 Task: Open Card Food Service Review in Board Market Segmentation to Workspace Employee Engagement and add a team member Softage.1@softage.net, a label Green, a checklist Customer Relationship Management, an attachment from your computer, a color Green and finally, add a card description 'Conduct customer research for new market expansion opportunities' and a comment 'Given the potential impact of this task on our company long-term goals, let us ensure that we approach it with a sense of strategic foresight.'. Add a start date 'Jan 05, 1900' with a due date 'Jan 12, 1900'
Action: Mouse moved to (48, 392)
Screenshot: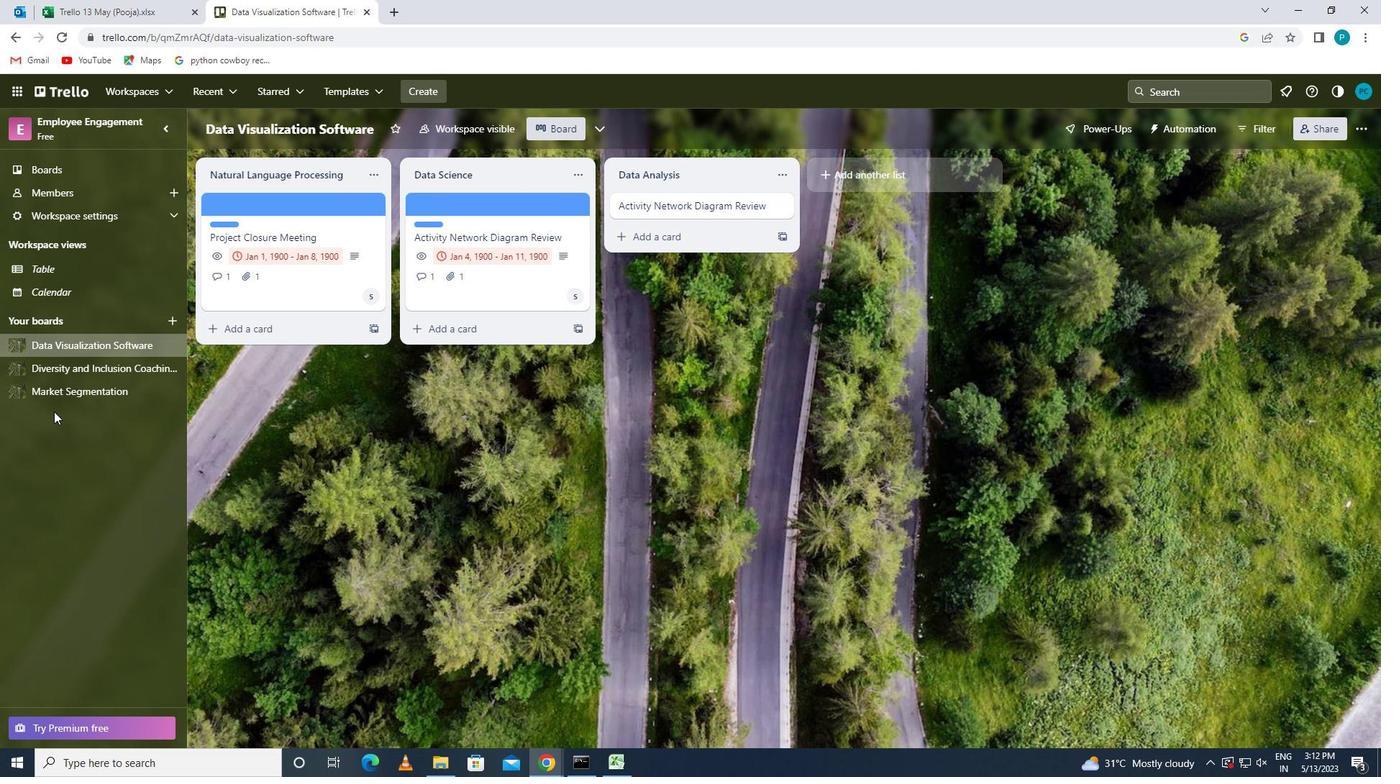 
Action: Mouse pressed left at (48, 392)
Screenshot: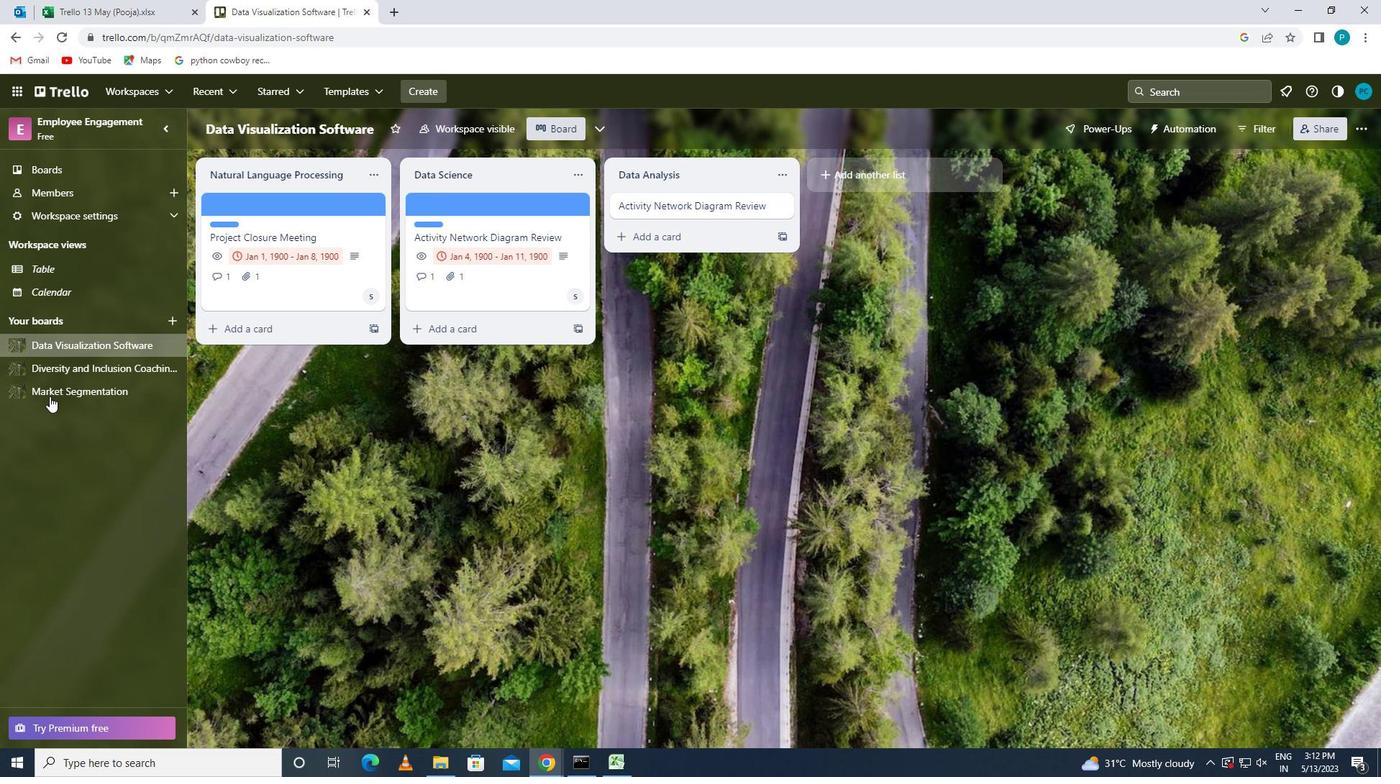 
Action: Mouse moved to (480, 200)
Screenshot: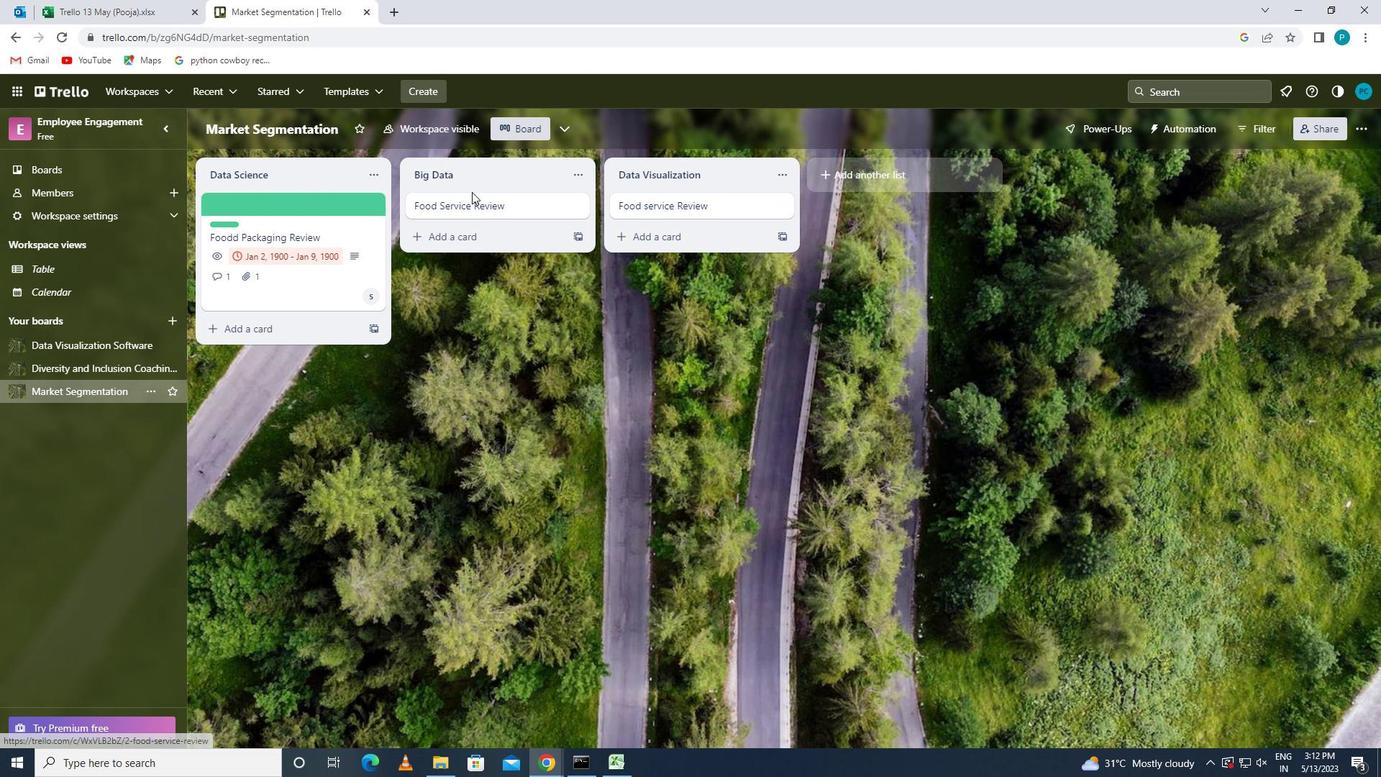 
Action: Mouse pressed left at (480, 200)
Screenshot: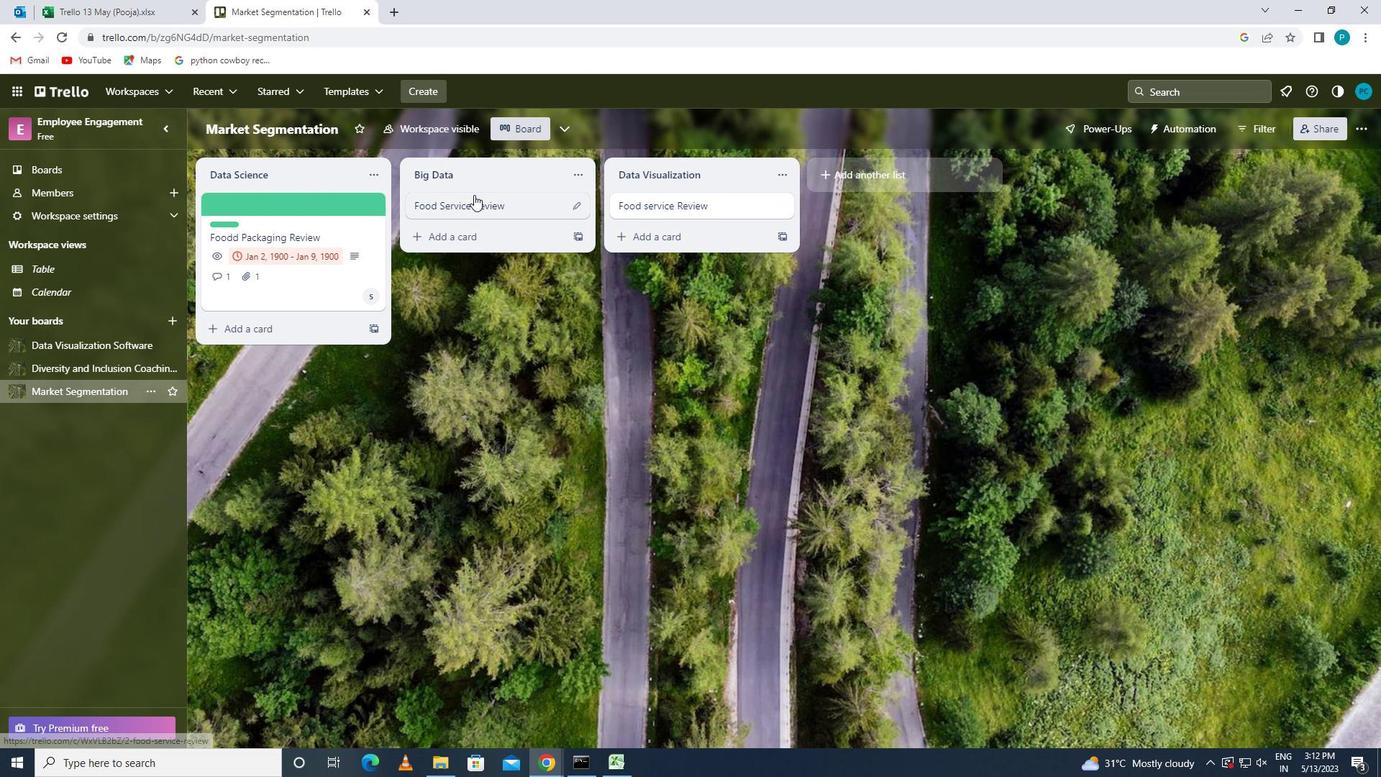 
Action: Mouse moved to (923, 262)
Screenshot: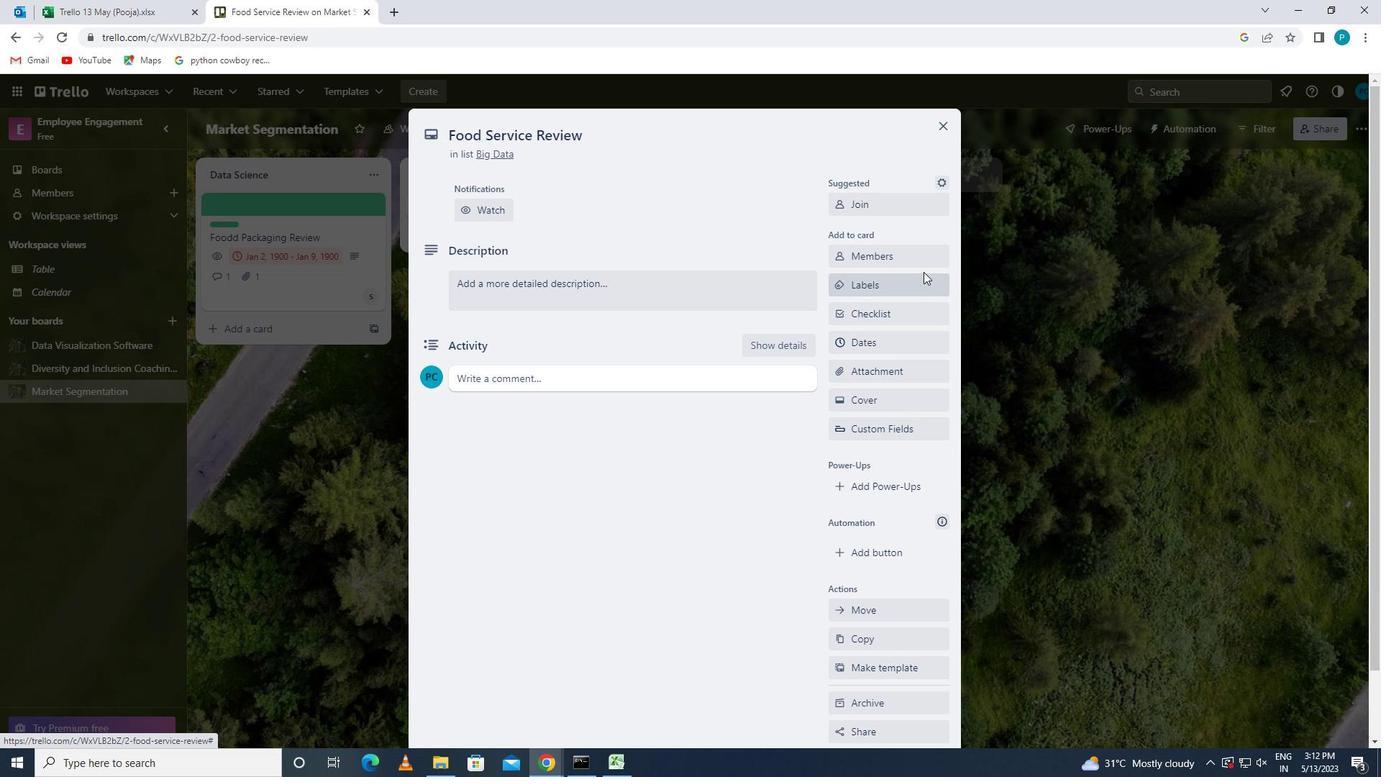 
Action: Mouse pressed left at (923, 262)
Screenshot: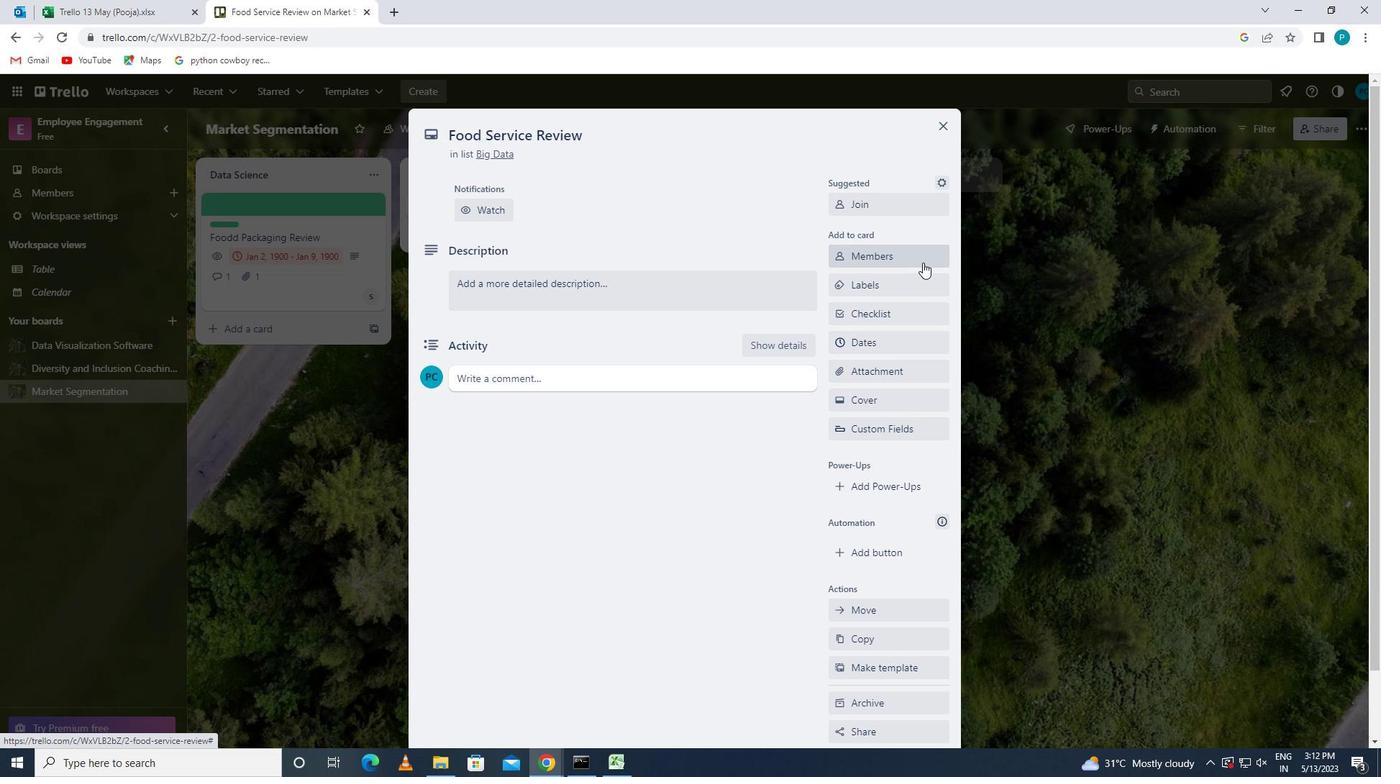 
Action: Mouse moved to (909, 324)
Screenshot: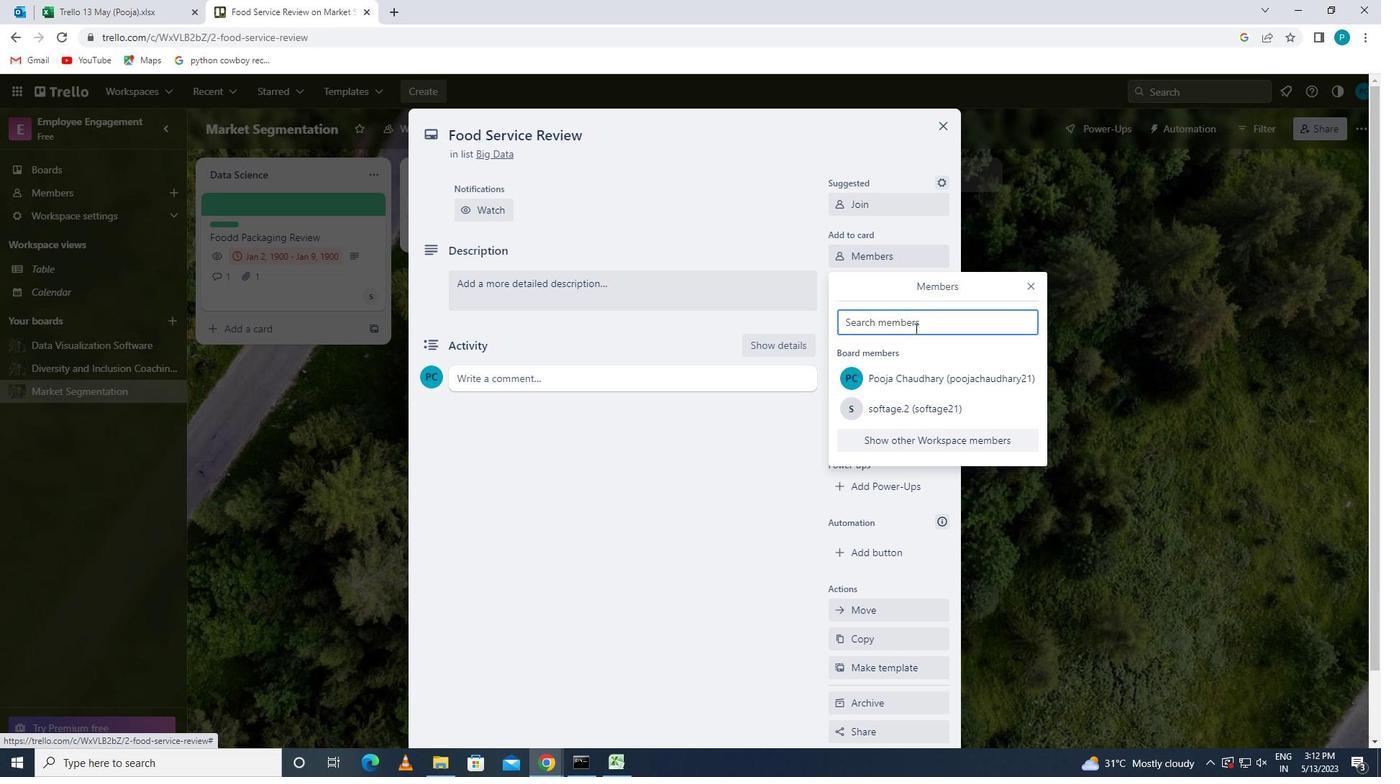 
Action: Mouse pressed left at (909, 324)
Screenshot: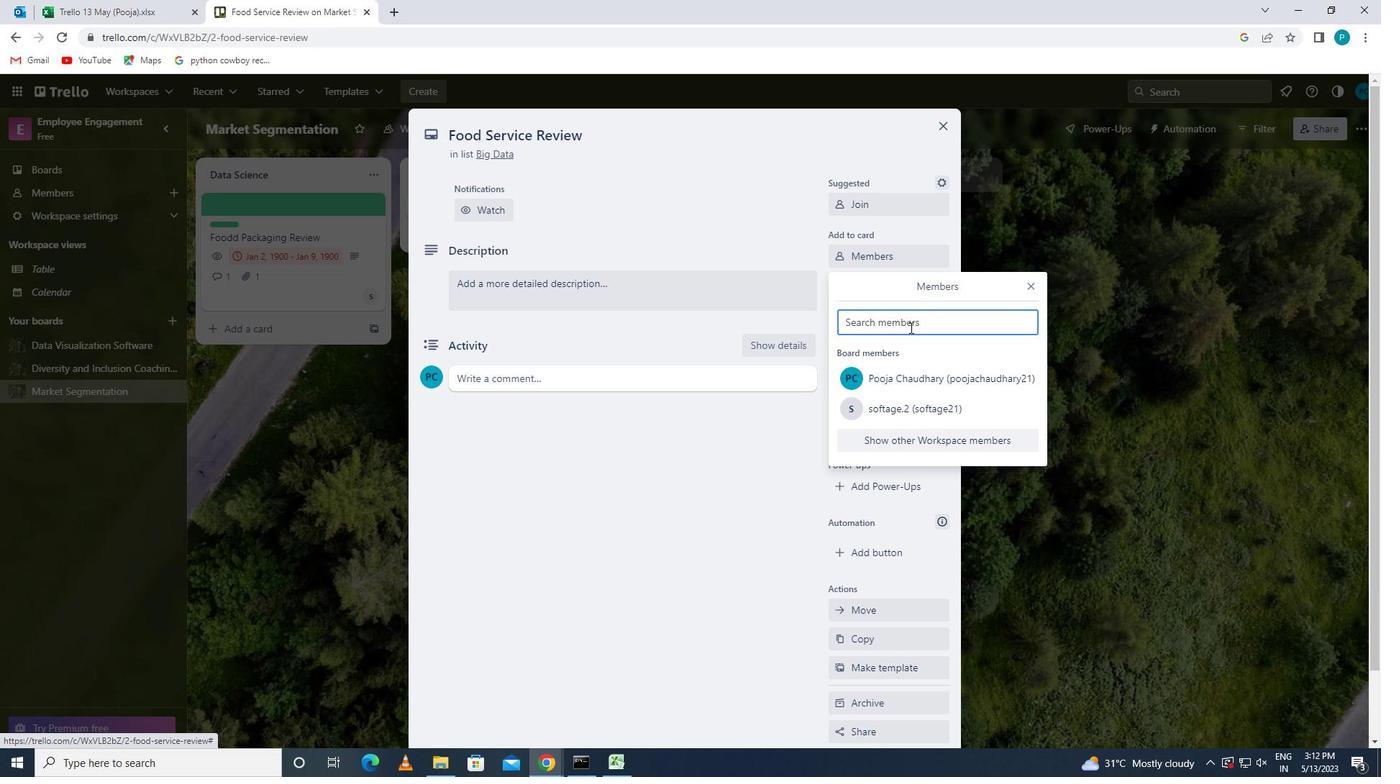 
Action: Key pressed <Key.caps_lock>s<Key.caps_lock>oftage.1<Key.shift>@SOFTAGE.NET
Screenshot: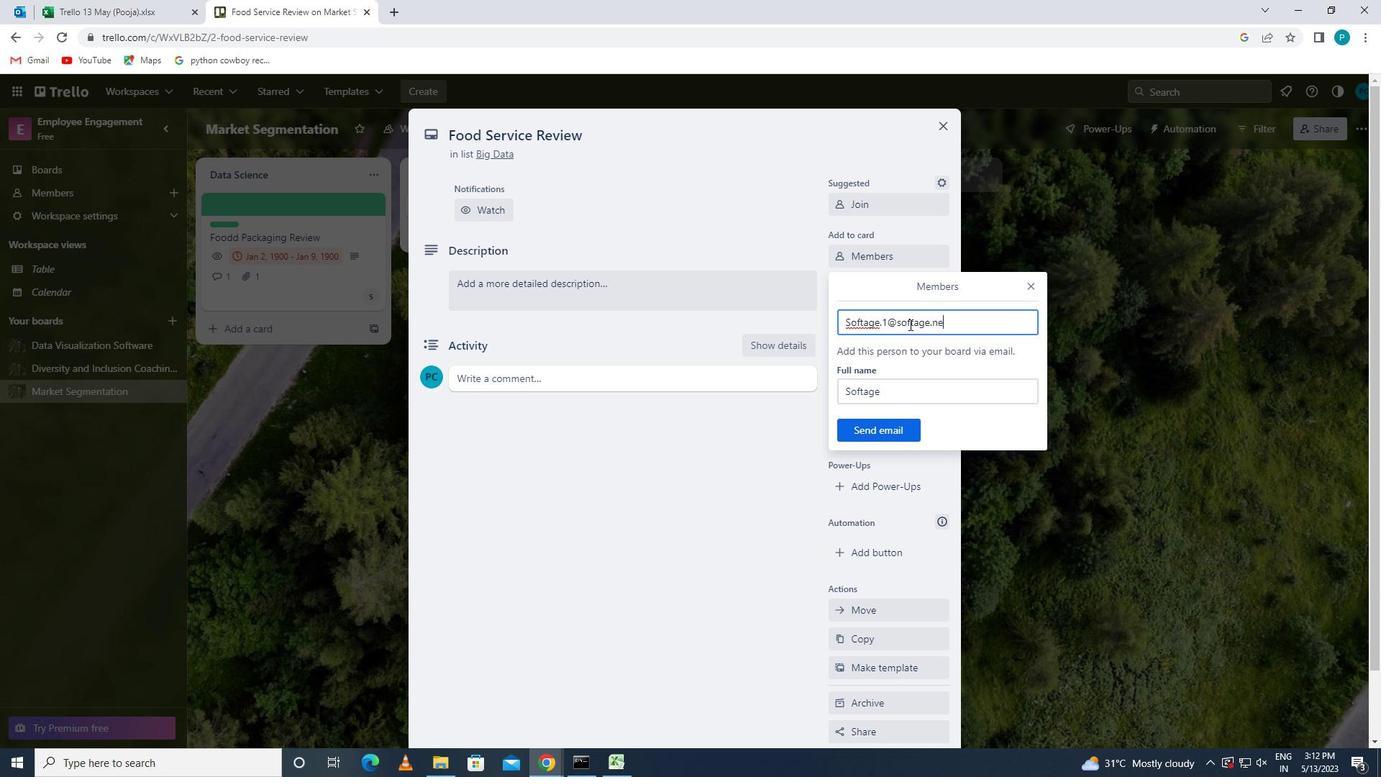 
Action: Mouse moved to (921, 398)
Screenshot: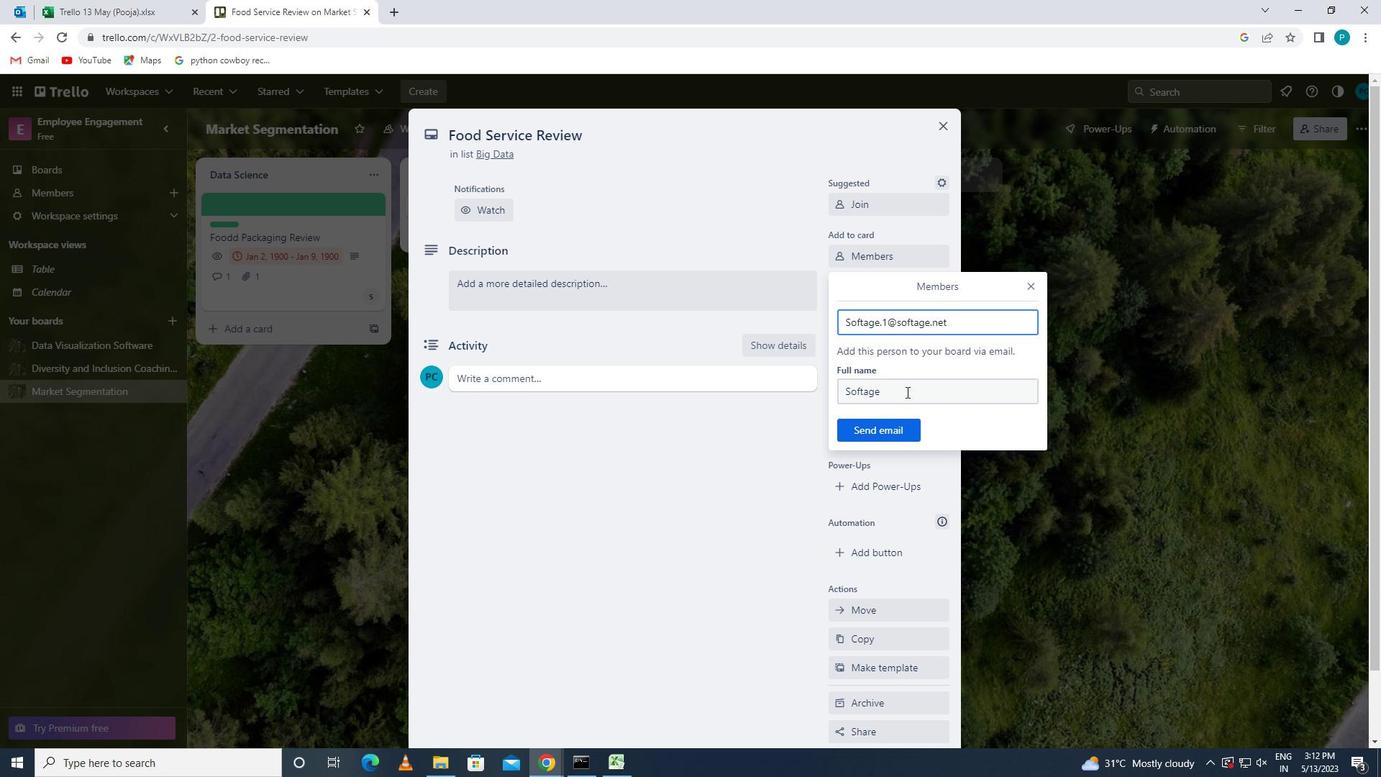 
Action: Mouse pressed left at (921, 398)
Screenshot: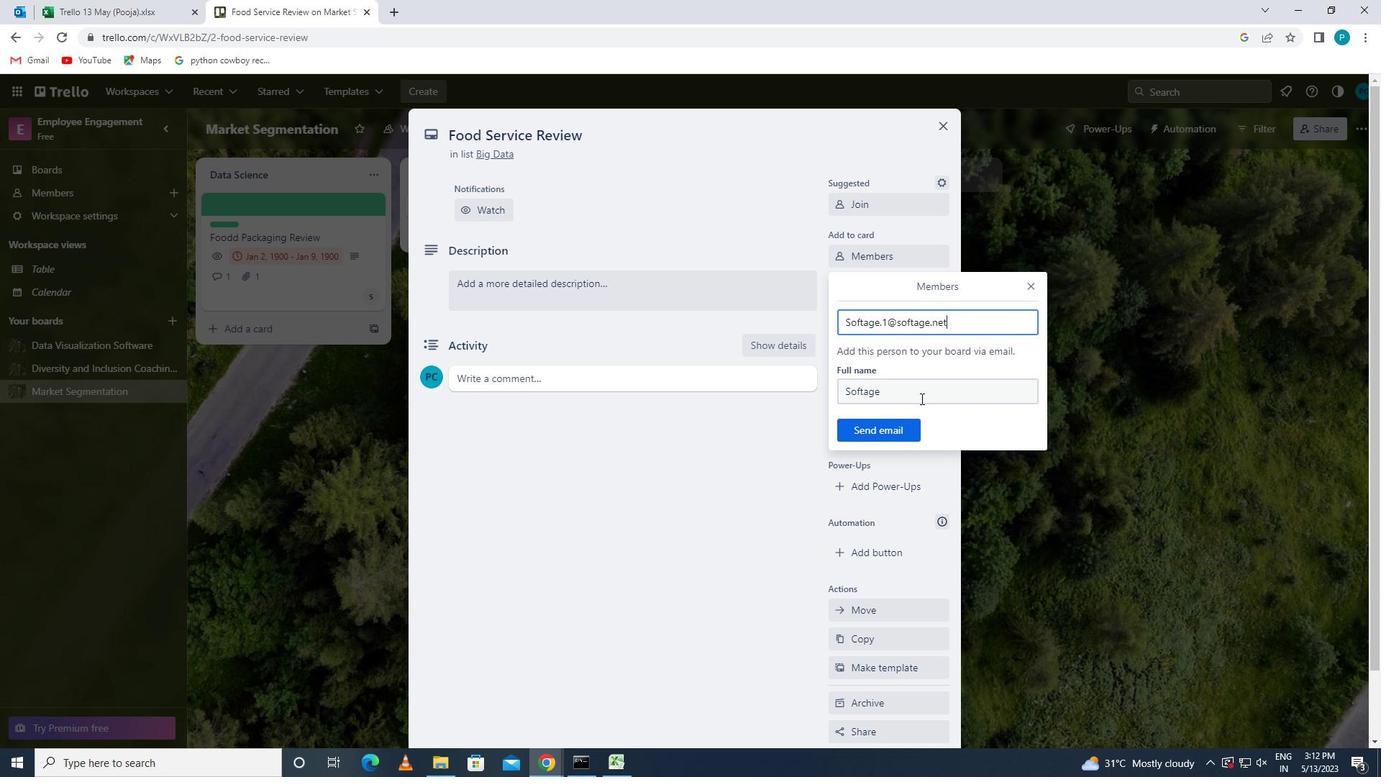 
Action: Mouse moved to (960, 324)
Screenshot: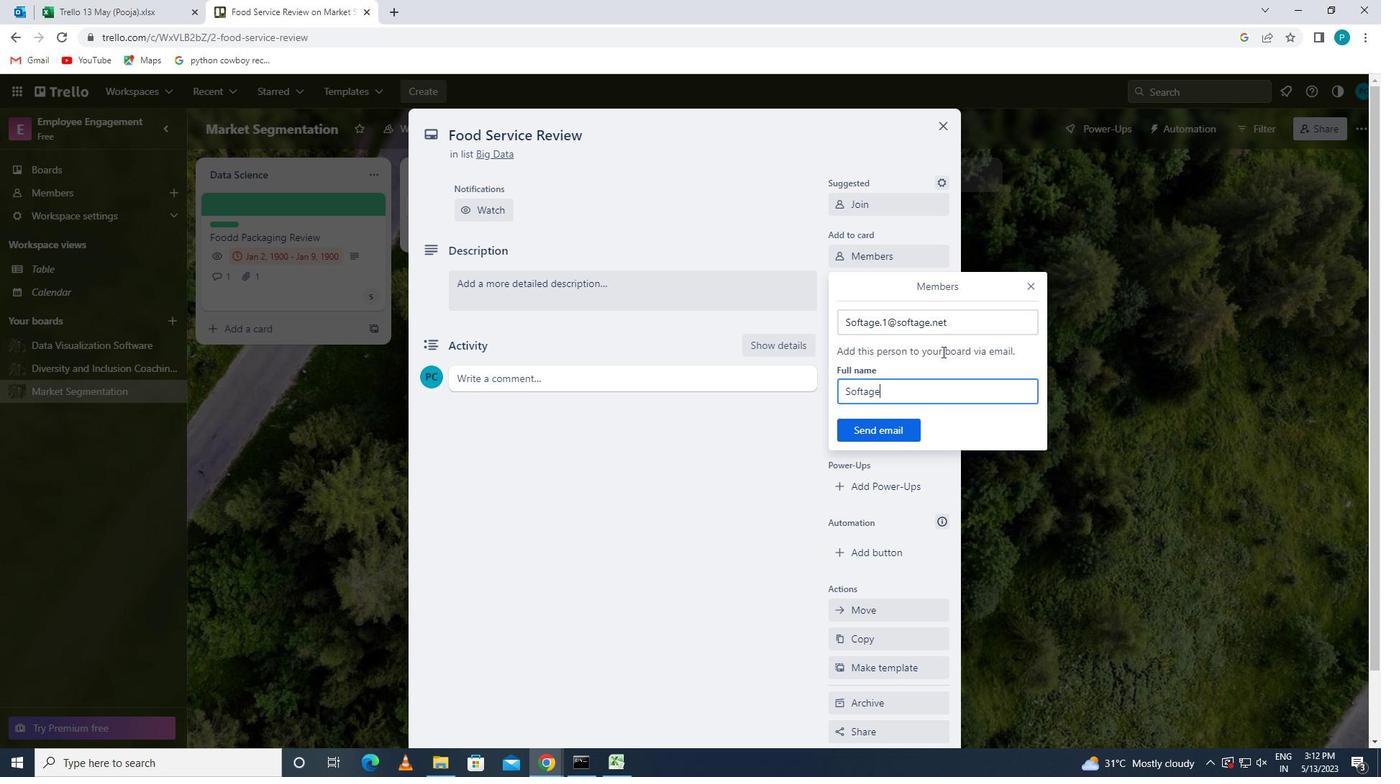 
Action: Mouse pressed left at (960, 324)
Screenshot: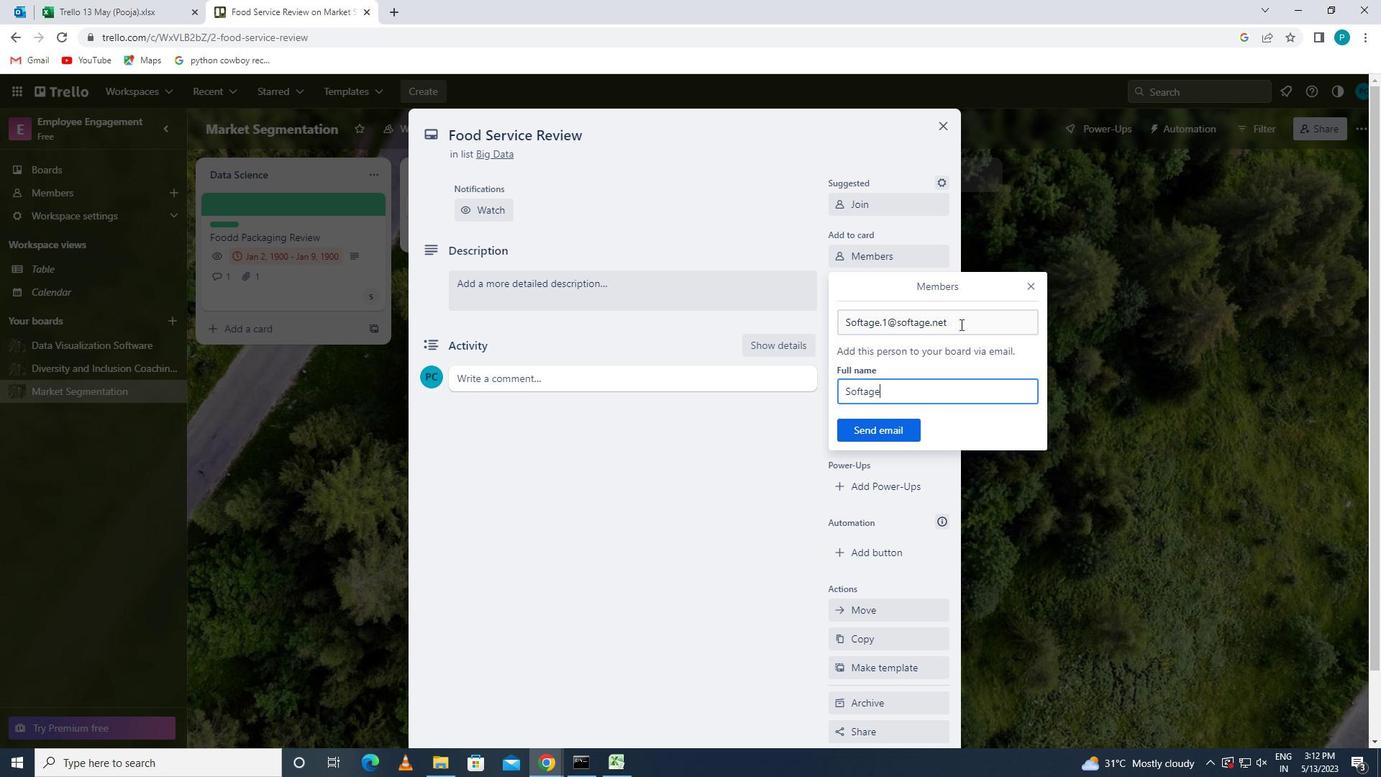 
Action: Mouse moved to (863, 426)
Screenshot: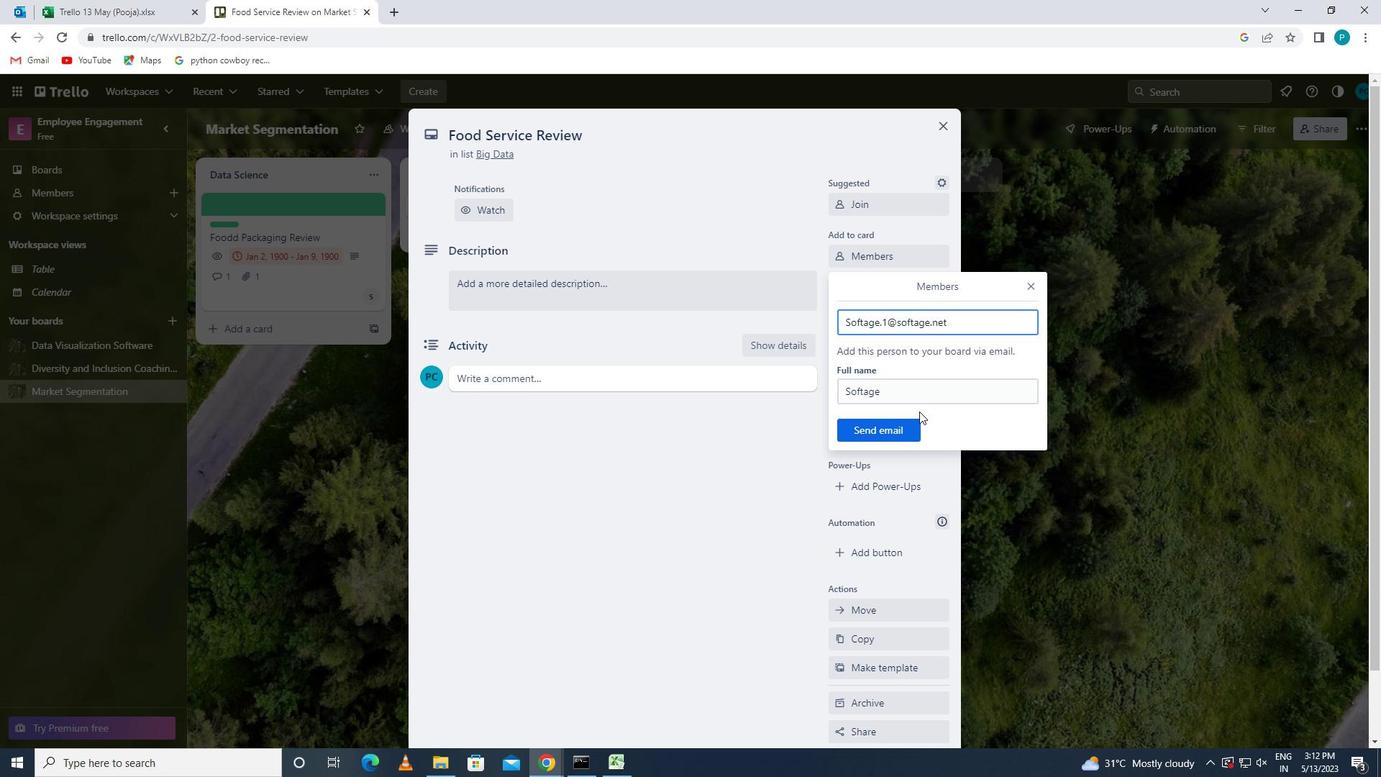 
Action: Mouse pressed left at (863, 426)
Screenshot: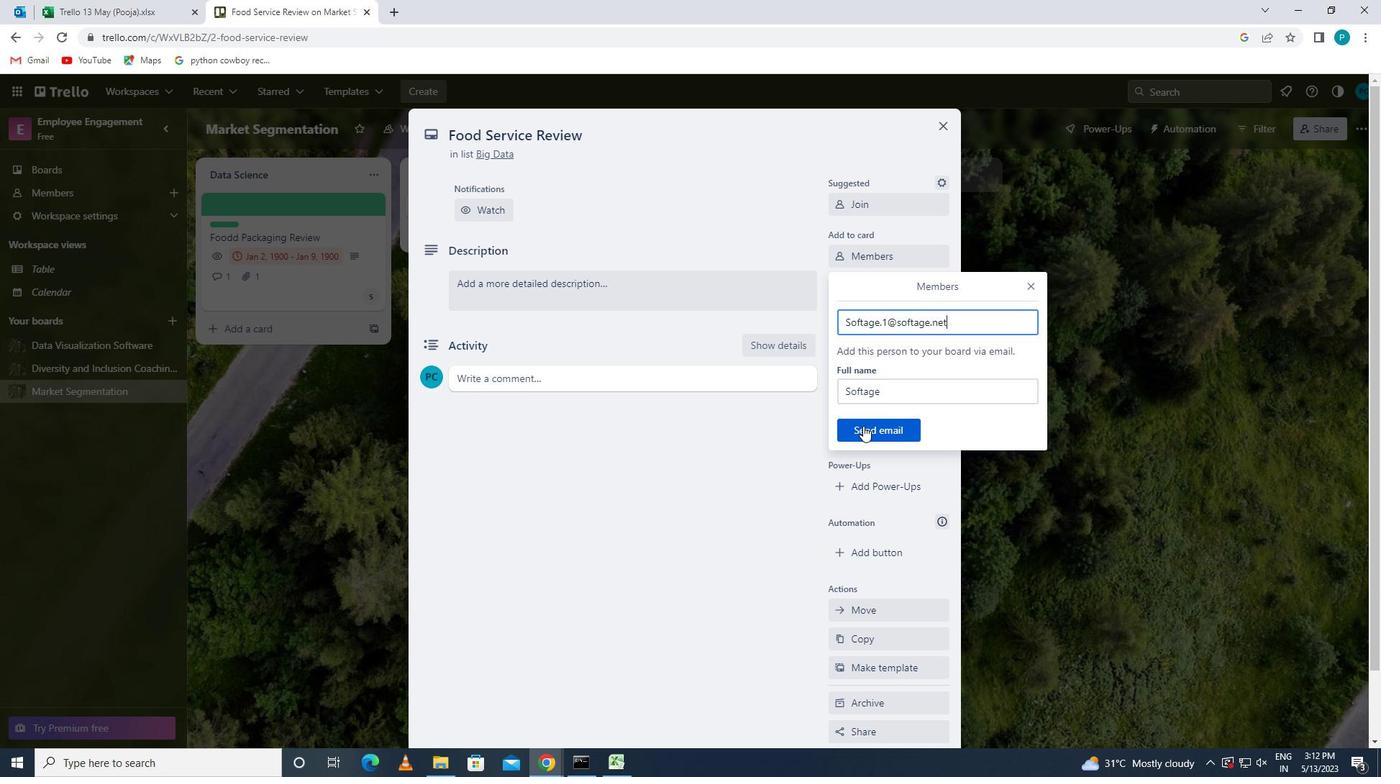 
Action: Mouse moved to (911, 283)
Screenshot: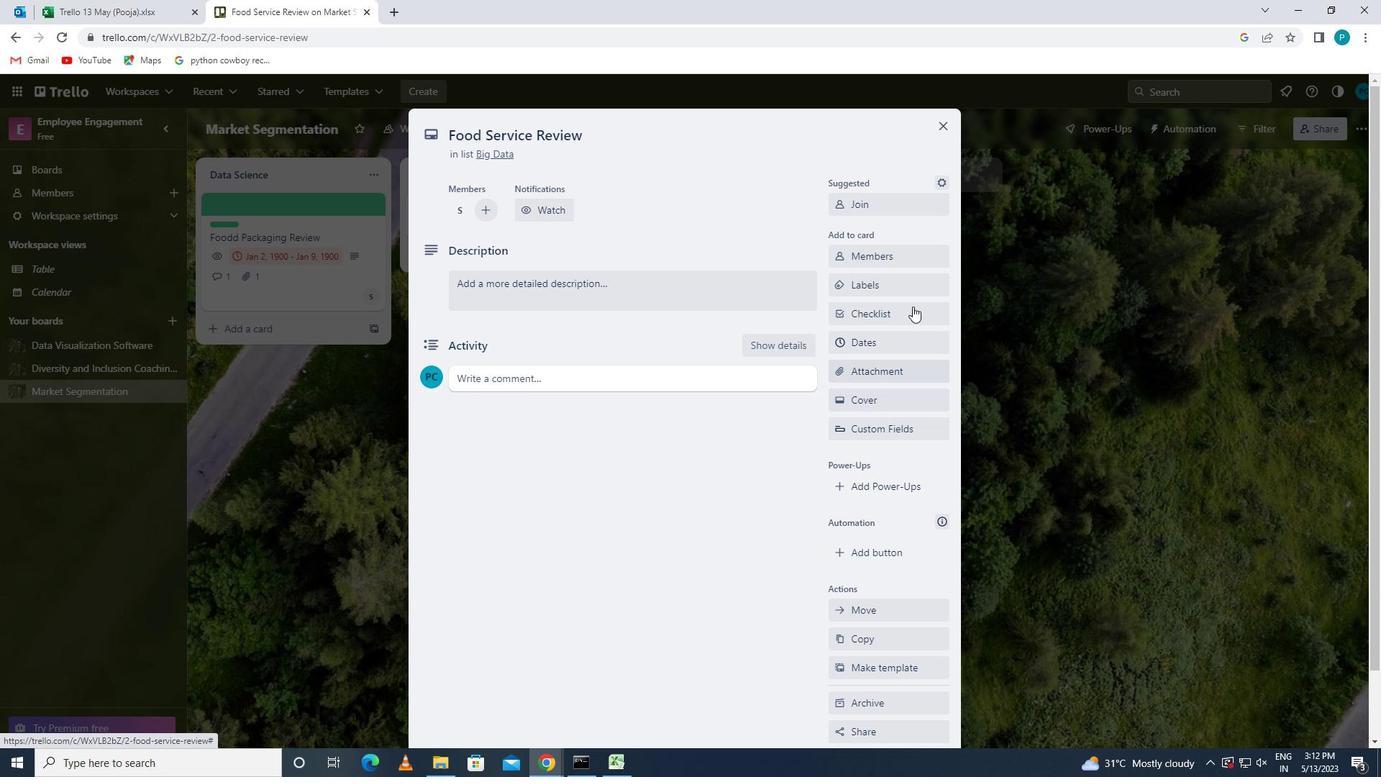 
Action: Mouse pressed left at (911, 283)
Screenshot: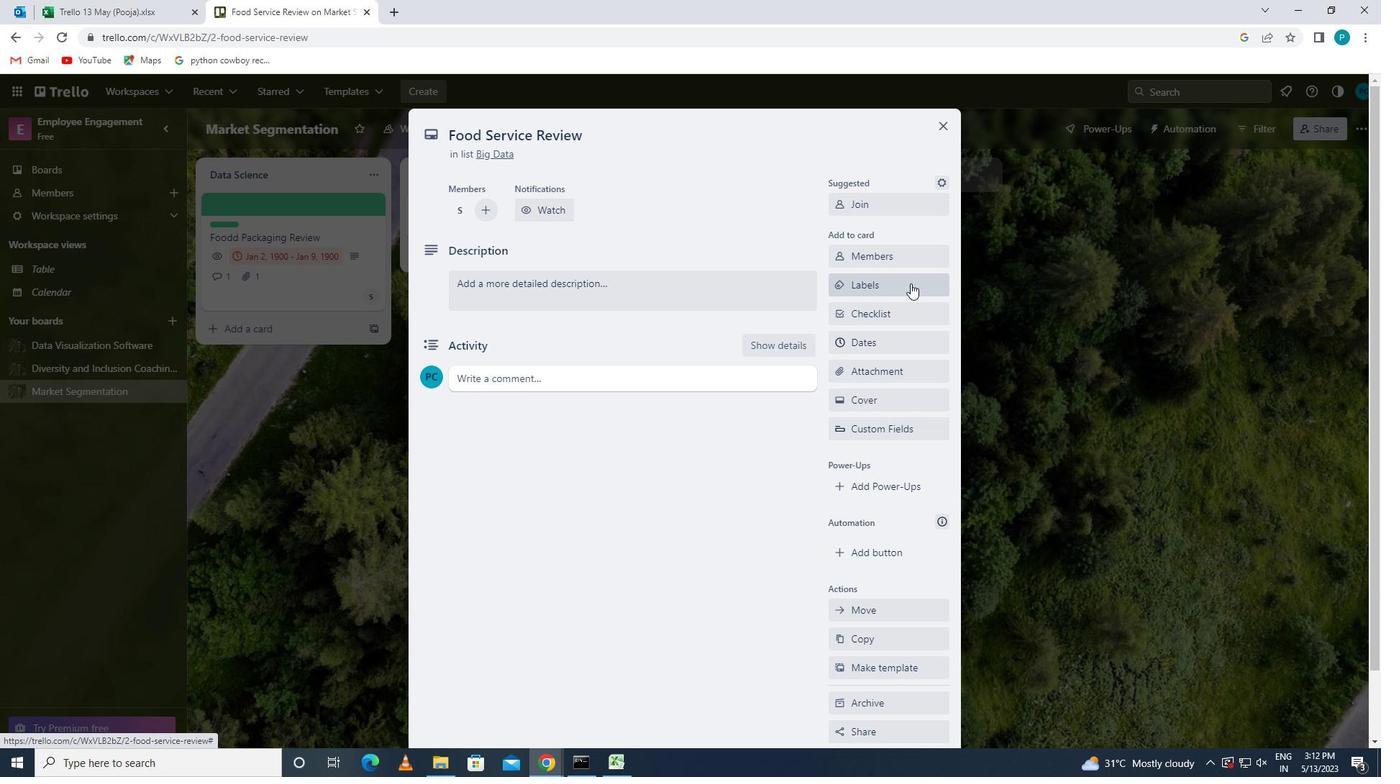 
Action: Mouse moved to (936, 564)
Screenshot: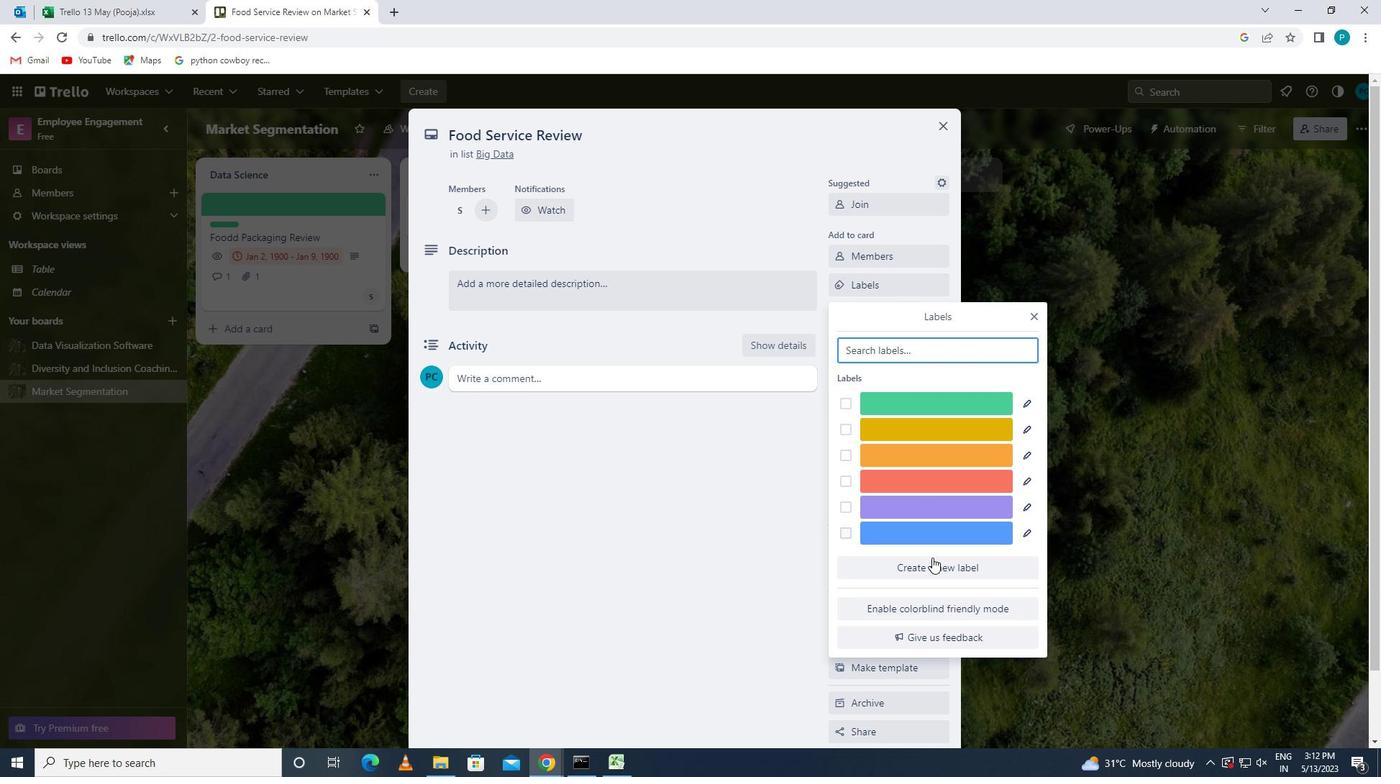 
Action: Mouse pressed left at (936, 564)
Screenshot: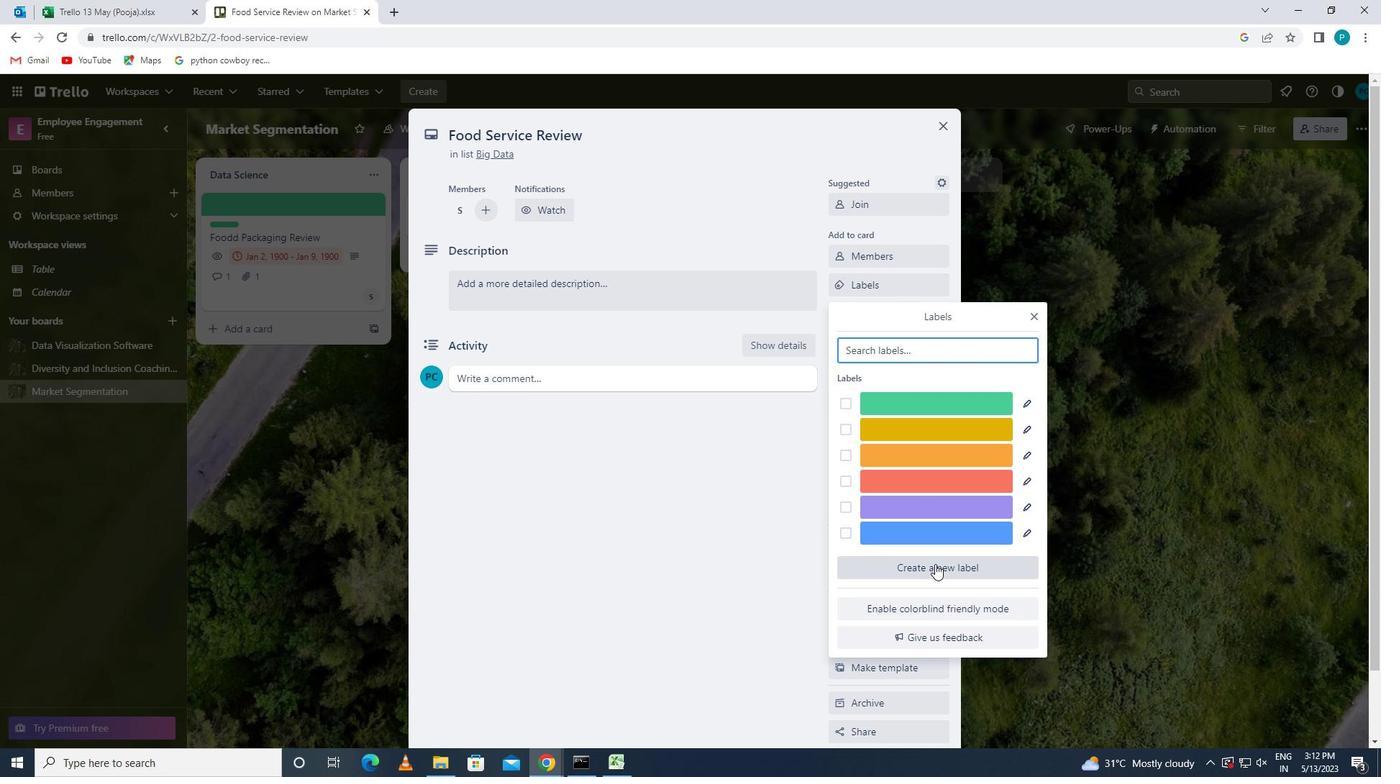 
Action: Mouse moved to (854, 529)
Screenshot: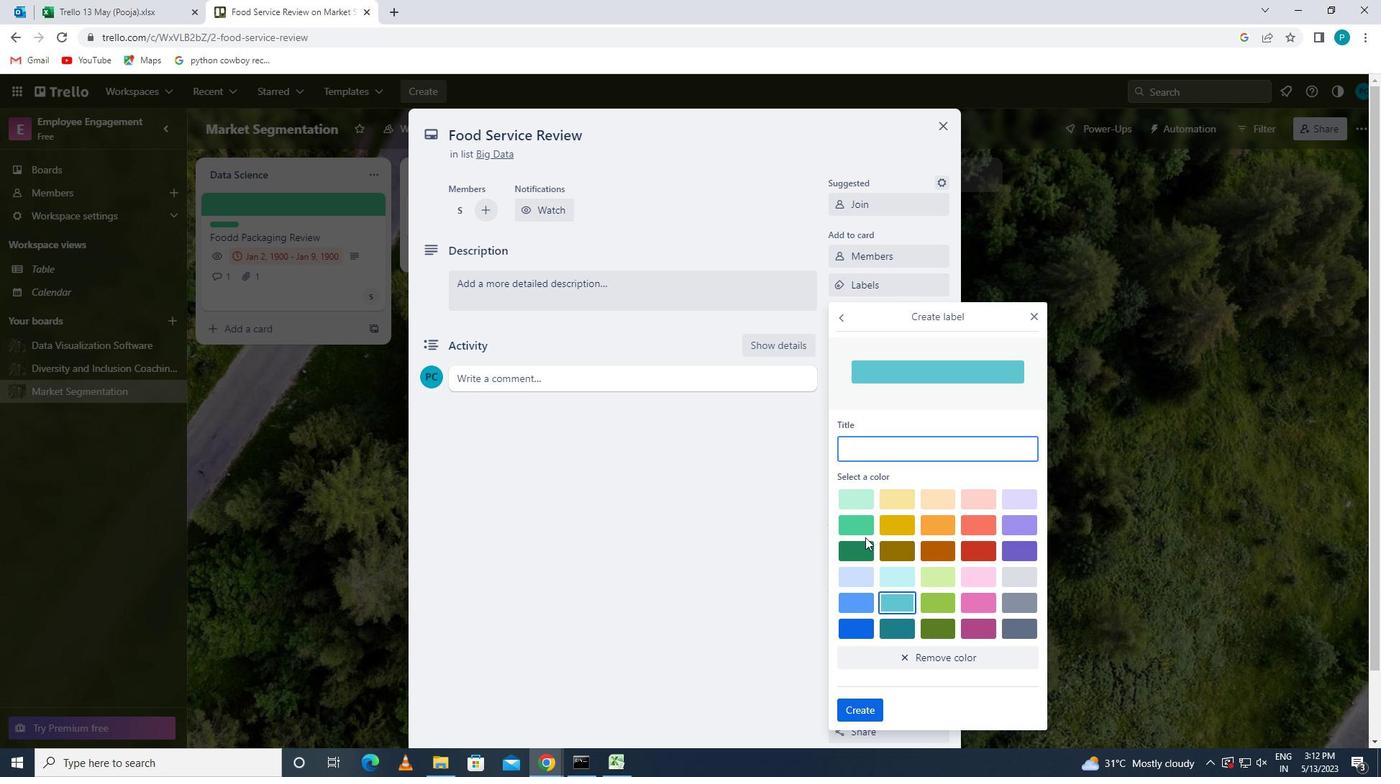 
Action: Mouse pressed left at (854, 529)
Screenshot: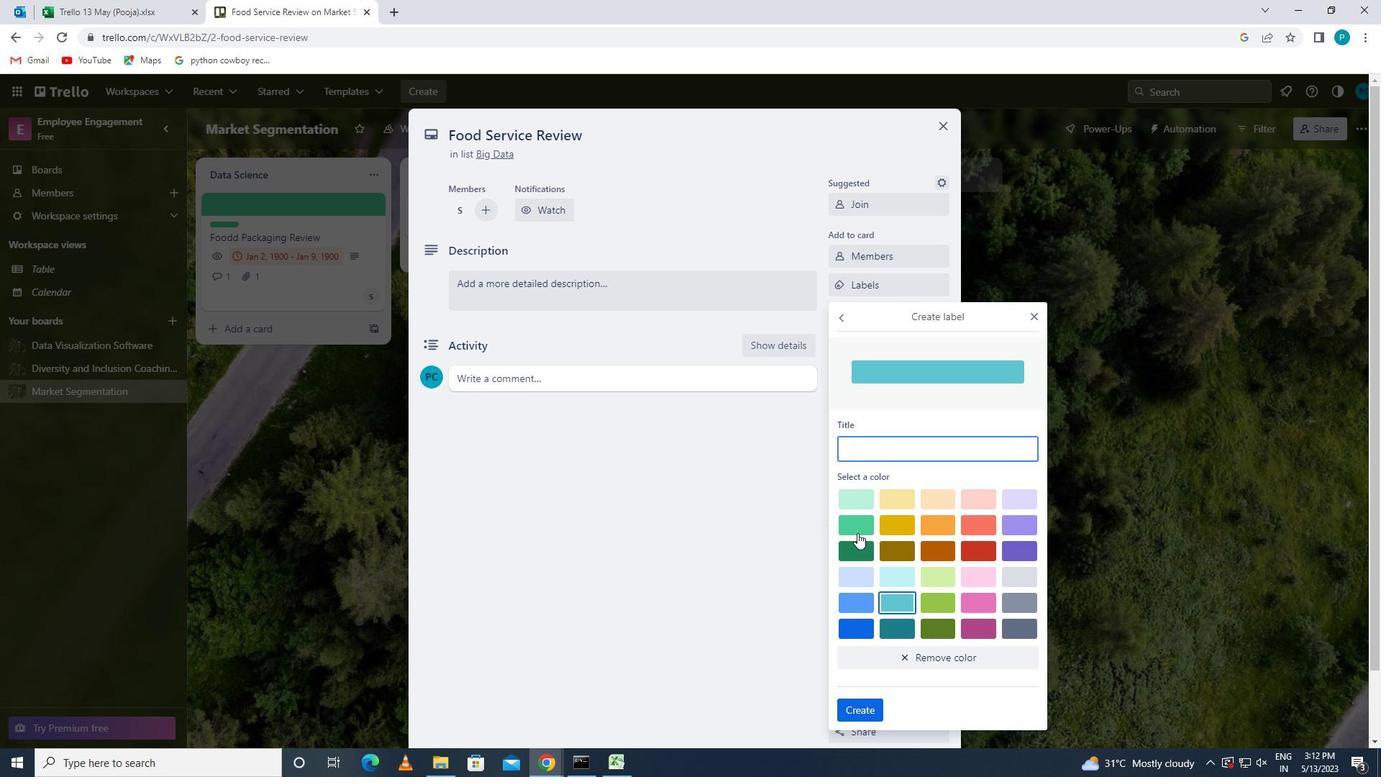 
Action: Mouse moved to (865, 700)
Screenshot: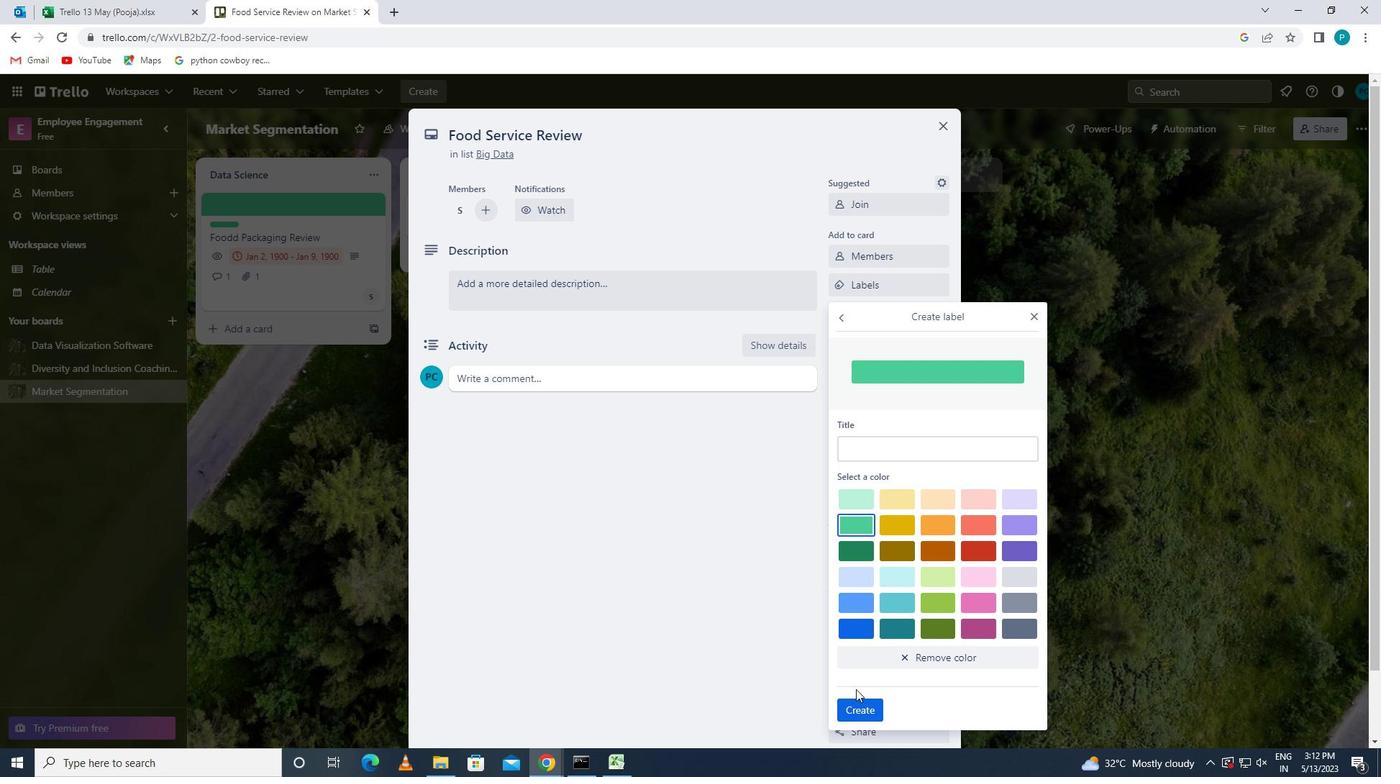 
Action: Mouse pressed left at (865, 700)
Screenshot: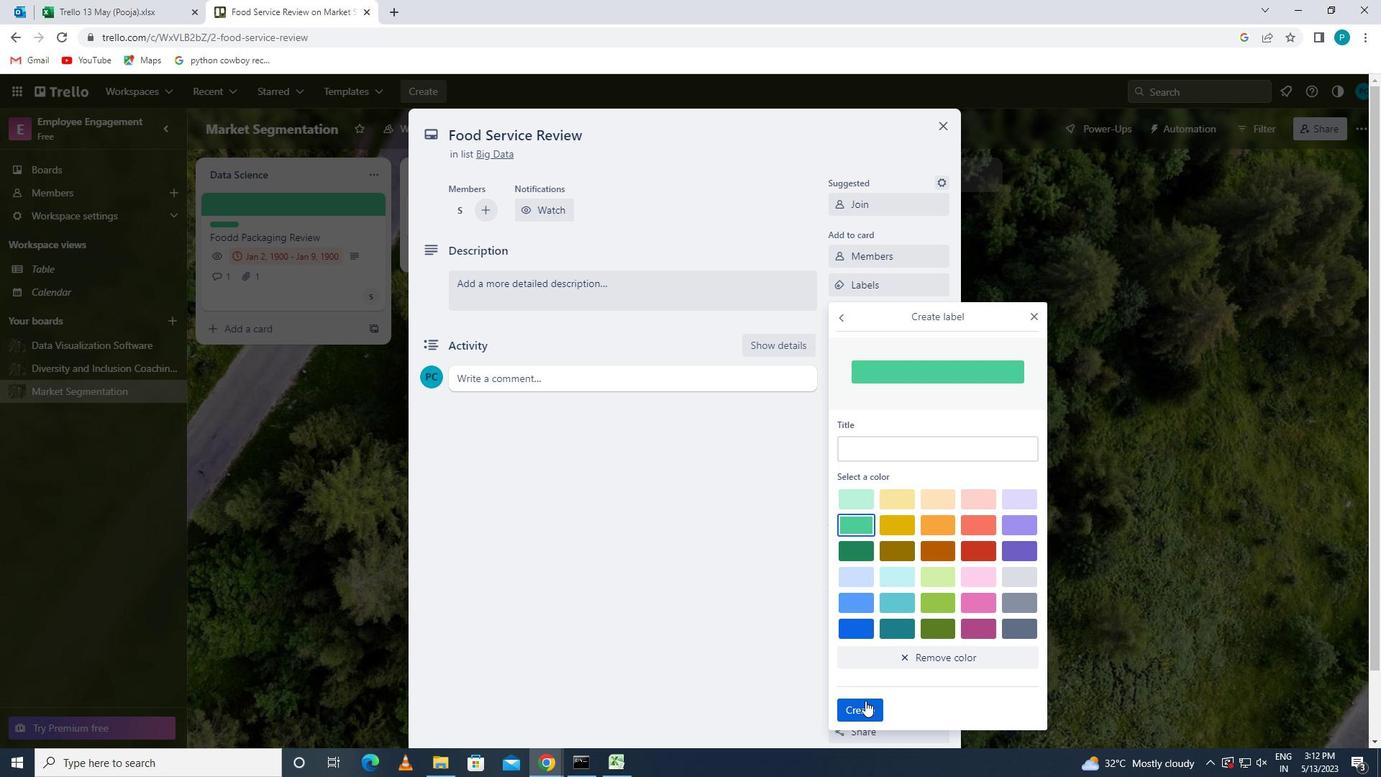 
Action: Mouse moved to (1034, 315)
Screenshot: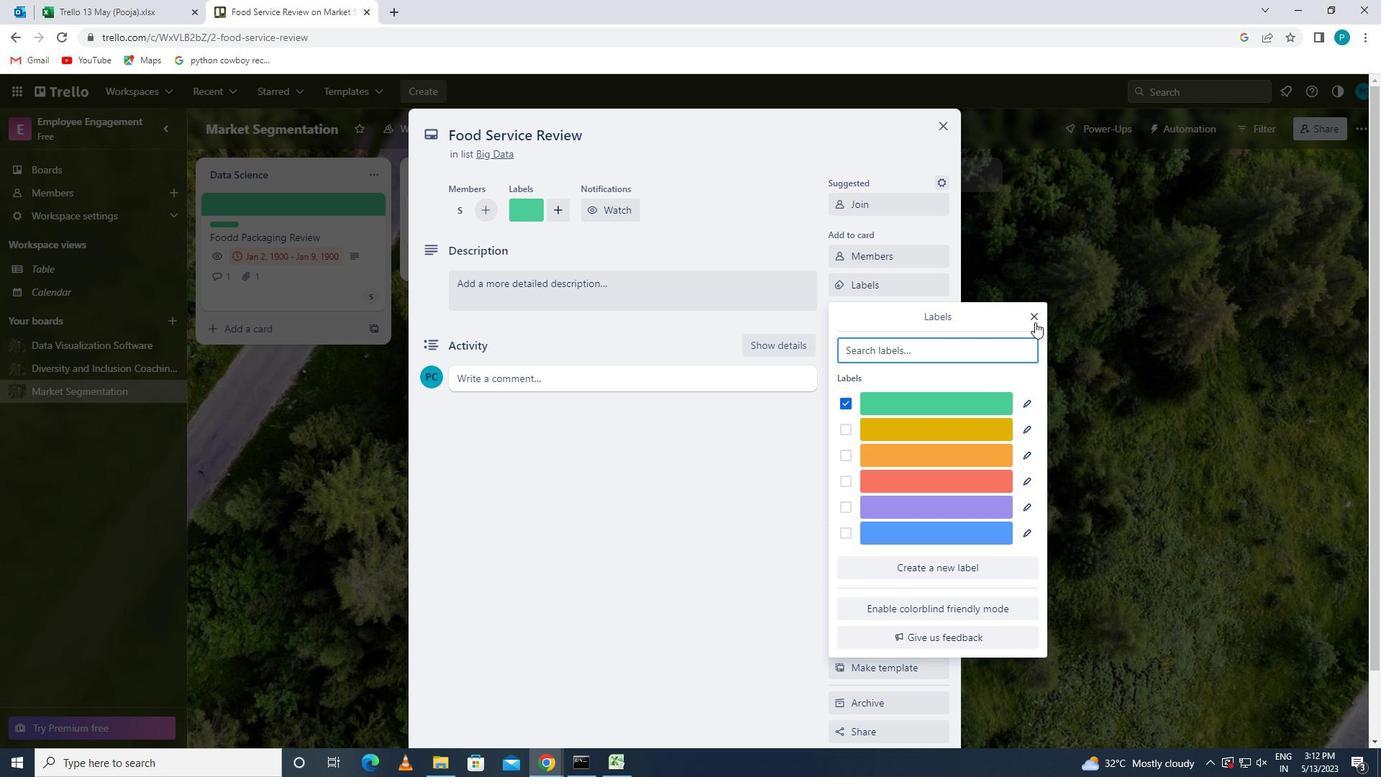 
Action: Mouse pressed left at (1034, 315)
Screenshot: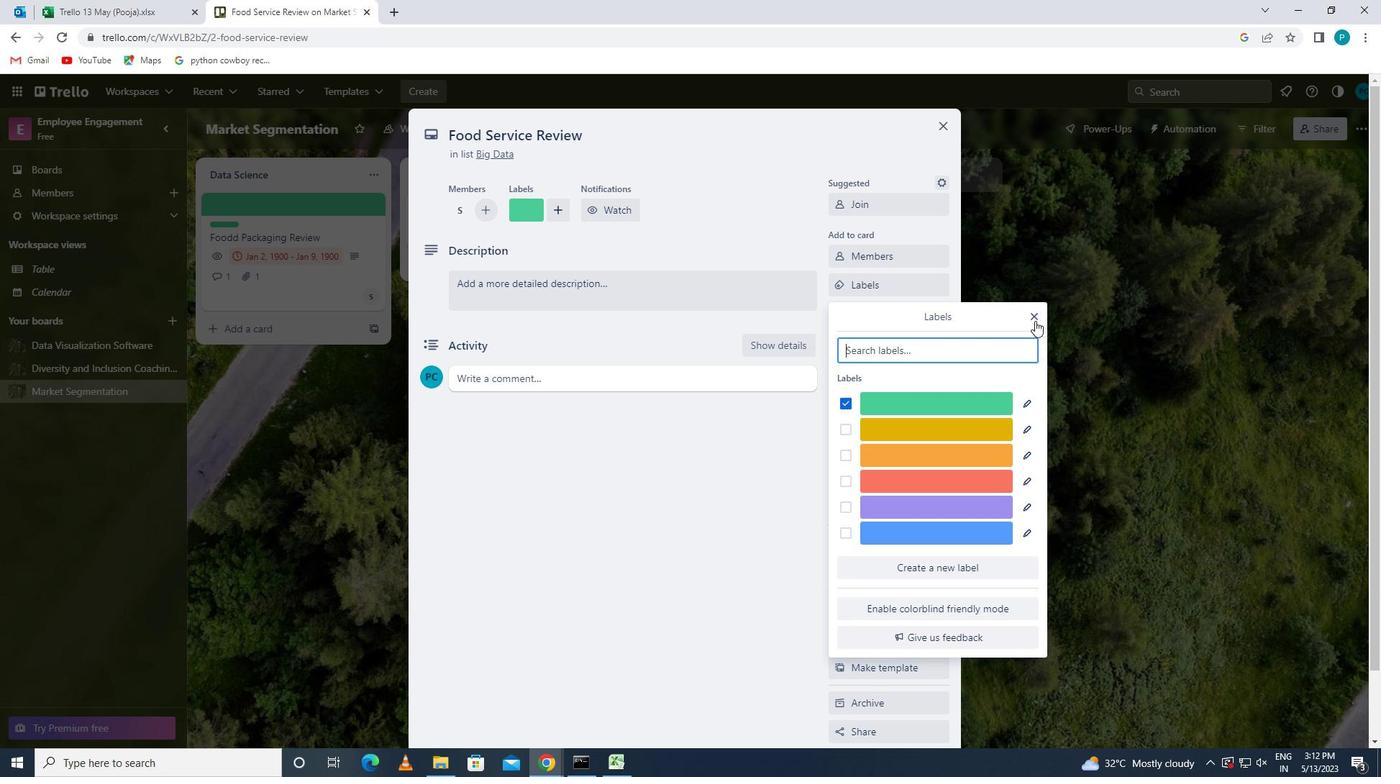 
Action: Mouse moved to (871, 303)
Screenshot: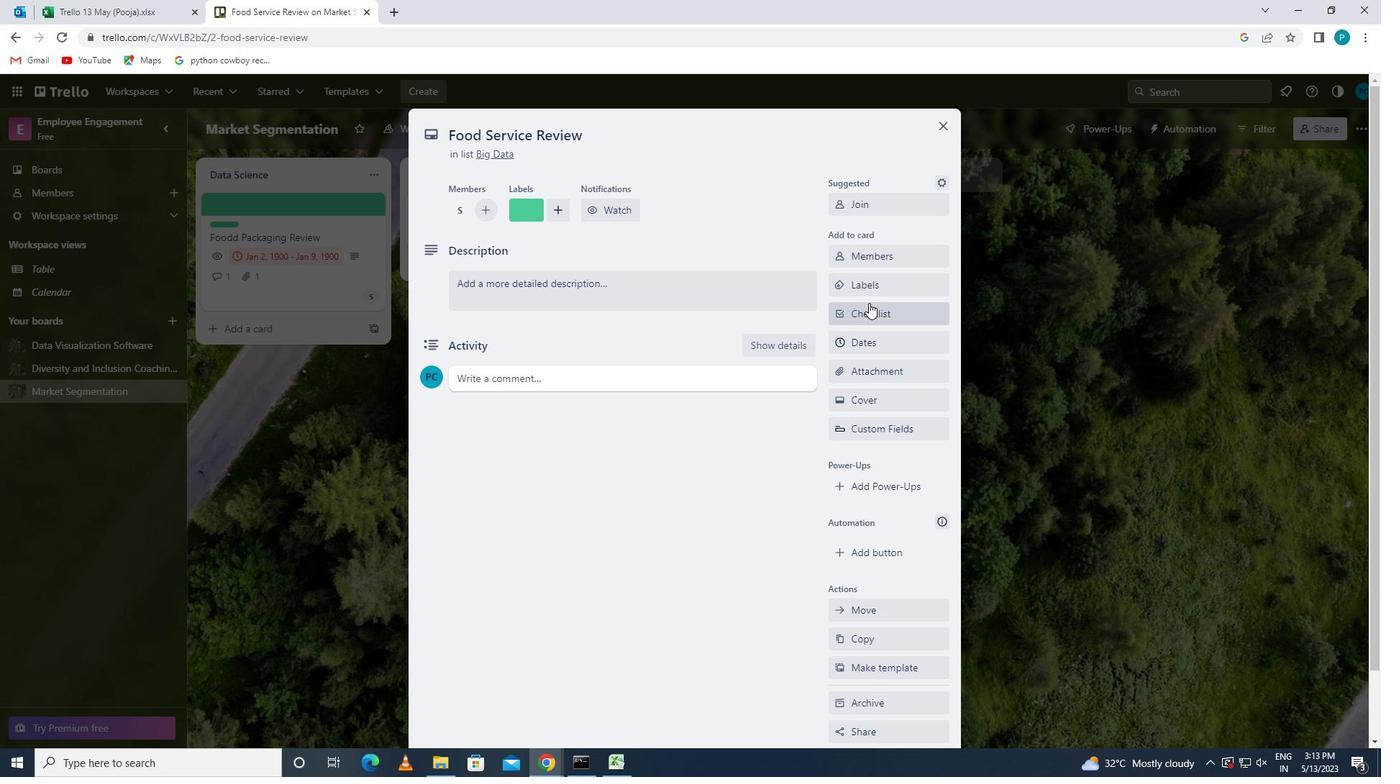 
Action: Mouse pressed left at (871, 303)
Screenshot: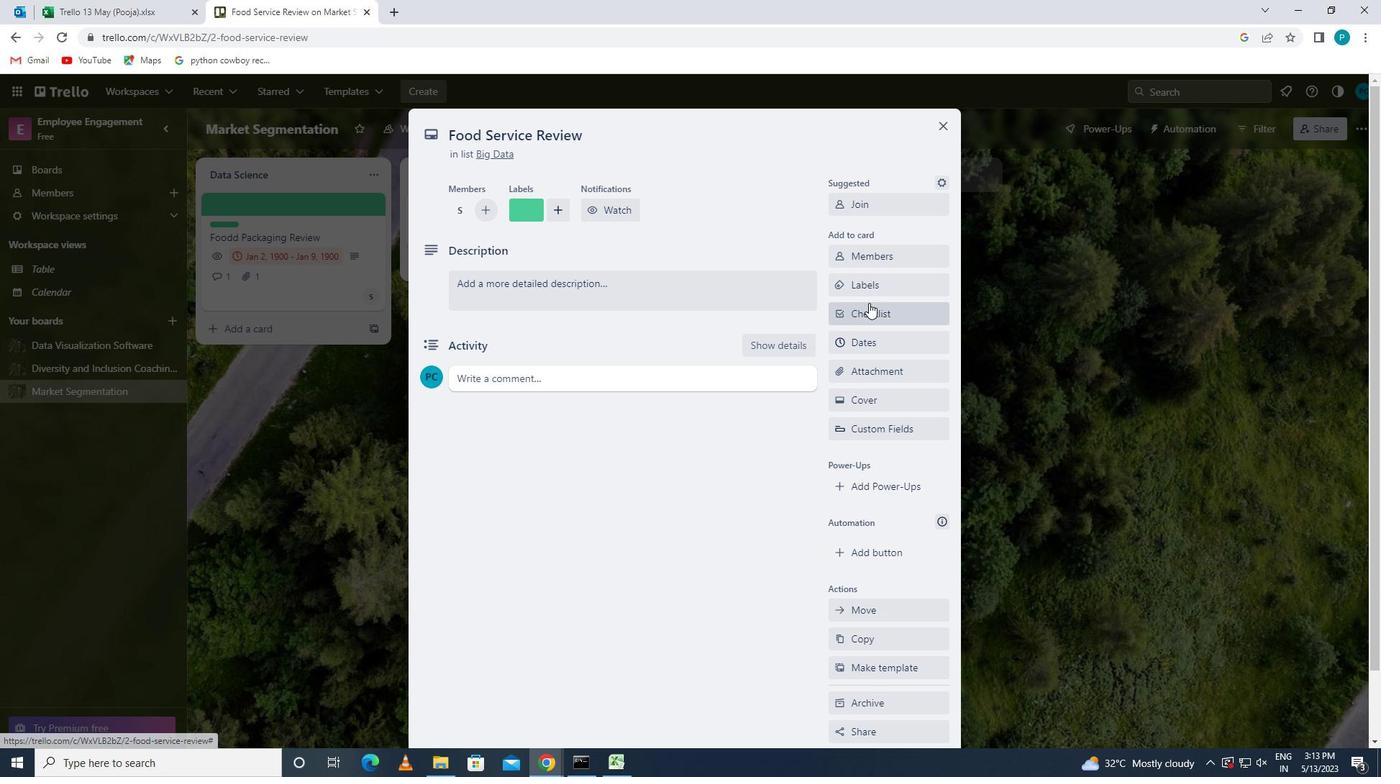 
Action: Key pressed <Key.caps_lock>C<Key.caps_lock>USTOMR<Key.space><Key.backspace><Key.backspace>ER<Key.space><Key.caps_lock>R<Key.caps_lock>ELATIONSHIP<Key.space><Key.caps_lock>M<Key.caps_lock>ANAGEMENT
Screenshot: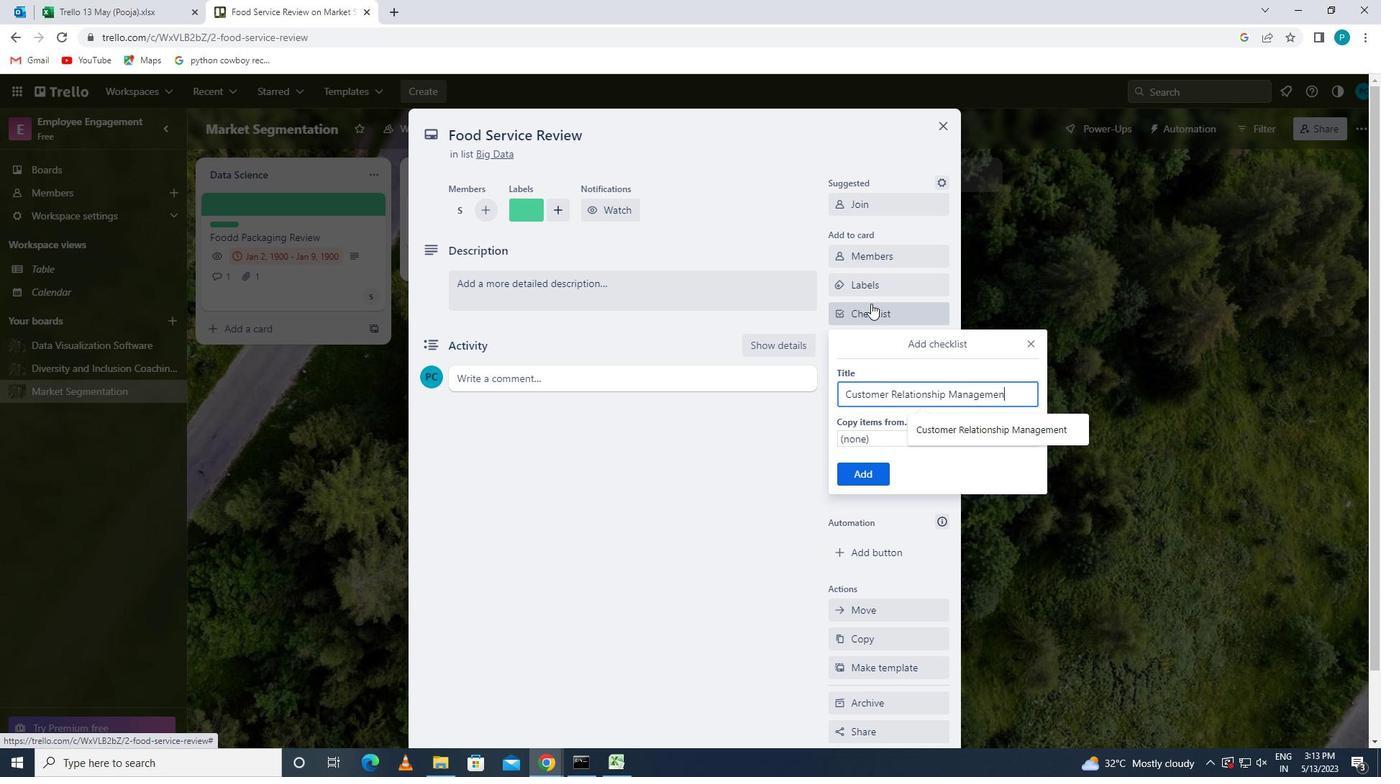 
Action: Mouse moved to (867, 480)
Screenshot: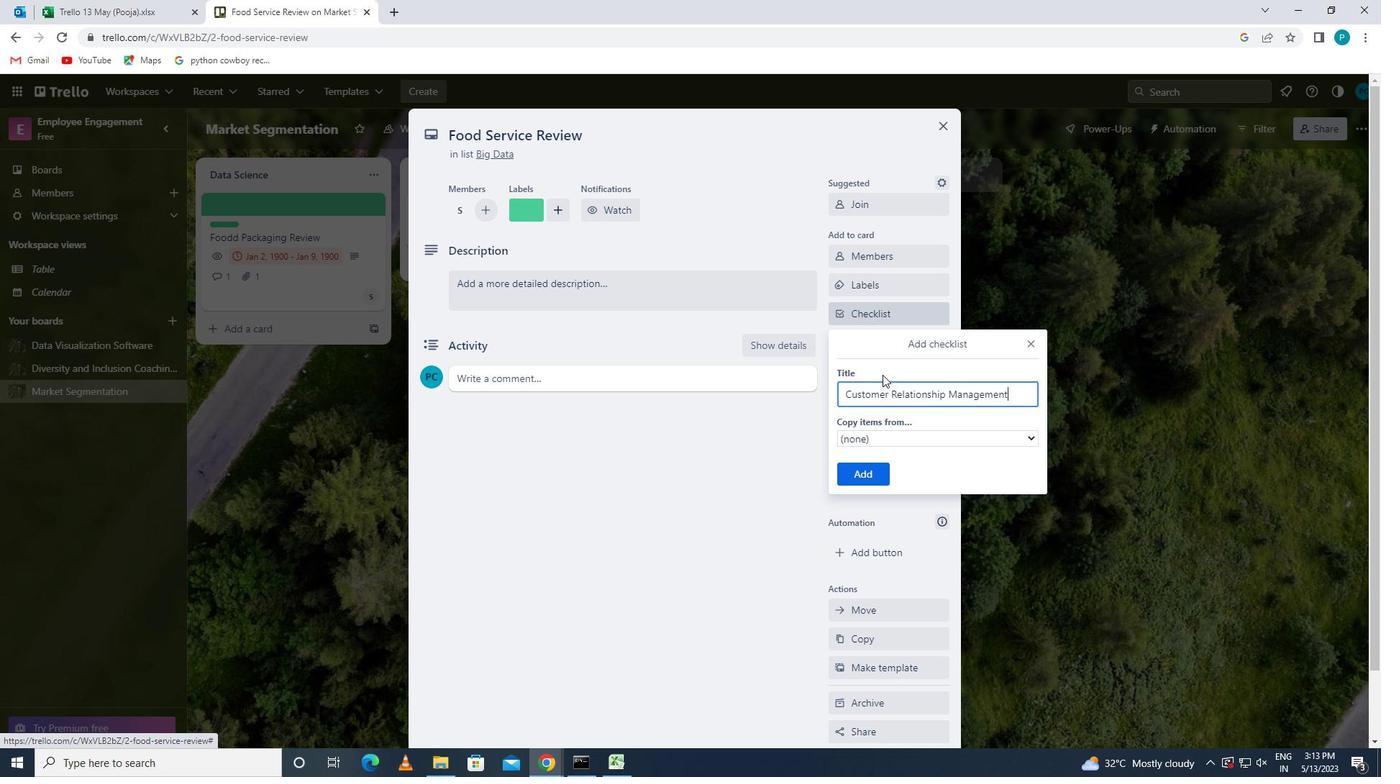 
Action: Mouse pressed left at (867, 480)
Screenshot: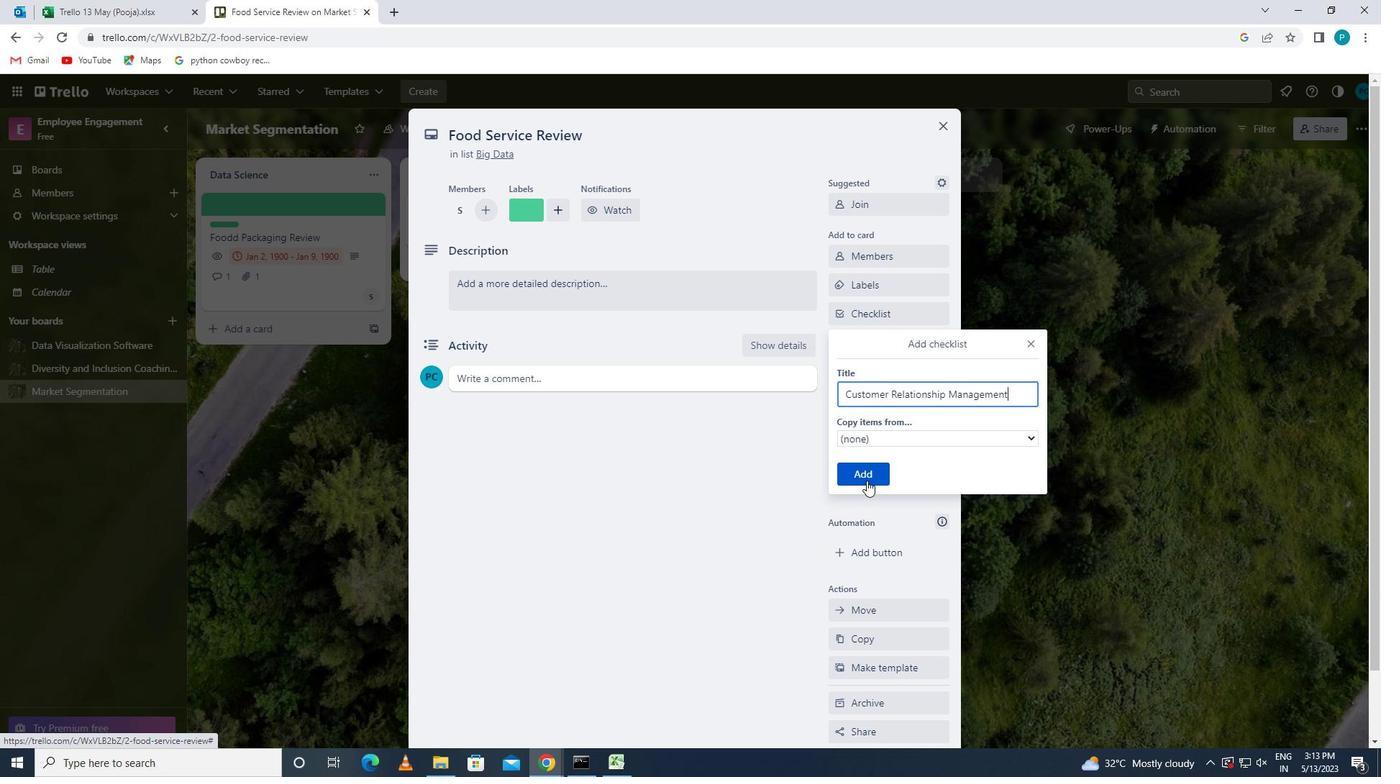 
Action: Mouse moved to (888, 374)
Screenshot: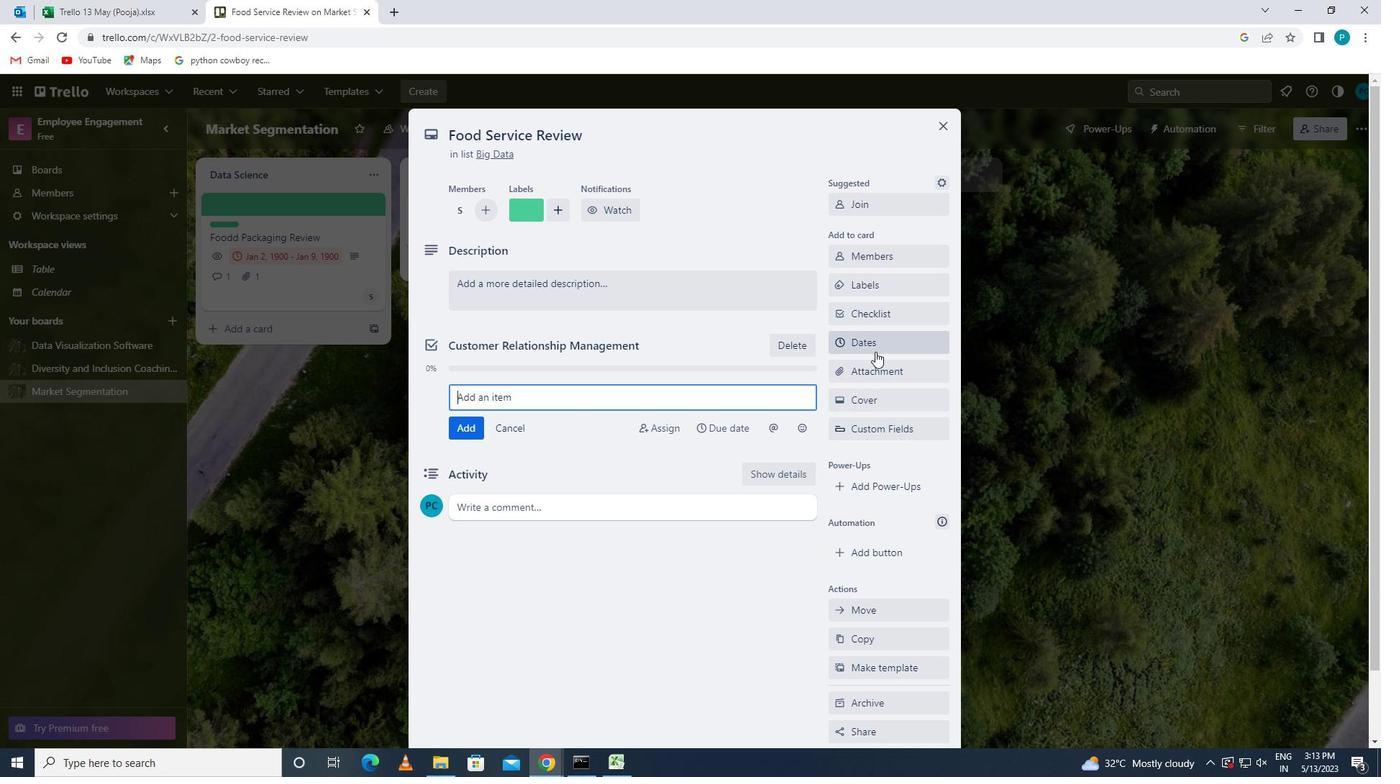 
Action: Mouse pressed left at (888, 374)
Screenshot: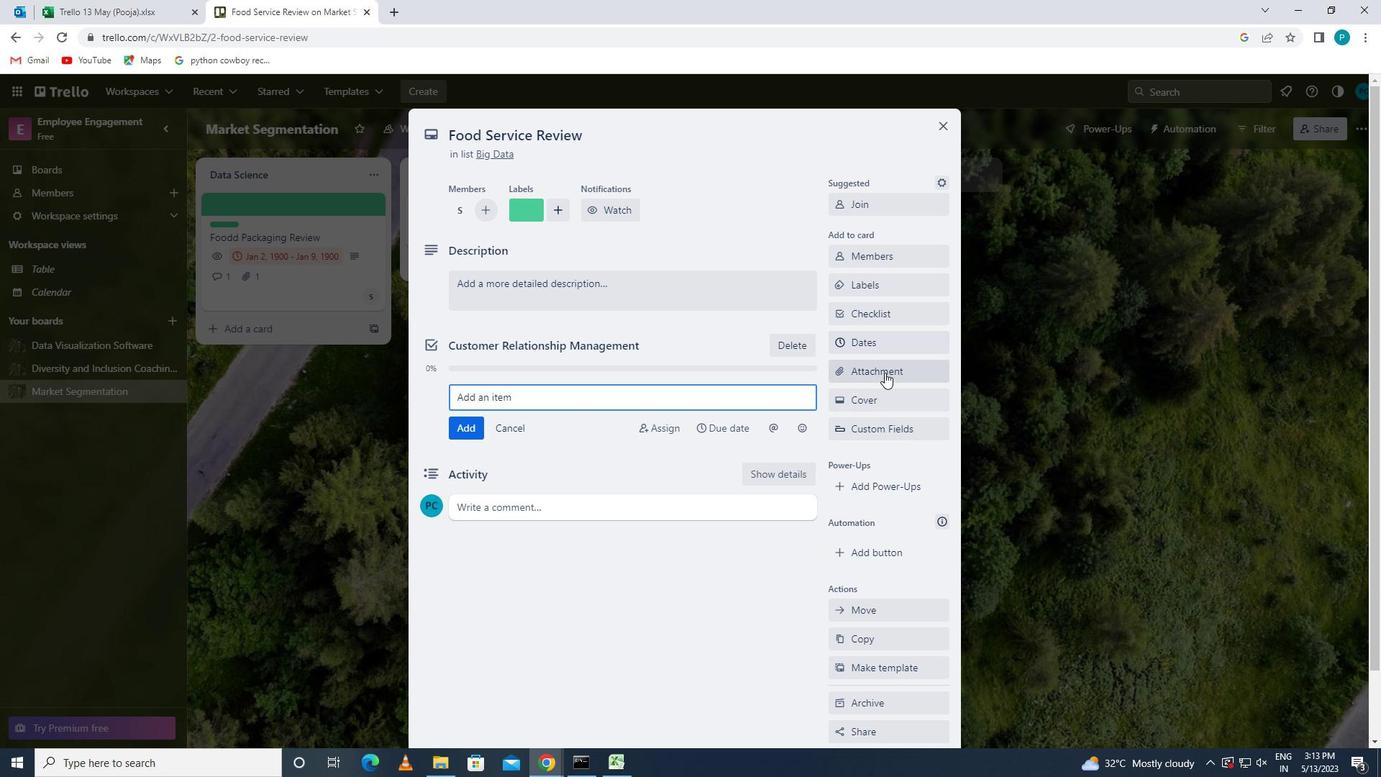 
Action: Mouse moved to (880, 426)
Screenshot: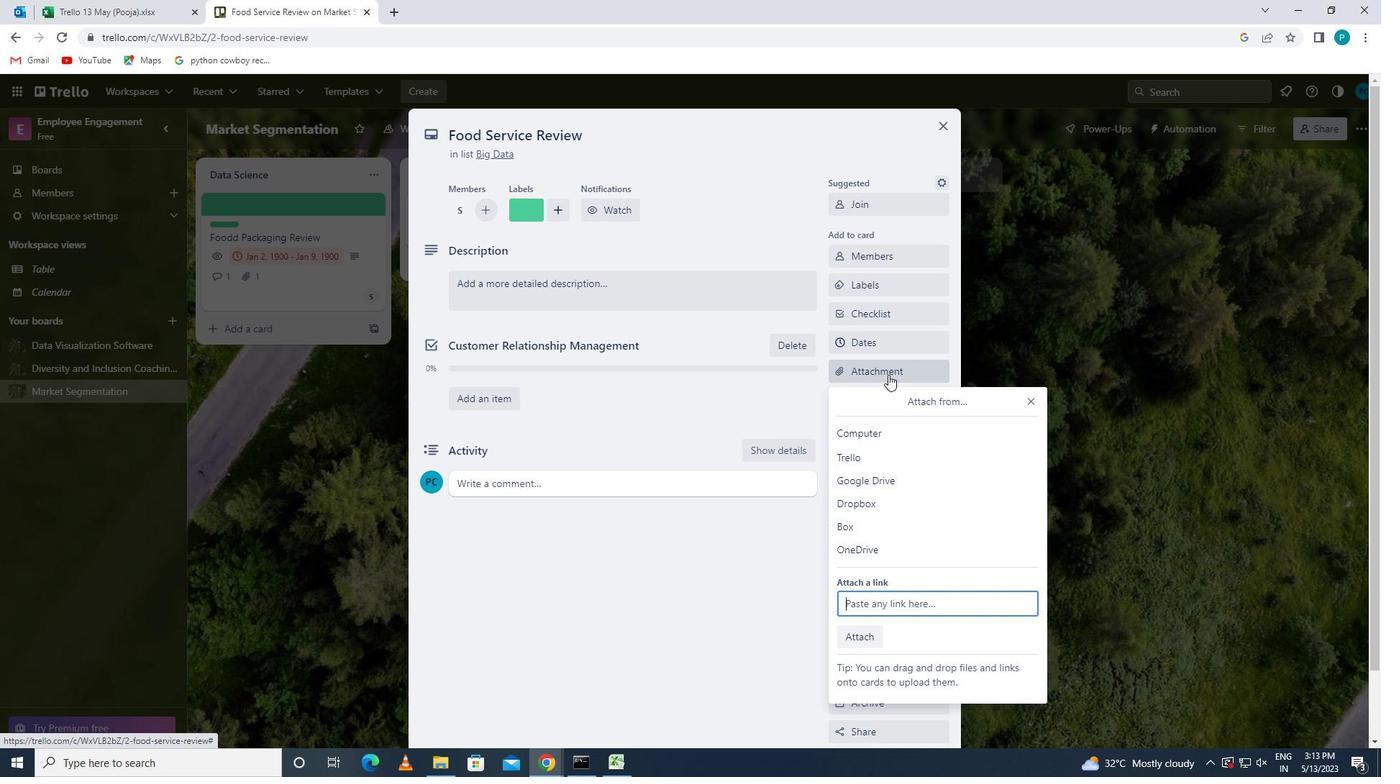 
Action: Mouse pressed left at (880, 426)
Screenshot: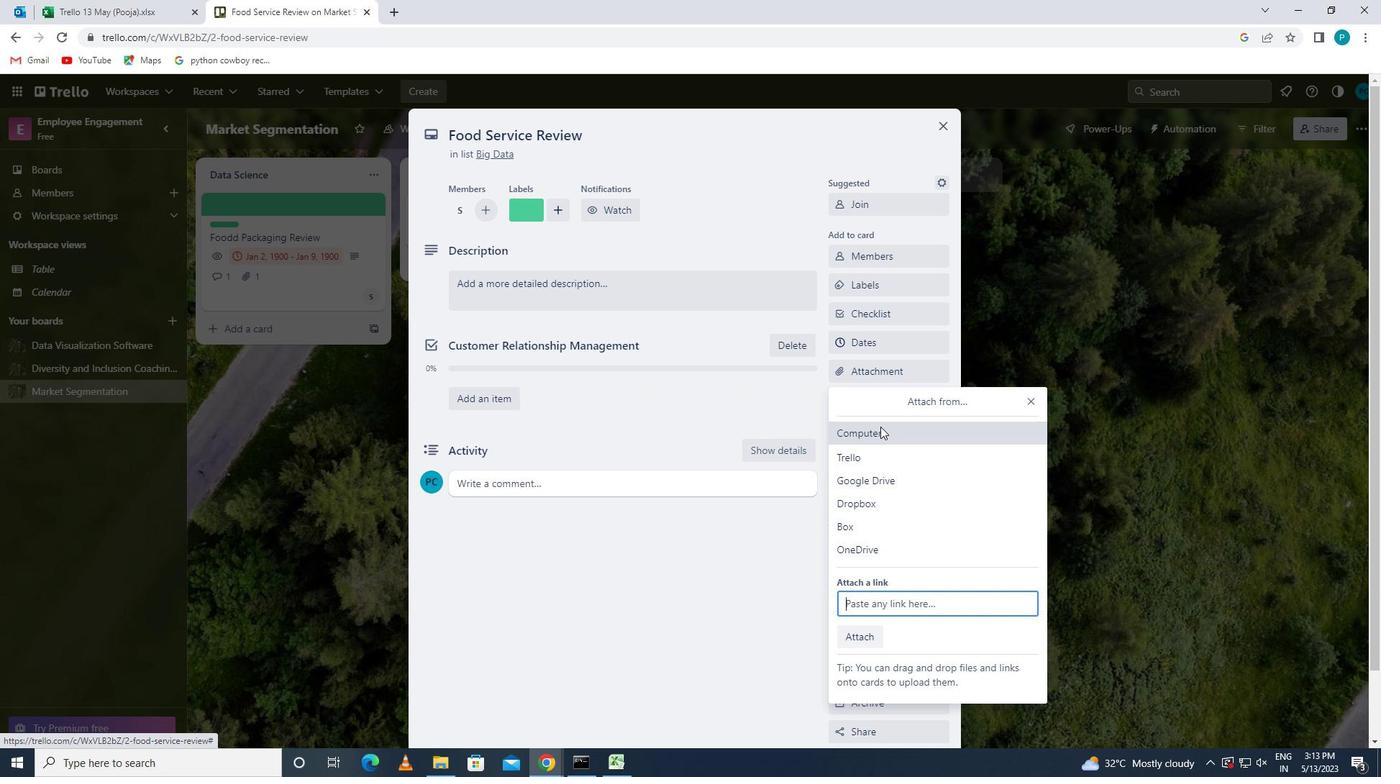 
Action: Mouse moved to (359, 120)
Screenshot: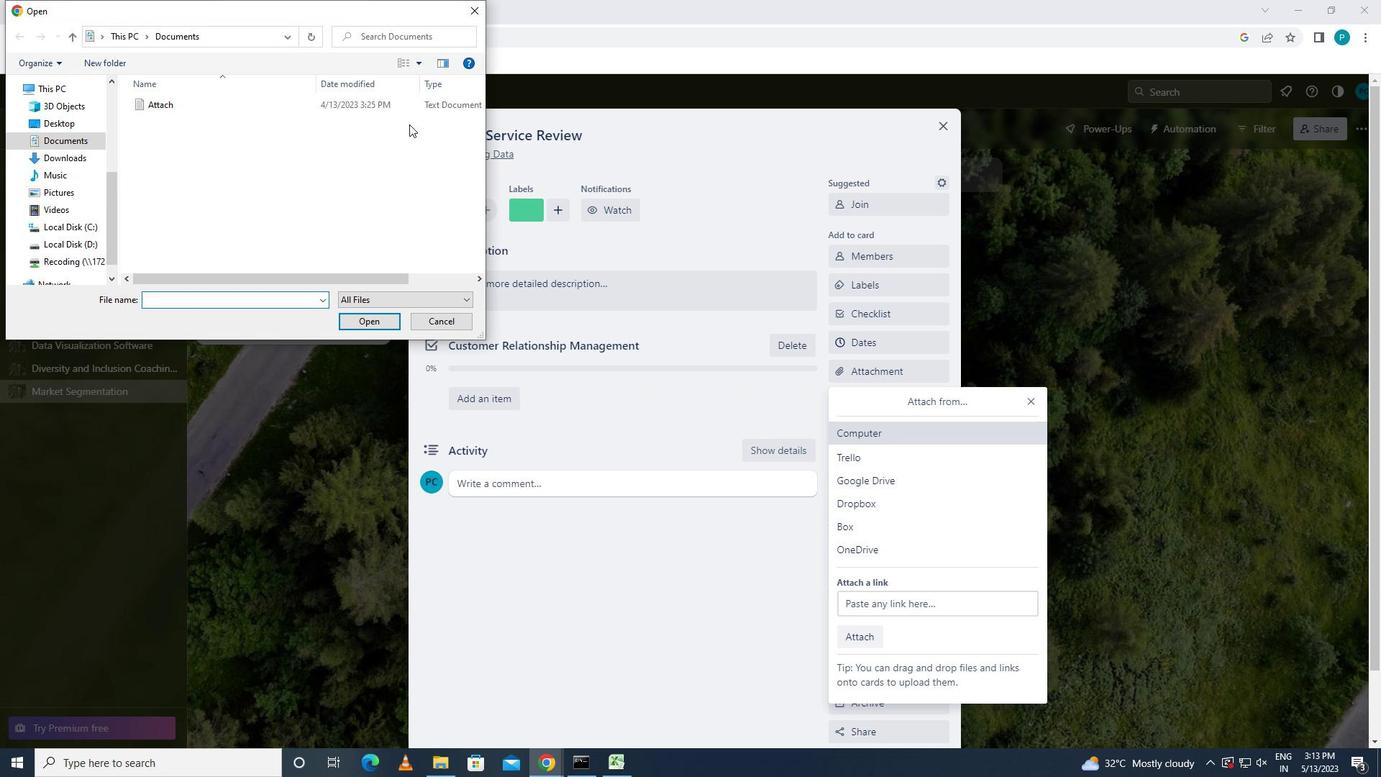 
Action: Mouse pressed left at (359, 120)
Screenshot: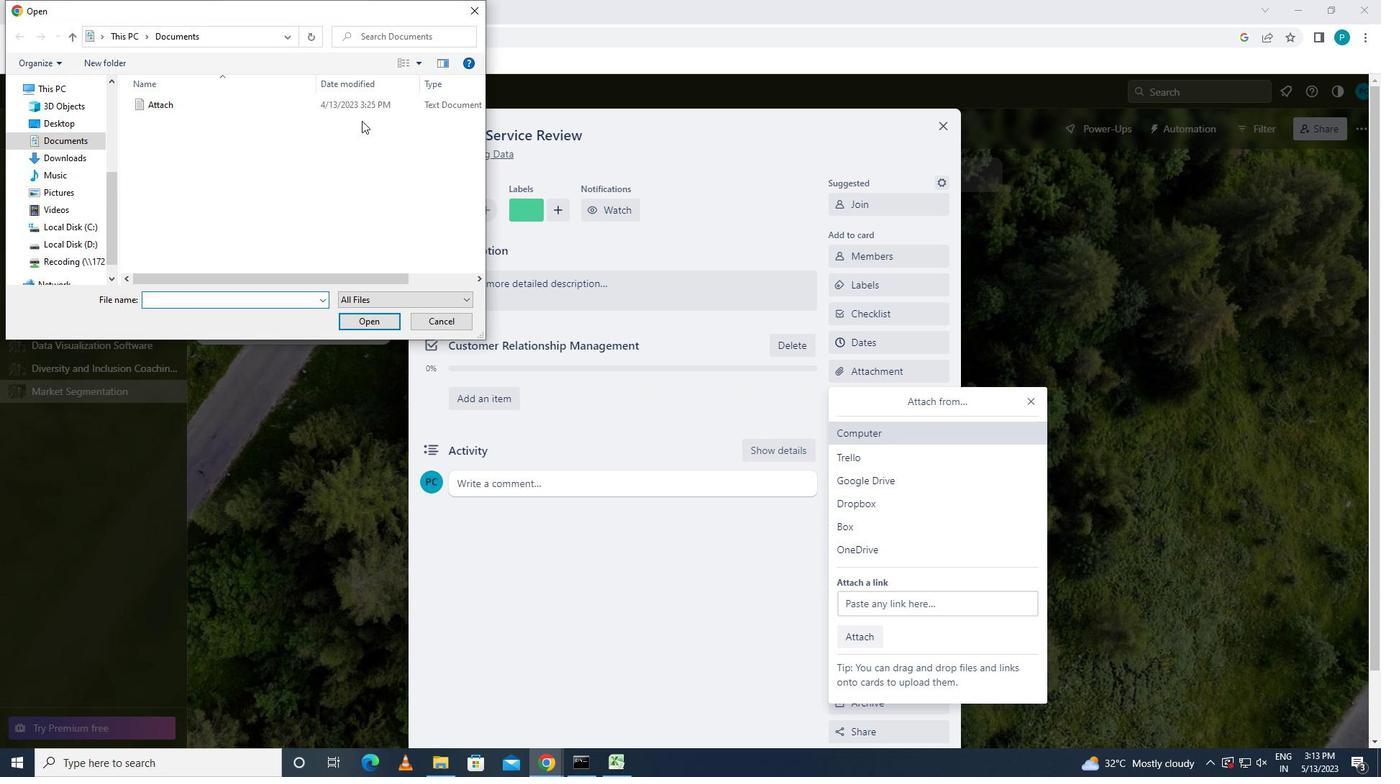 
Action: Mouse moved to (342, 112)
Screenshot: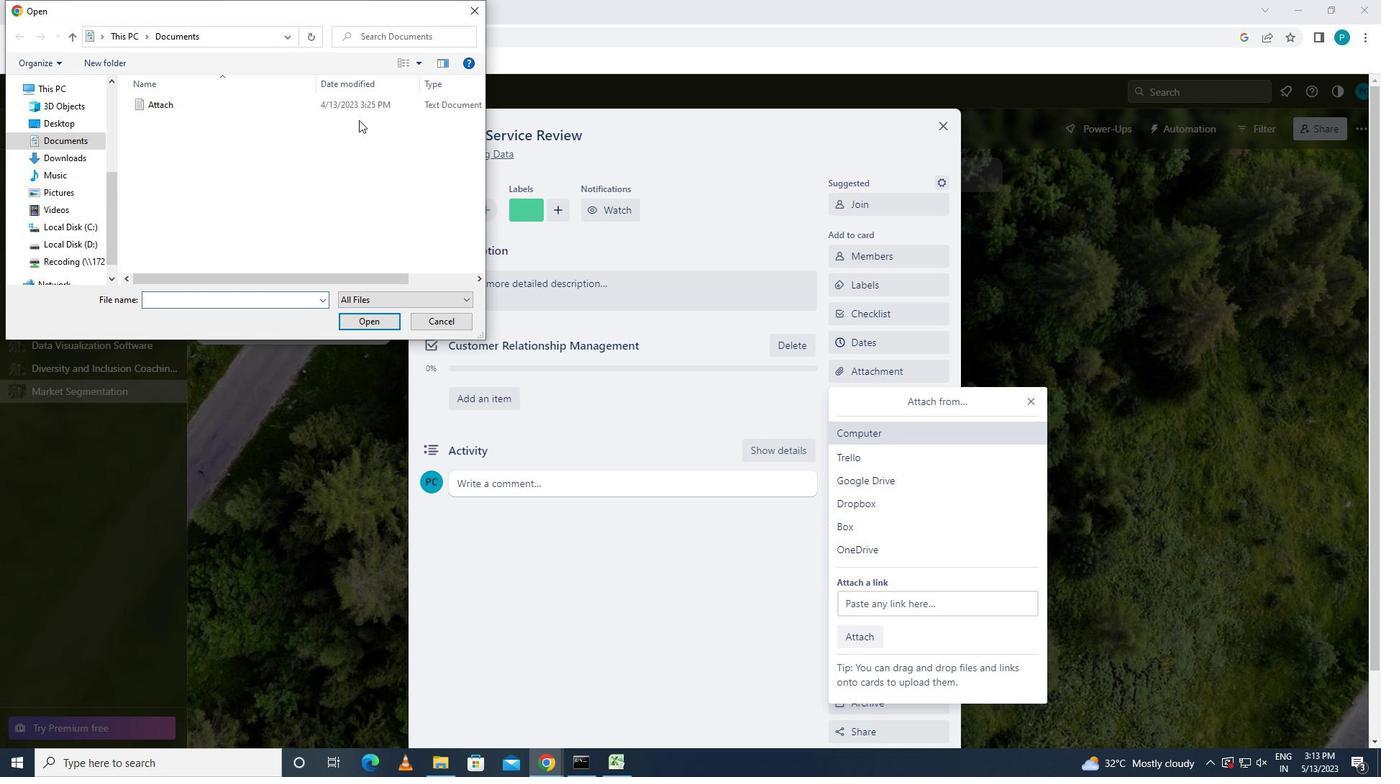 
Action: Mouse pressed left at (342, 112)
Screenshot: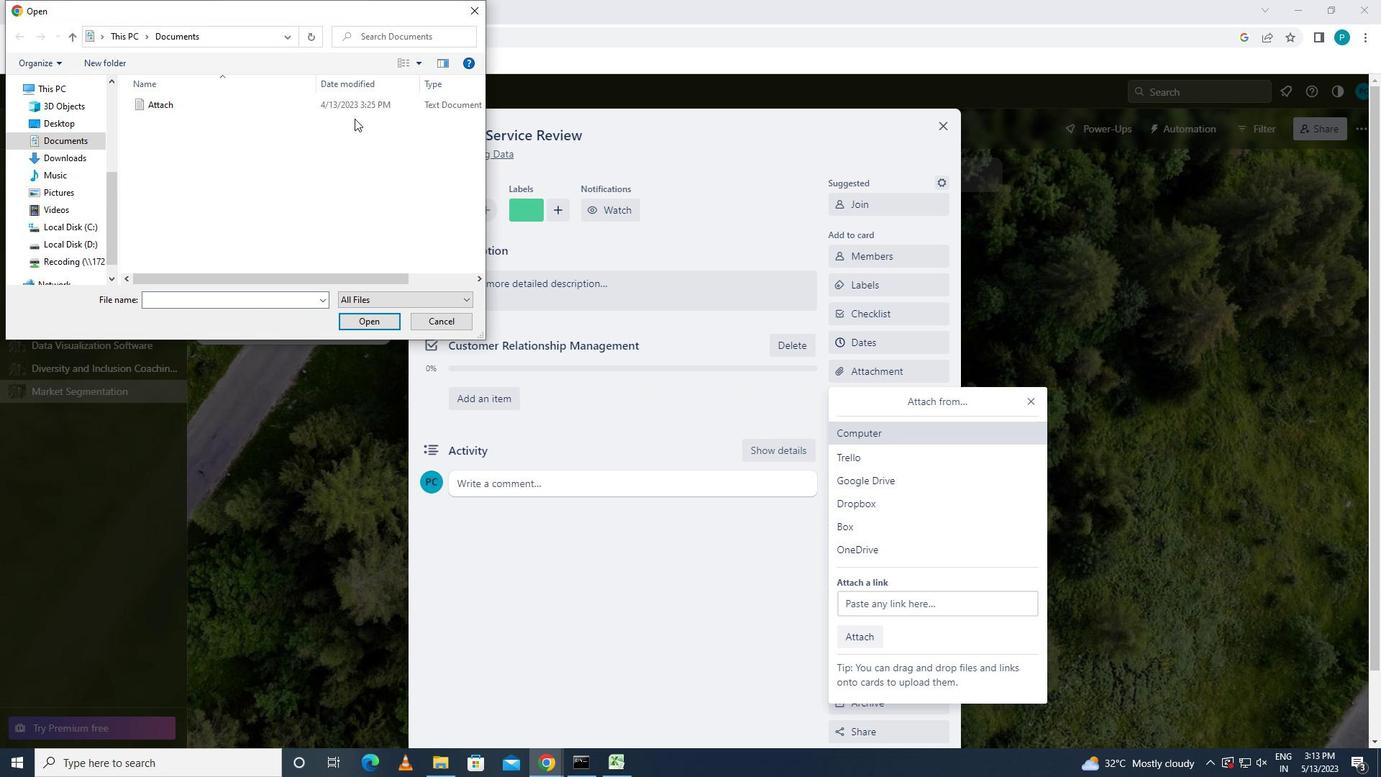 
Action: Mouse moved to (328, 105)
Screenshot: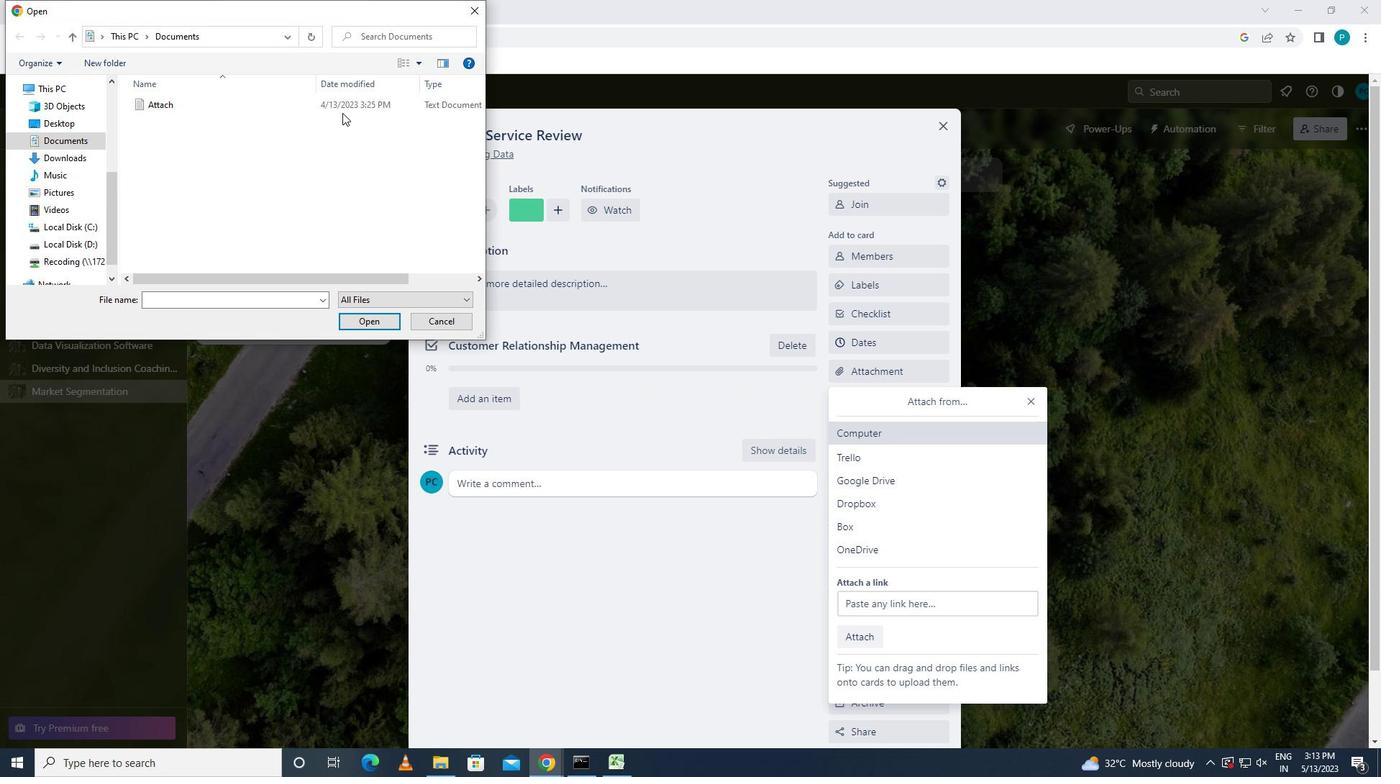 
Action: Mouse pressed left at (328, 105)
Screenshot: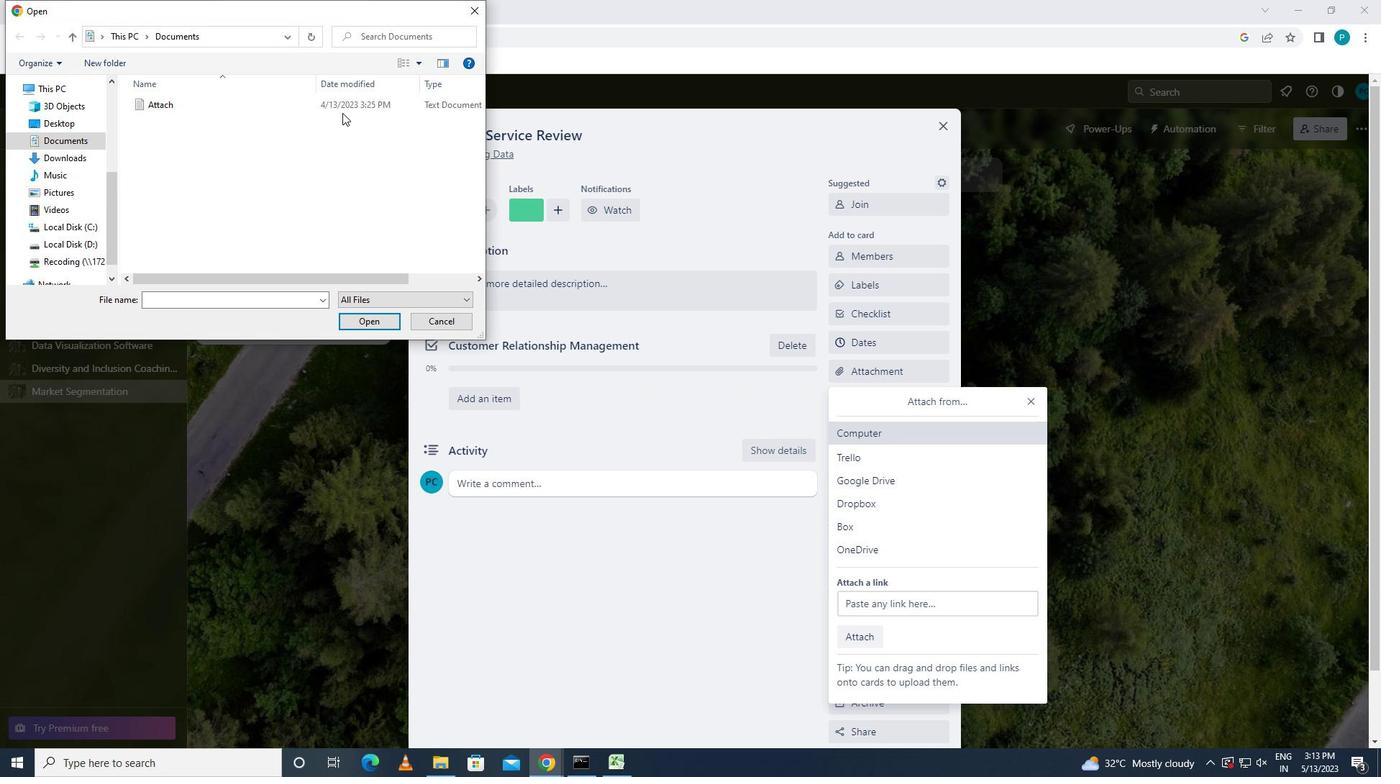 
Action: Mouse moved to (368, 320)
Screenshot: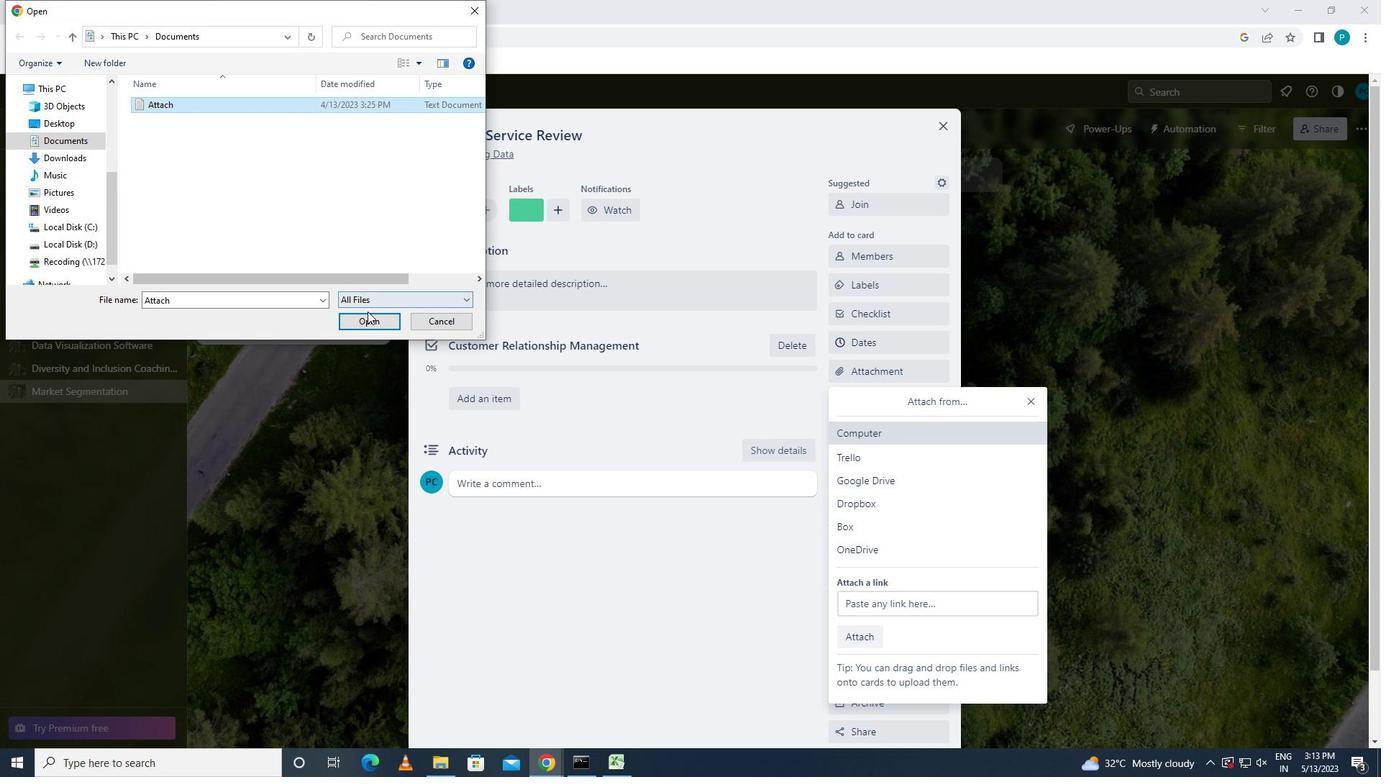 
Action: Mouse pressed left at (368, 320)
Screenshot: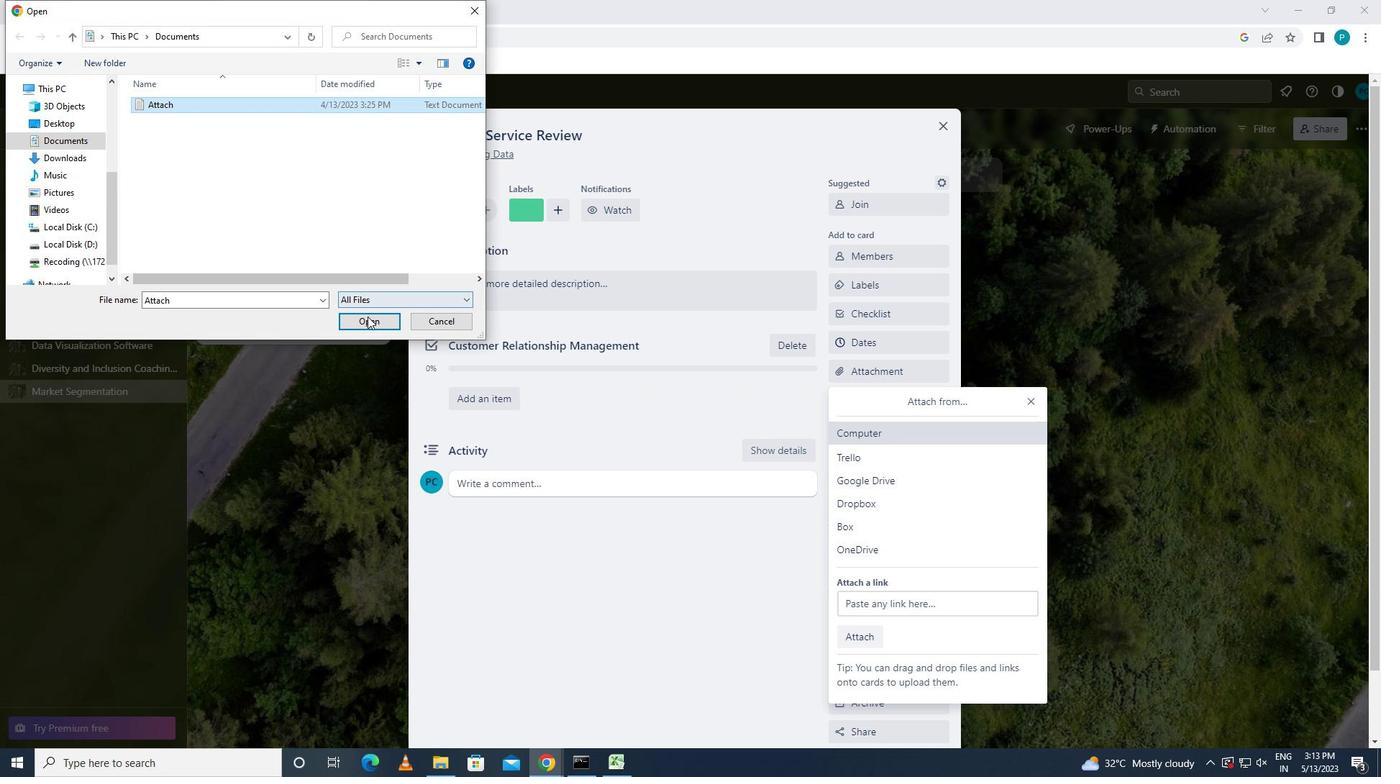 
Action: Mouse moved to (876, 404)
Screenshot: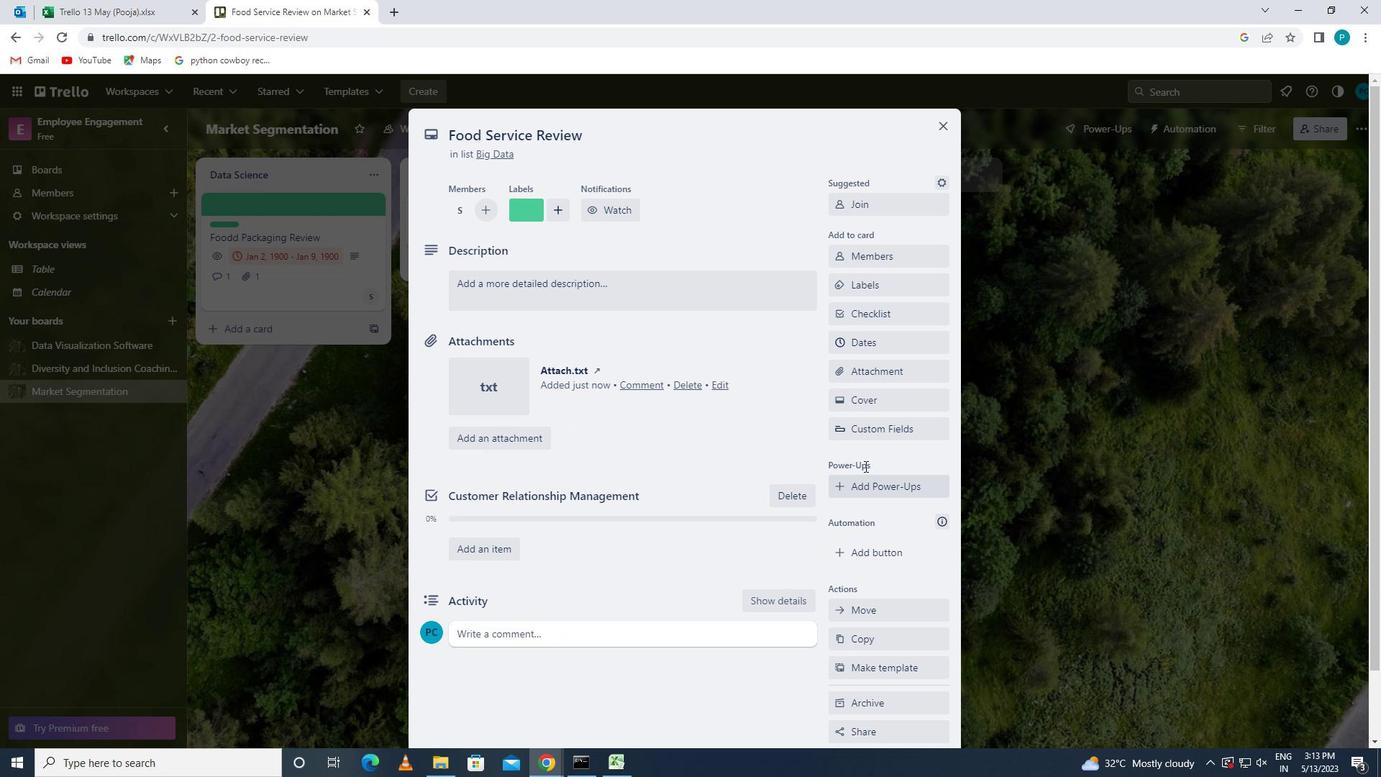 
Action: Mouse pressed left at (876, 404)
Screenshot: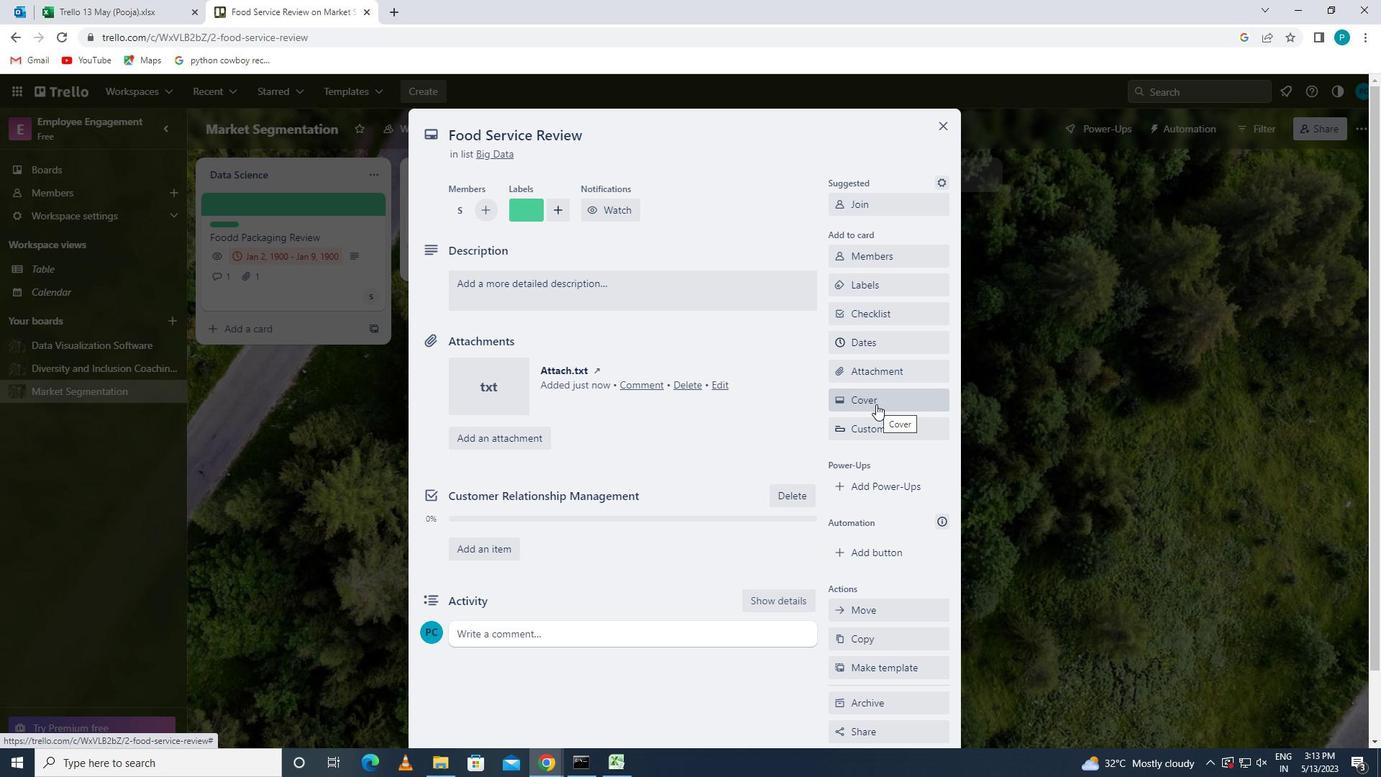 
Action: Mouse moved to (844, 461)
Screenshot: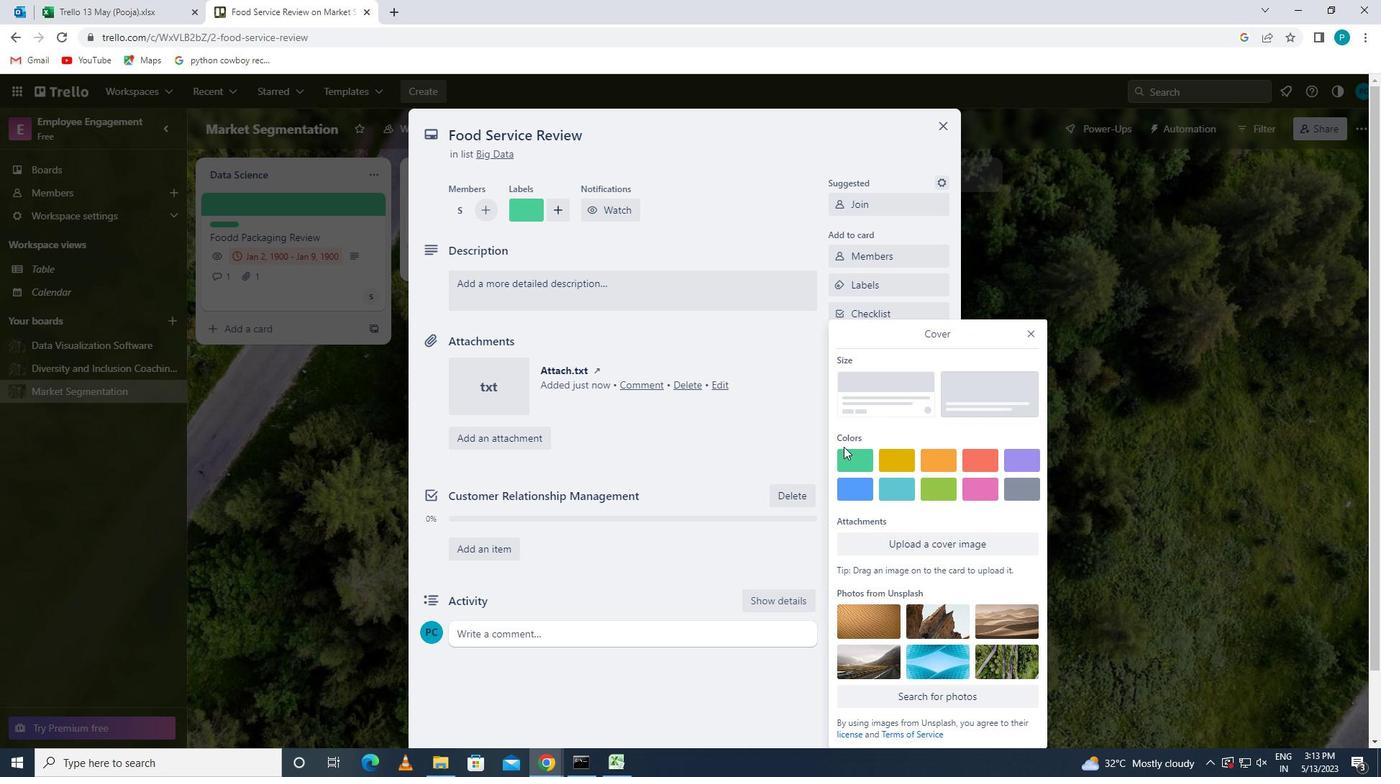 
Action: Mouse pressed left at (844, 461)
Screenshot: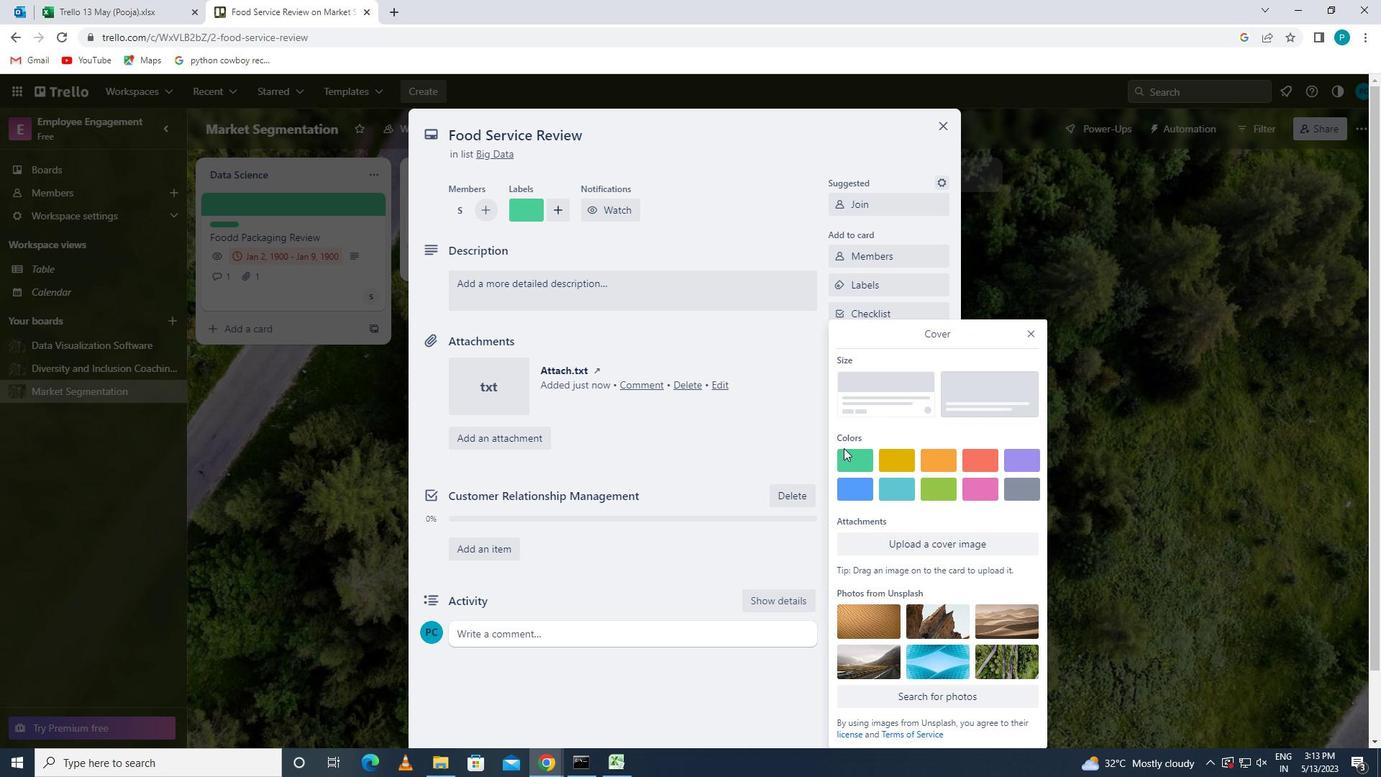 
Action: Mouse moved to (1035, 308)
Screenshot: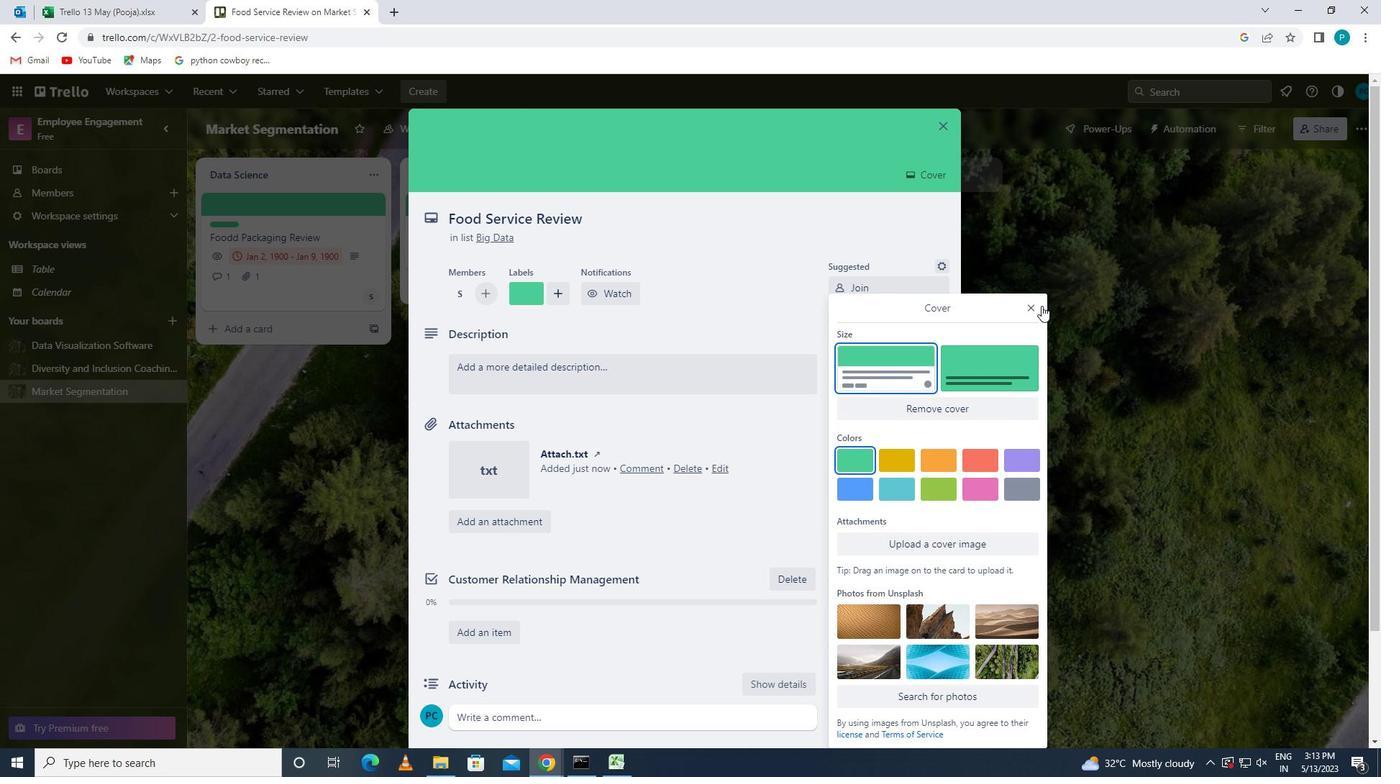 
Action: Mouse pressed left at (1035, 308)
Screenshot: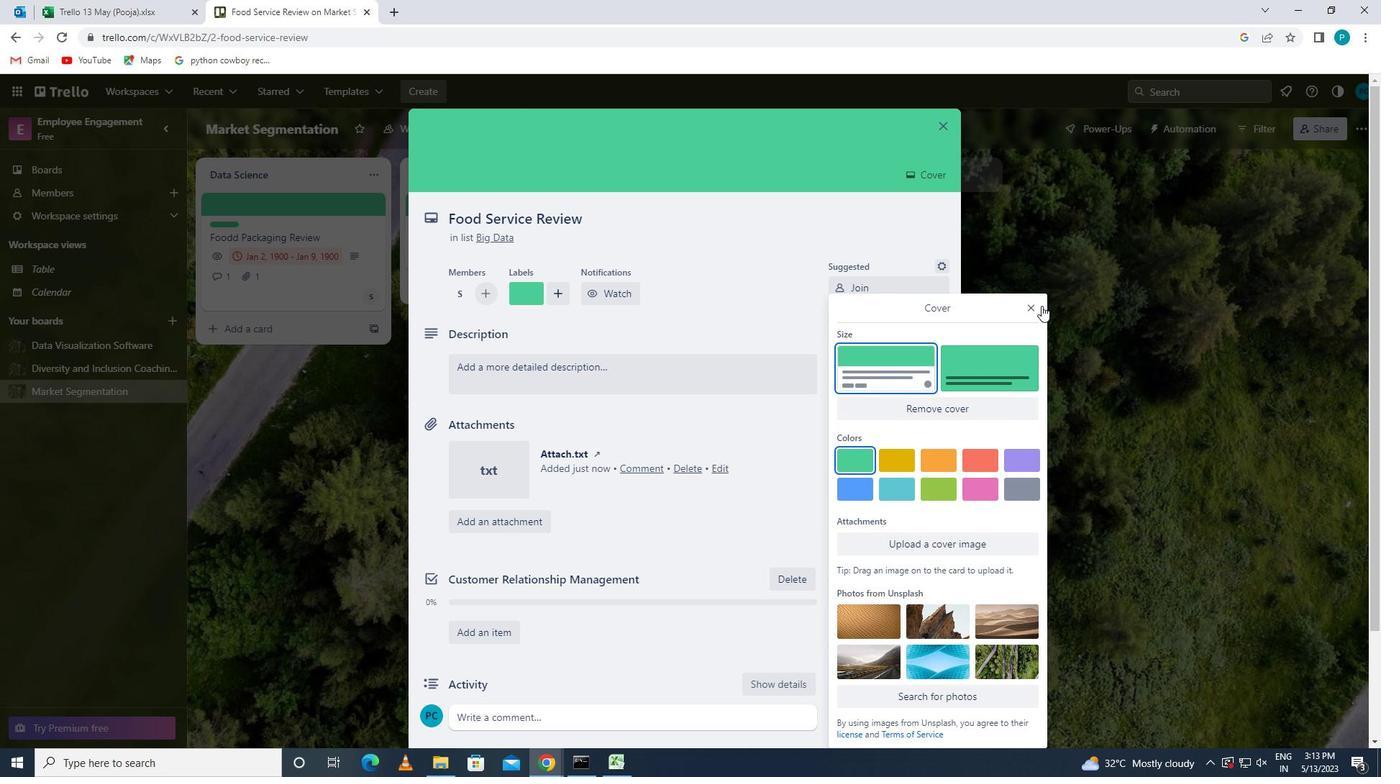 
Action: Mouse moved to (659, 377)
Screenshot: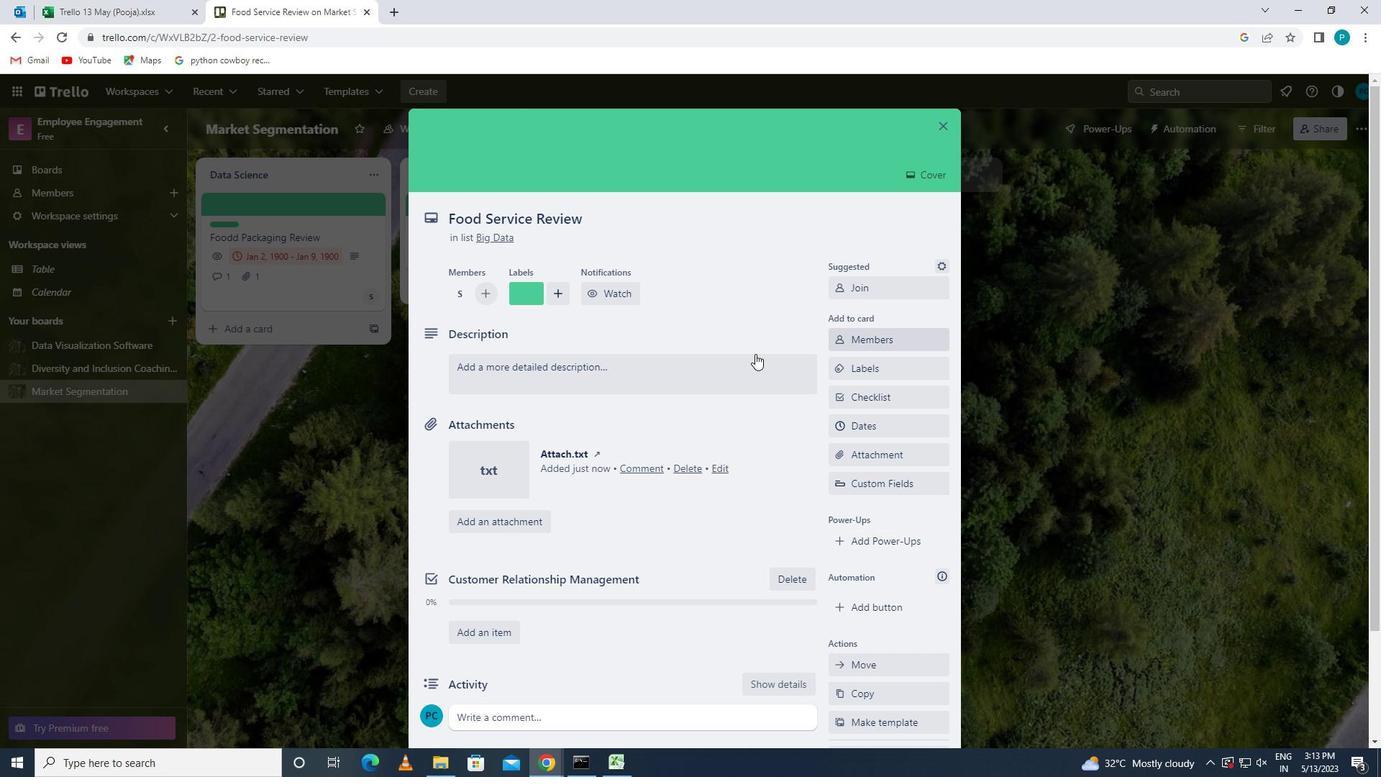 
Action: Mouse pressed left at (659, 377)
Screenshot: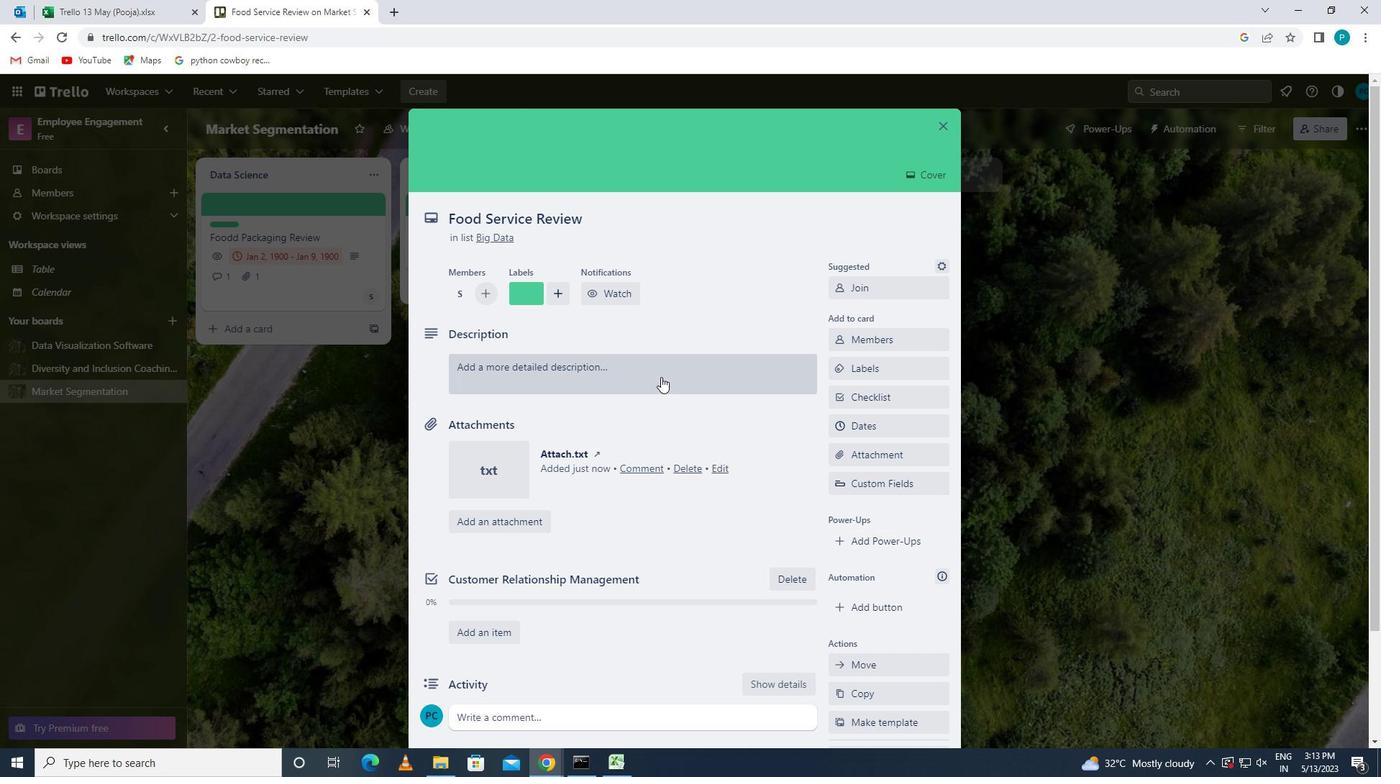 
Action: Key pressed <Key.caps_lock>C<Key.caps_lock>ONDUCT<Key.space>CUSTOMER<Key.space>RESEARCH<Key.space>FOR<Key.space>NEW<Key.space>MARKET<Key.space>EXPANSION<Key.space>OPPORTUNITIES
Screenshot: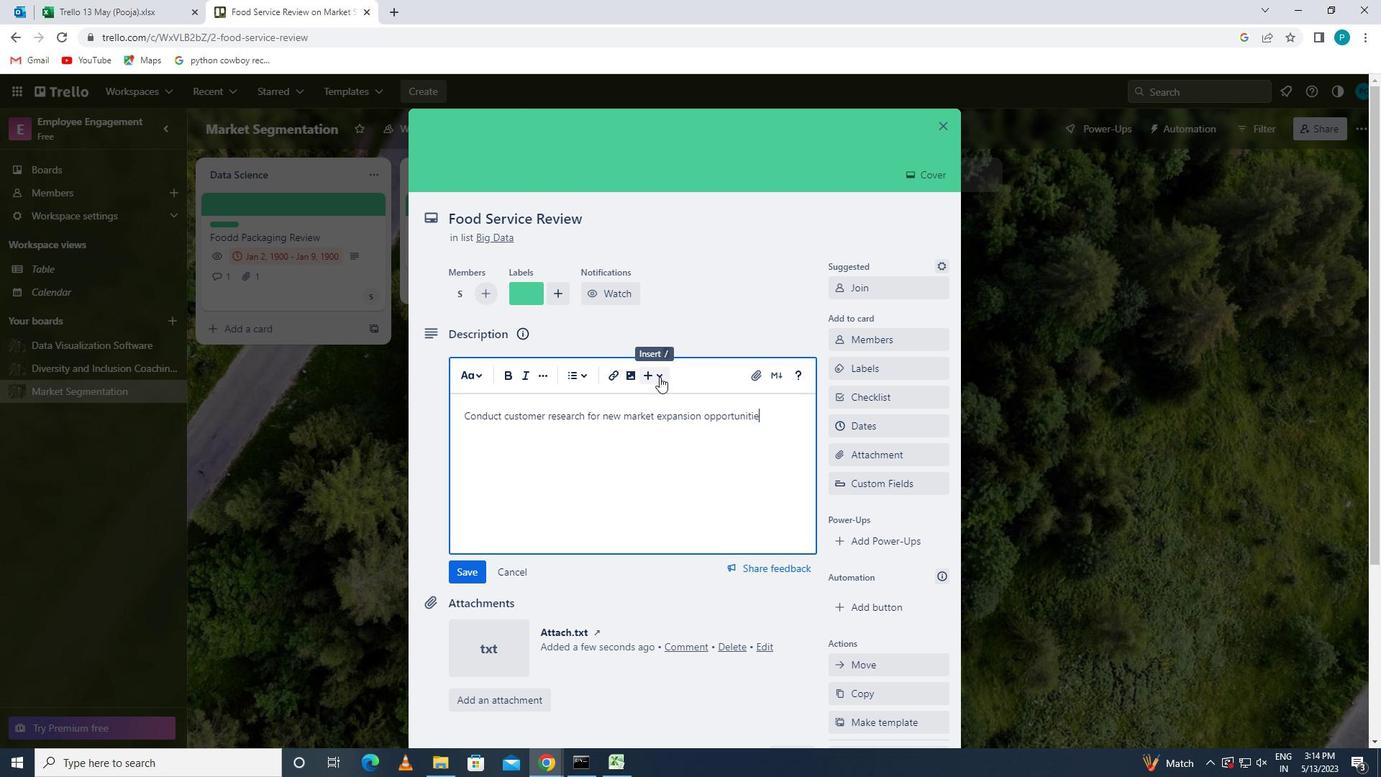 
Action: Mouse moved to (470, 563)
Screenshot: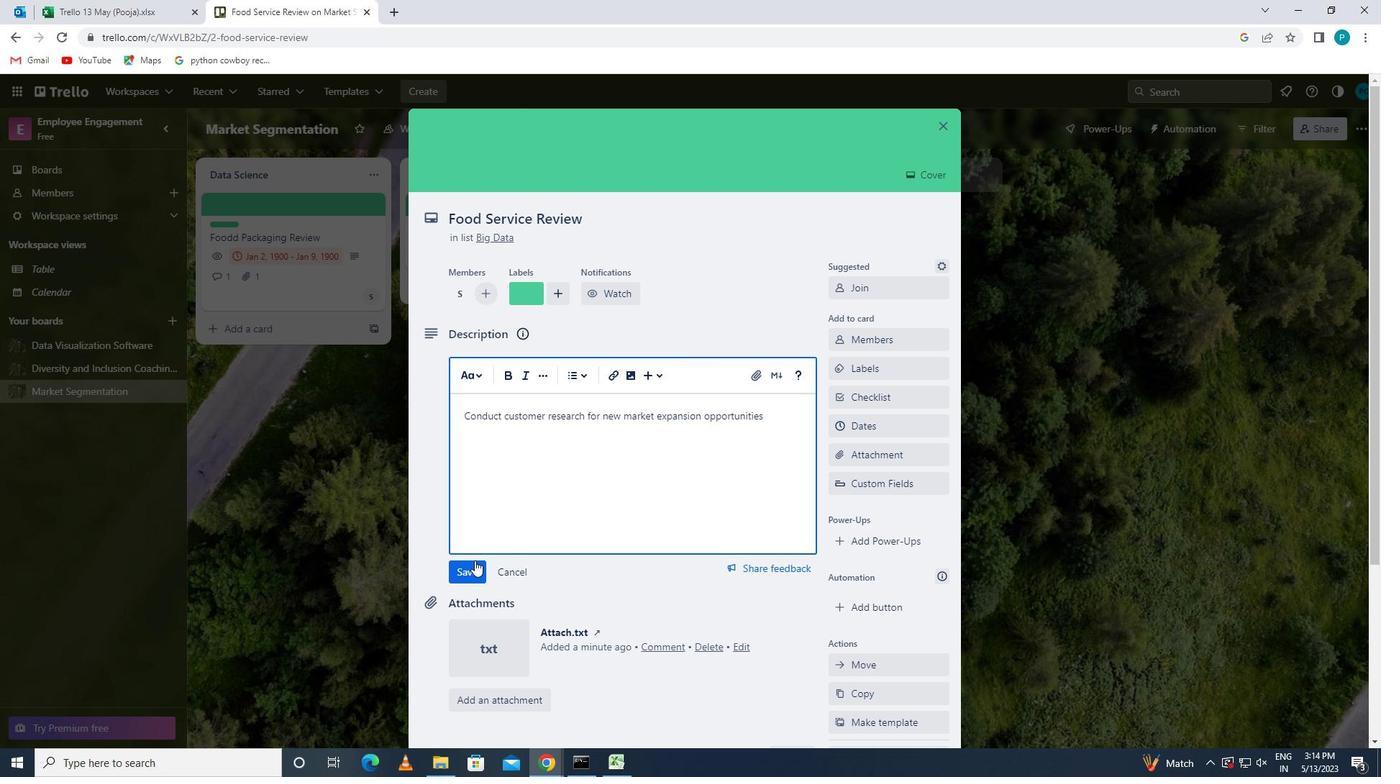 
Action: Mouse pressed left at (470, 563)
Screenshot: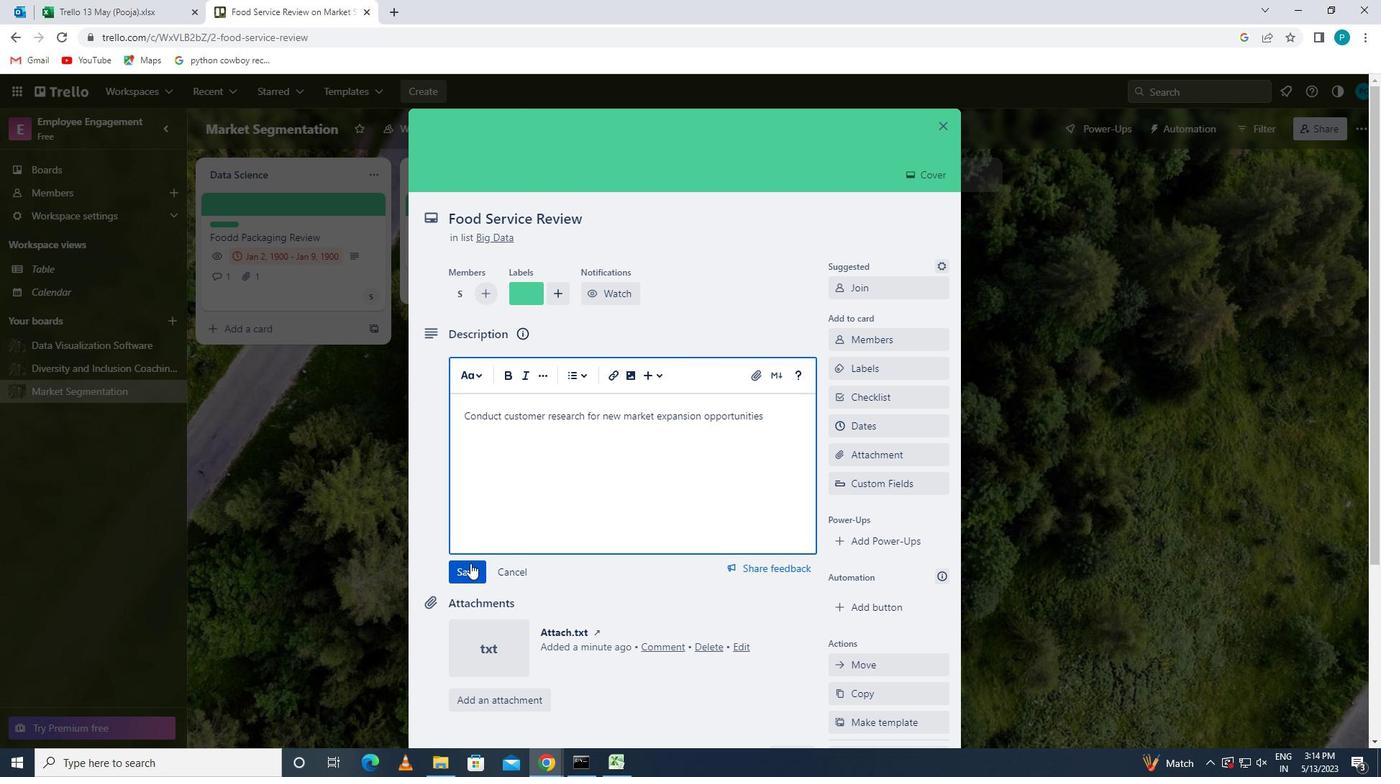 
Action: Mouse scrolled (470, 562) with delta (0, 0)
Screenshot: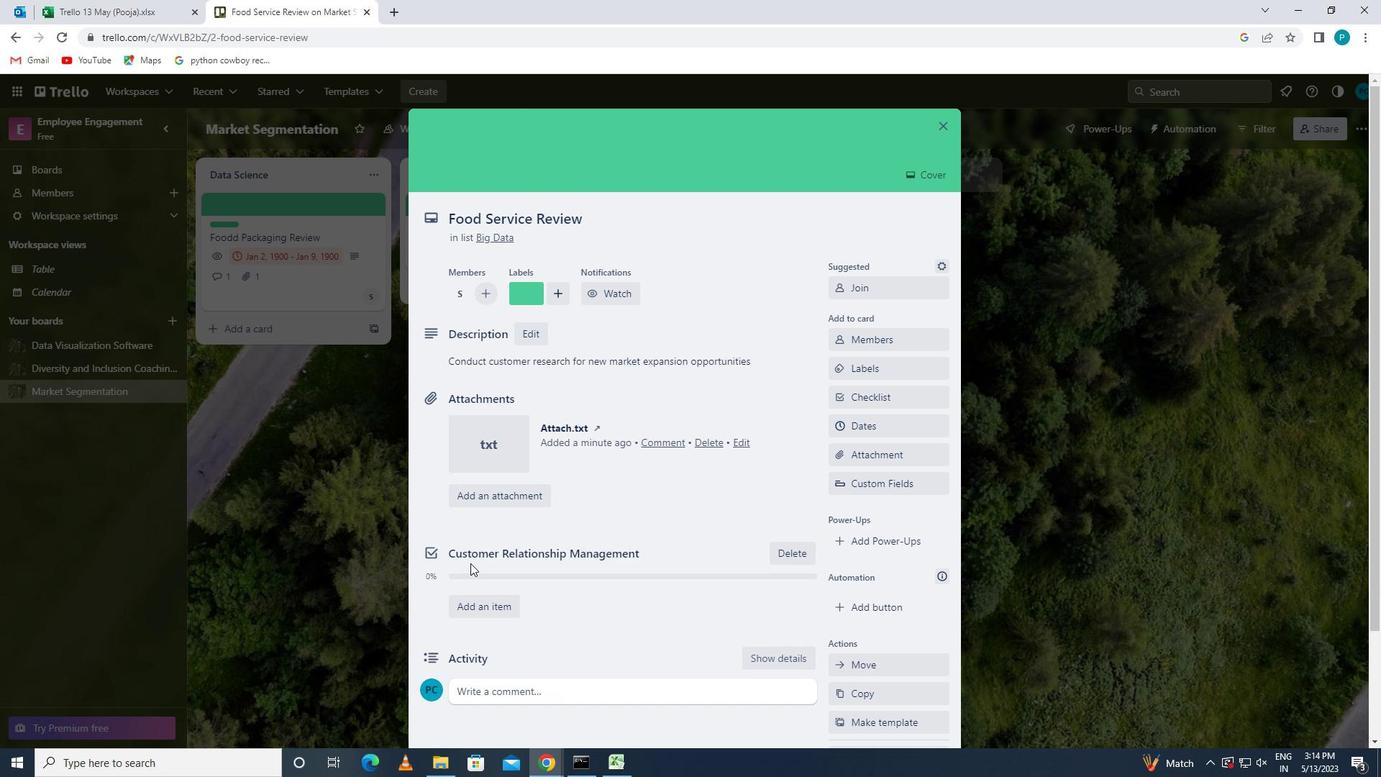 
Action: Mouse scrolled (470, 562) with delta (0, 0)
Screenshot: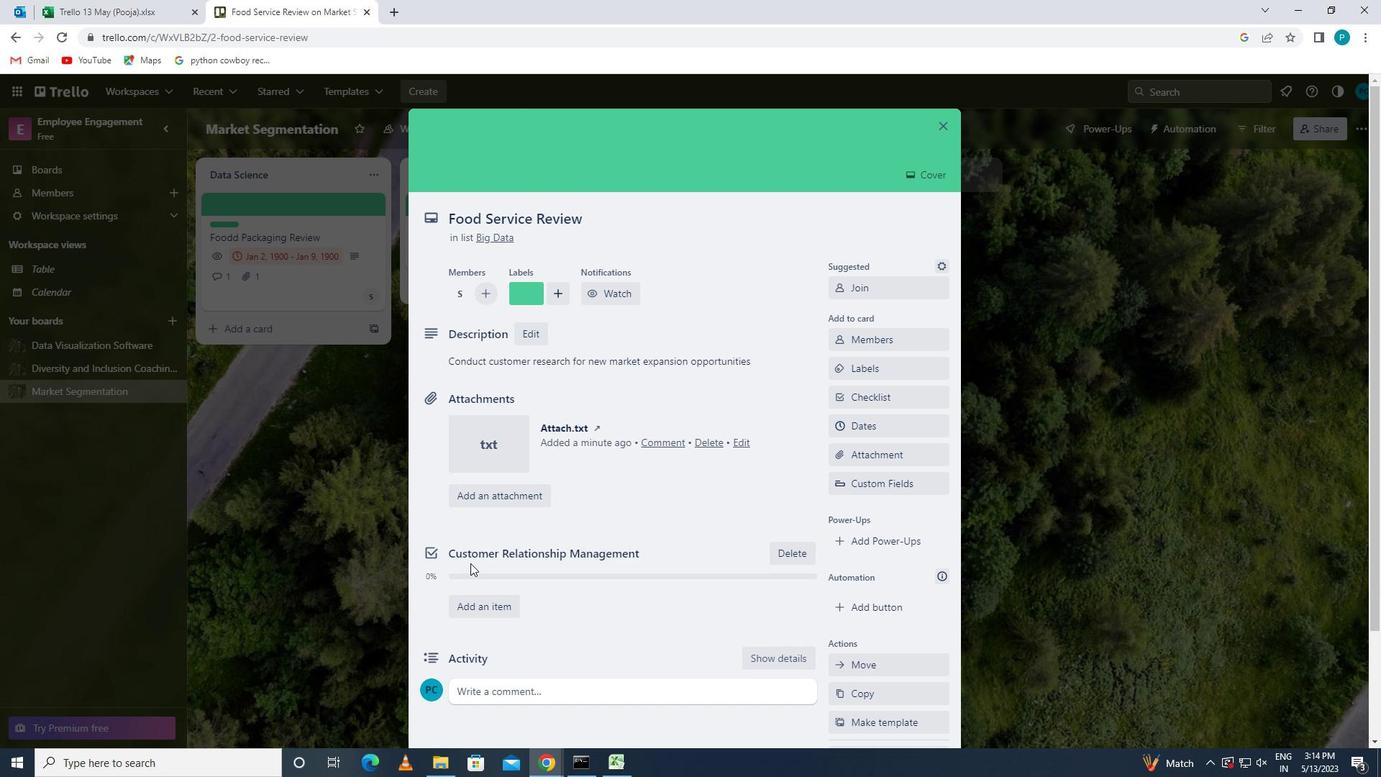 
Action: Mouse scrolled (470, 562) with delta (0, 0)
Screenshot: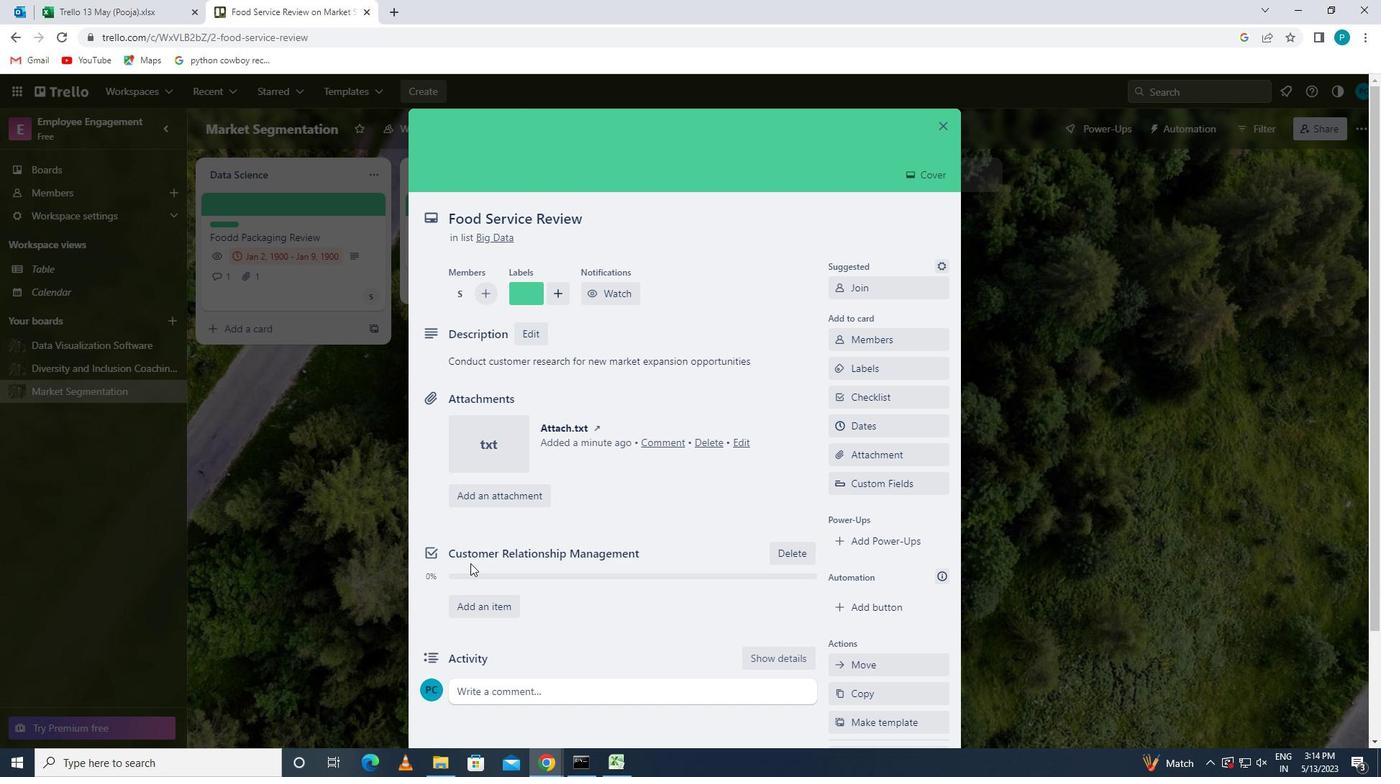 
Action: Mouse scrolled (470, 562) with delta (0, 0)
Screenshot: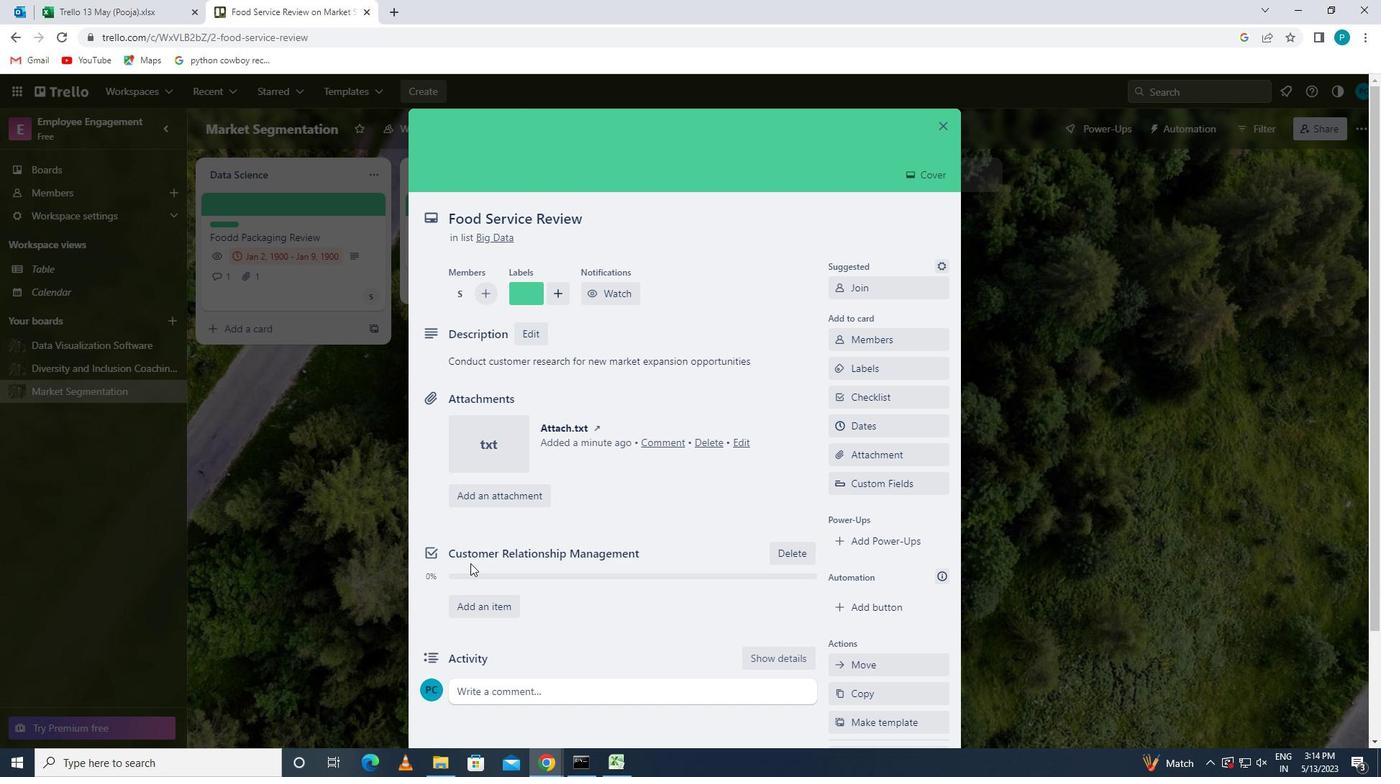 
Action: Mouse pressed left at (470, 563)
Screenshot: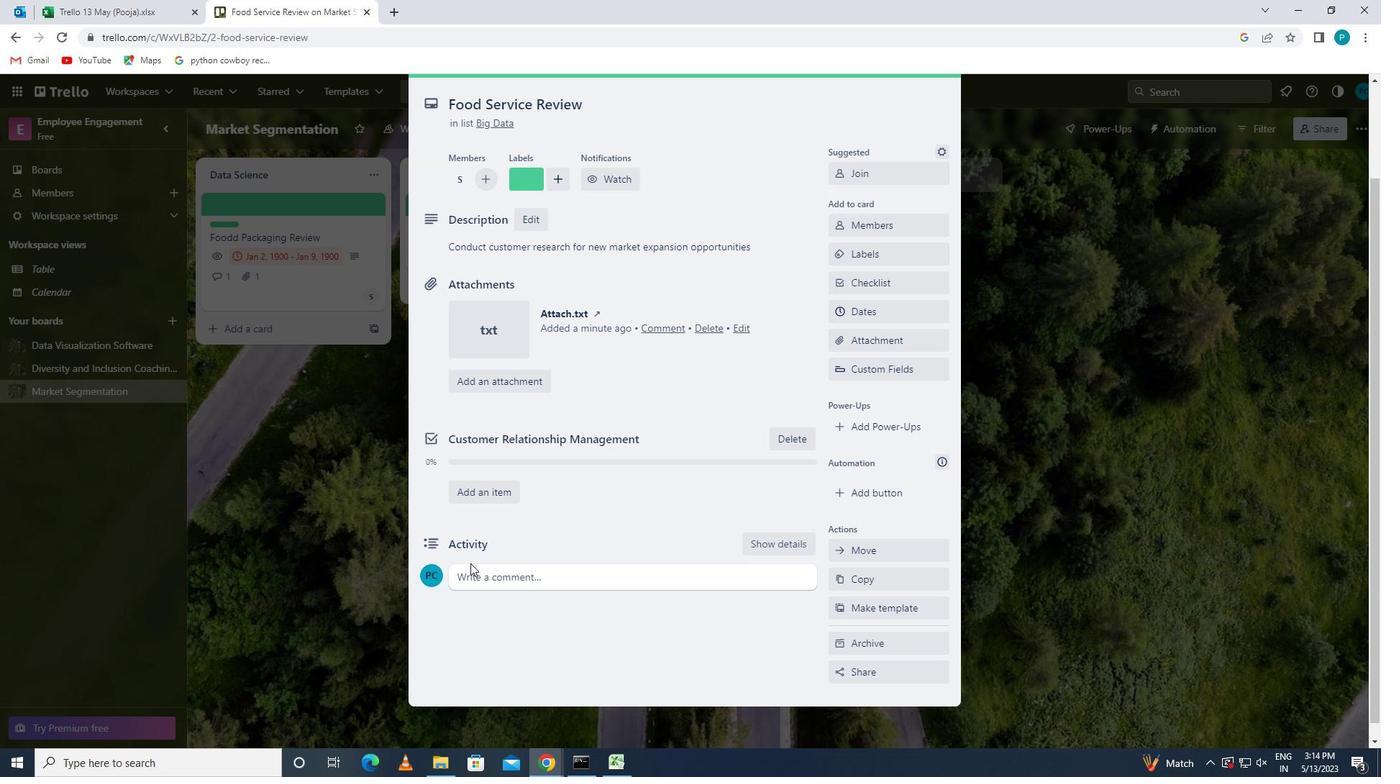 
Action: Key pressed <Key.caps_lock>G<Key.caps_lock>IVEN<Key.space>THE<Key.space>POTENTIAL<Key.space>IMPACT<Key.space>OF<Key.space>THIS<Key.space>TASK<Key.space>ON<Key.space>OUR<Key.space>COMPANY<Key.space>LONG<Key.space>-TERM<Key.space>GOALS,<Key.space>LET<Key.space>US<Key.space>ENSURE<Key.space>THAT<Key.space>WE<Key.space>APPROACH<Key.space>IT<Key.space>WITH<Key.space>A<Key.space>SENSE<Key.space>OF<Key.space>STRATEGIC<Key.space>D<Key.backspace>FORESIGHT
Screenshot: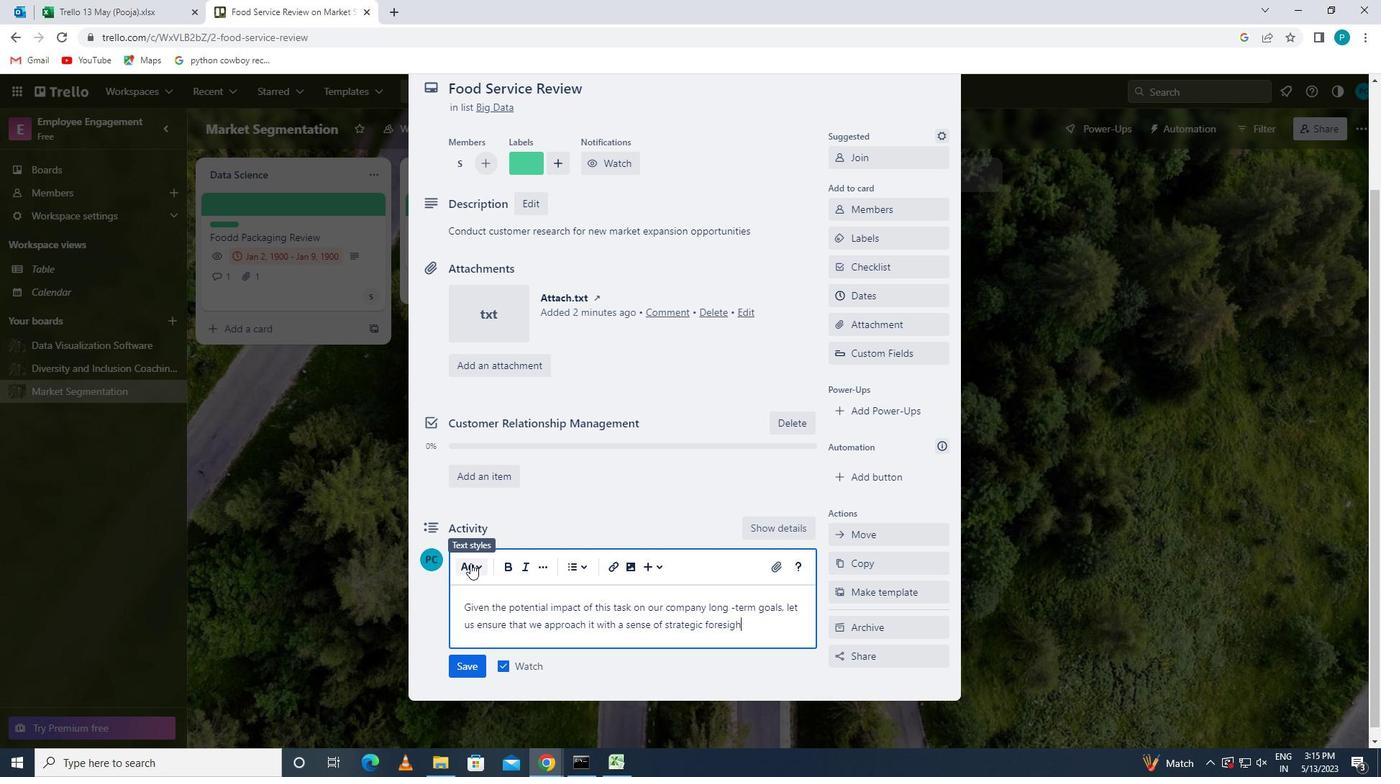 
Action: Mouse moved to (456, 668)
Screenshot: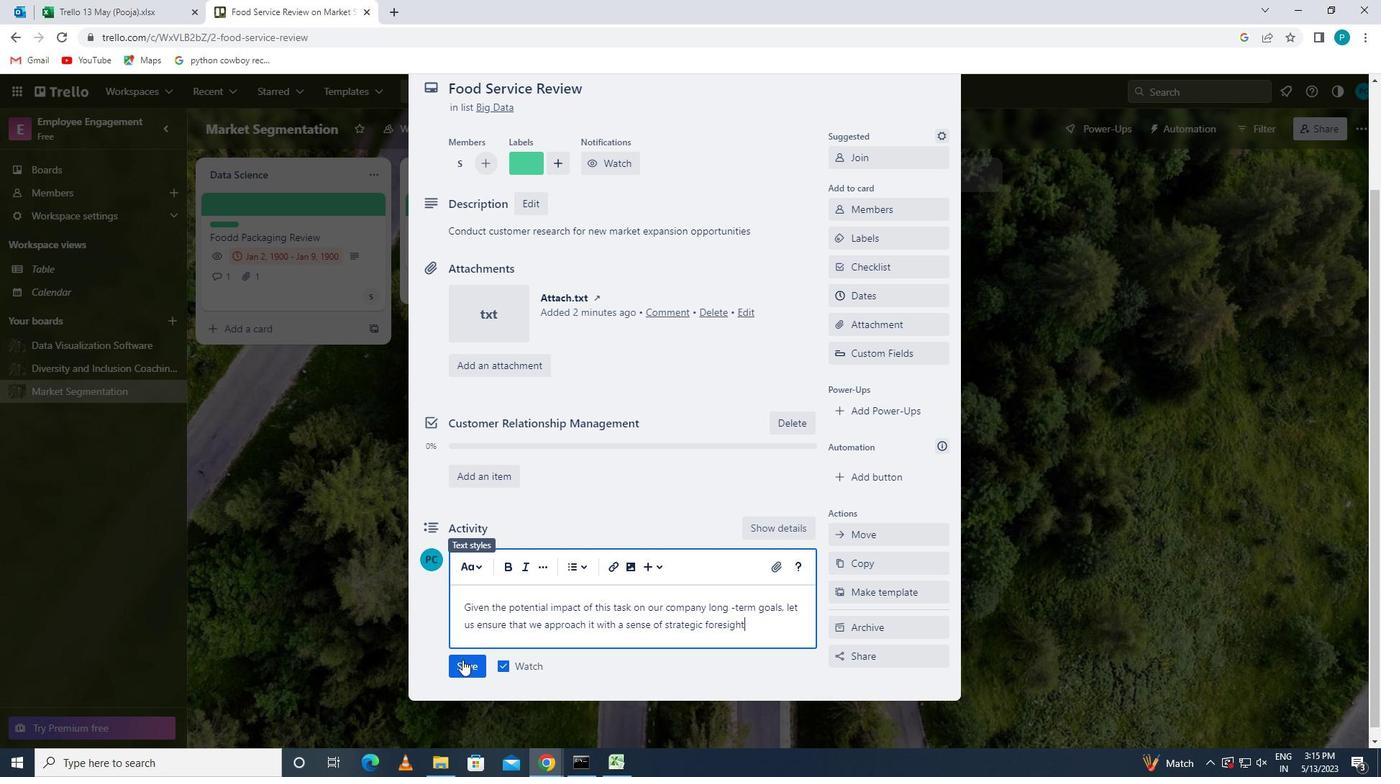
Action: Mouse pressed left at (456, 668)
Screenshot: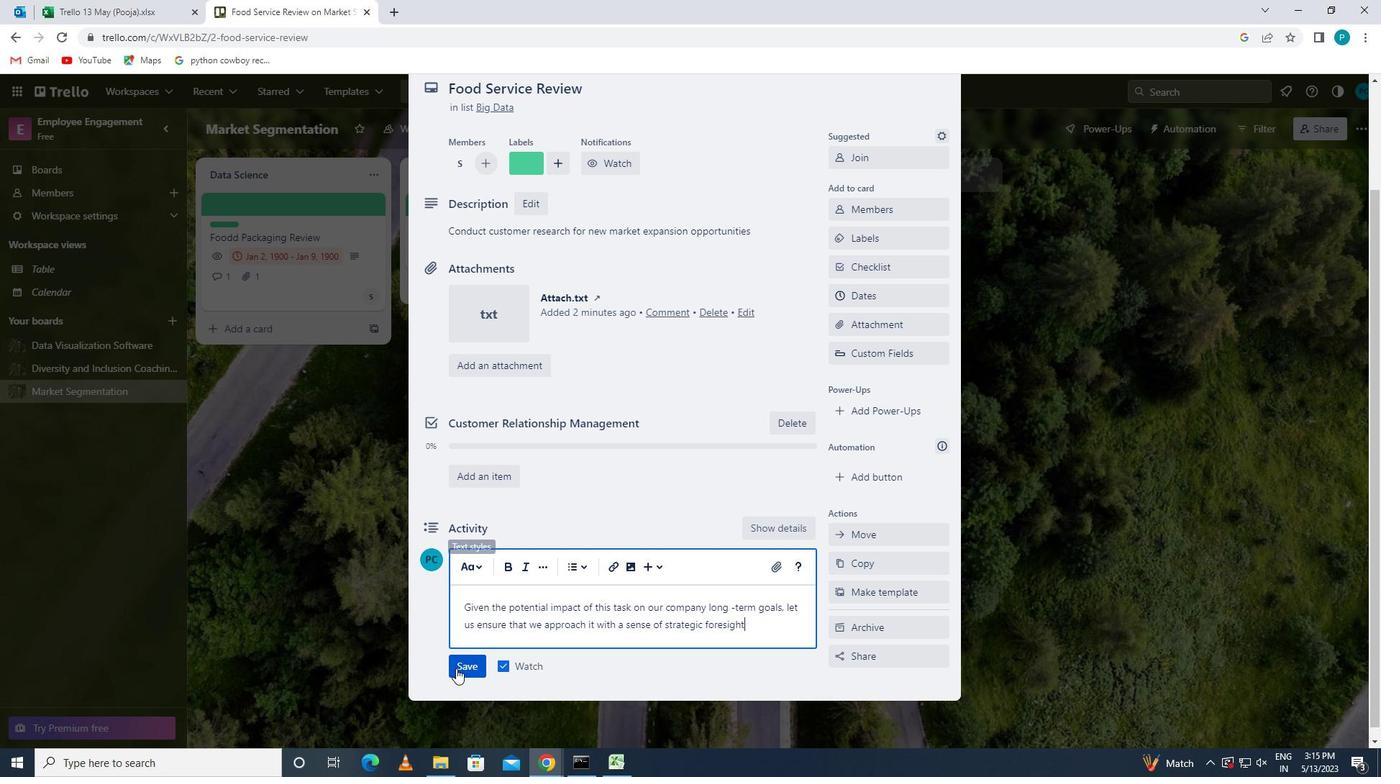 
Action: Mouse moved to (864, 295)
Screenshot: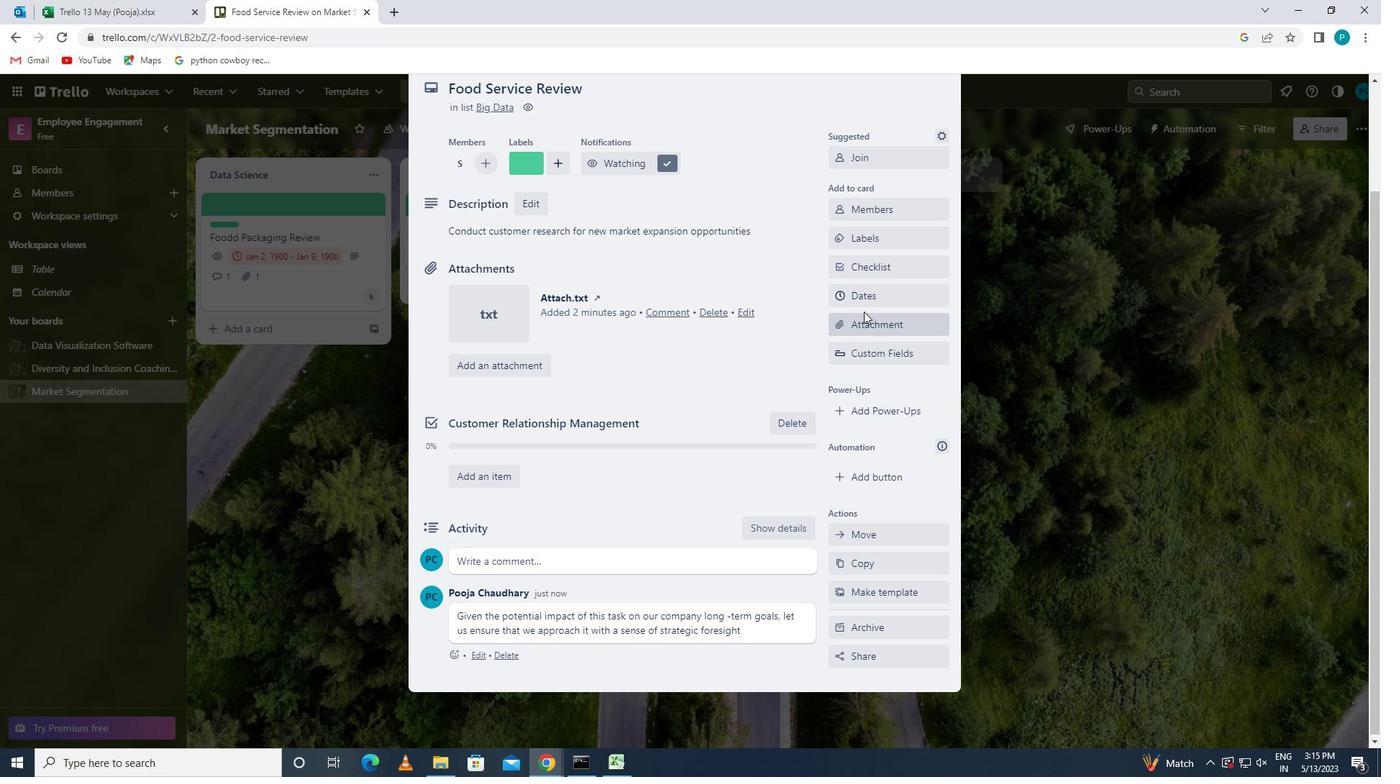 
Action: Mouse pressed left at (864, 295)
Screenshot: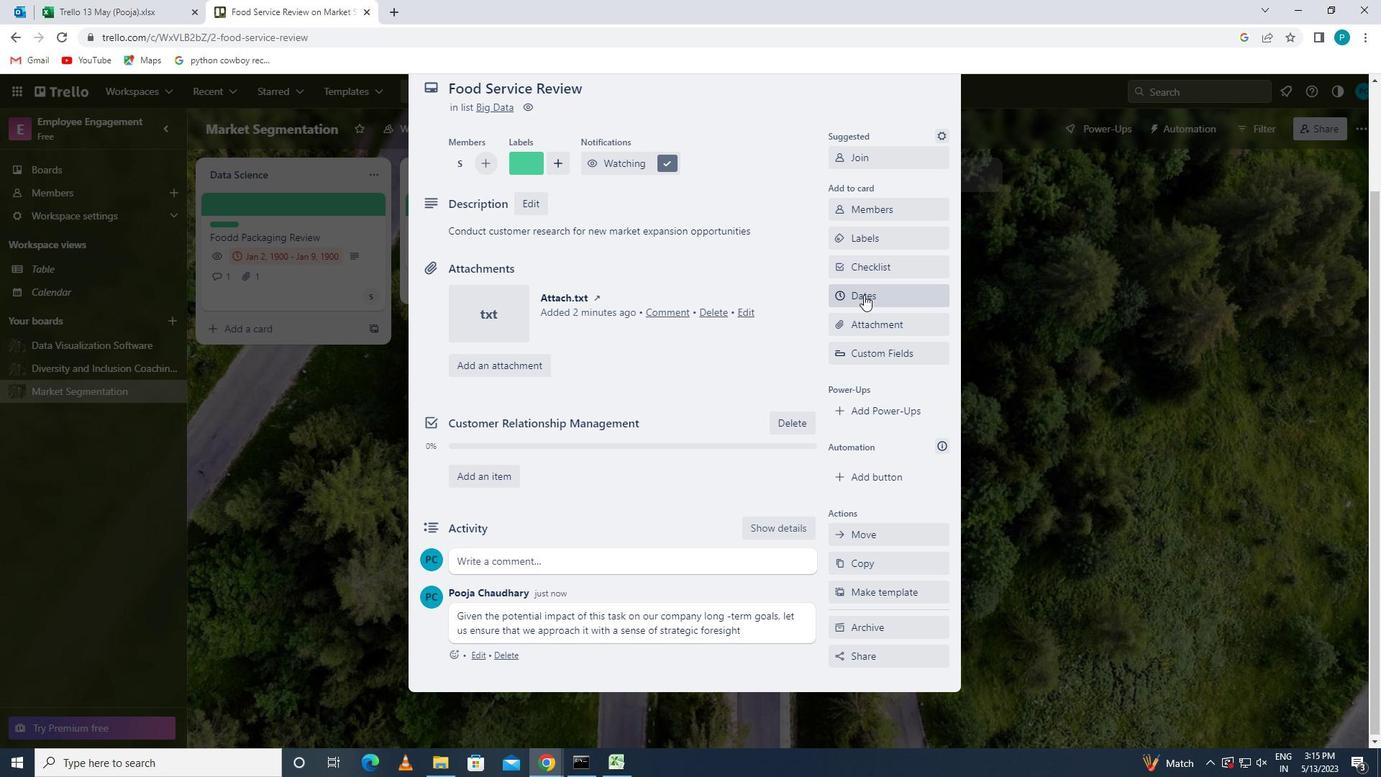 
Action: Mouse moved to (851, 390)
Screenshot: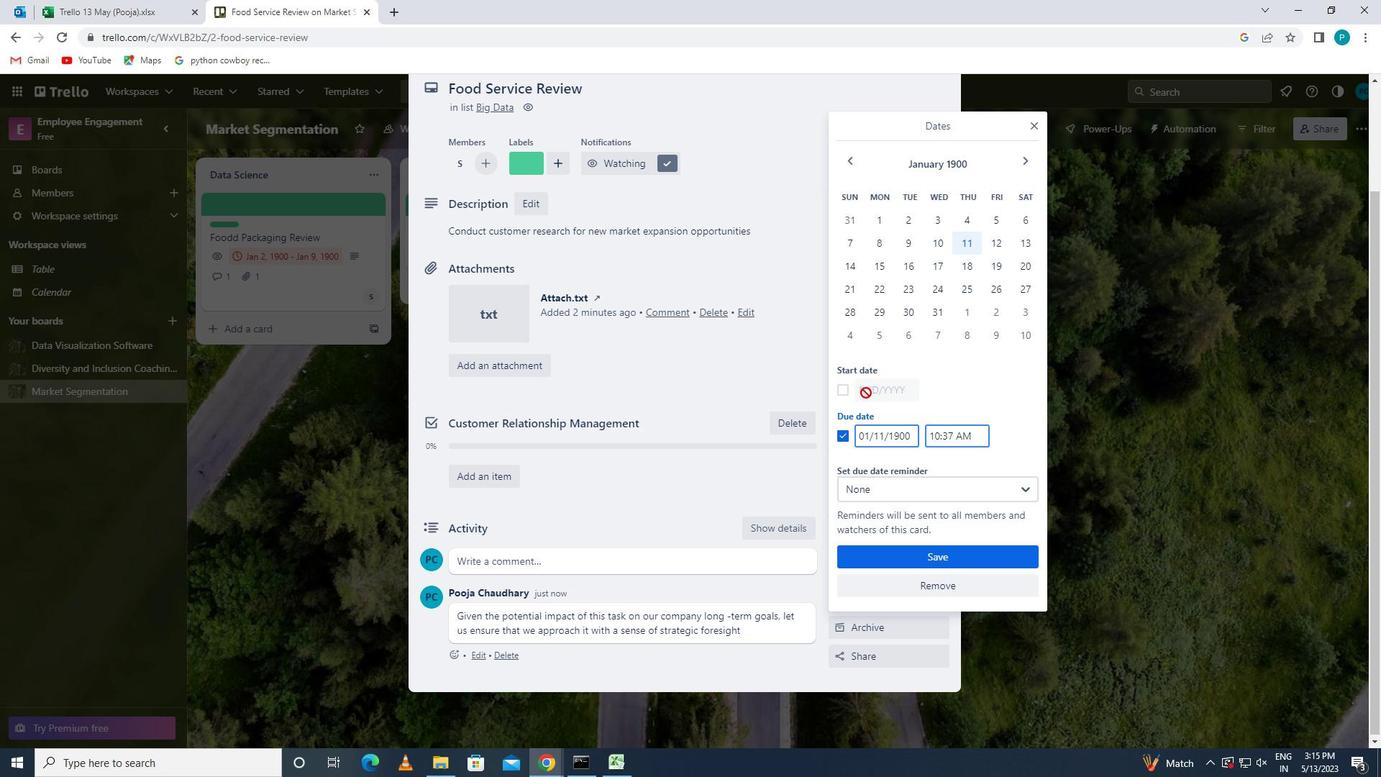 
Action: Mouse pressed left at (851, 390)
Screenshot: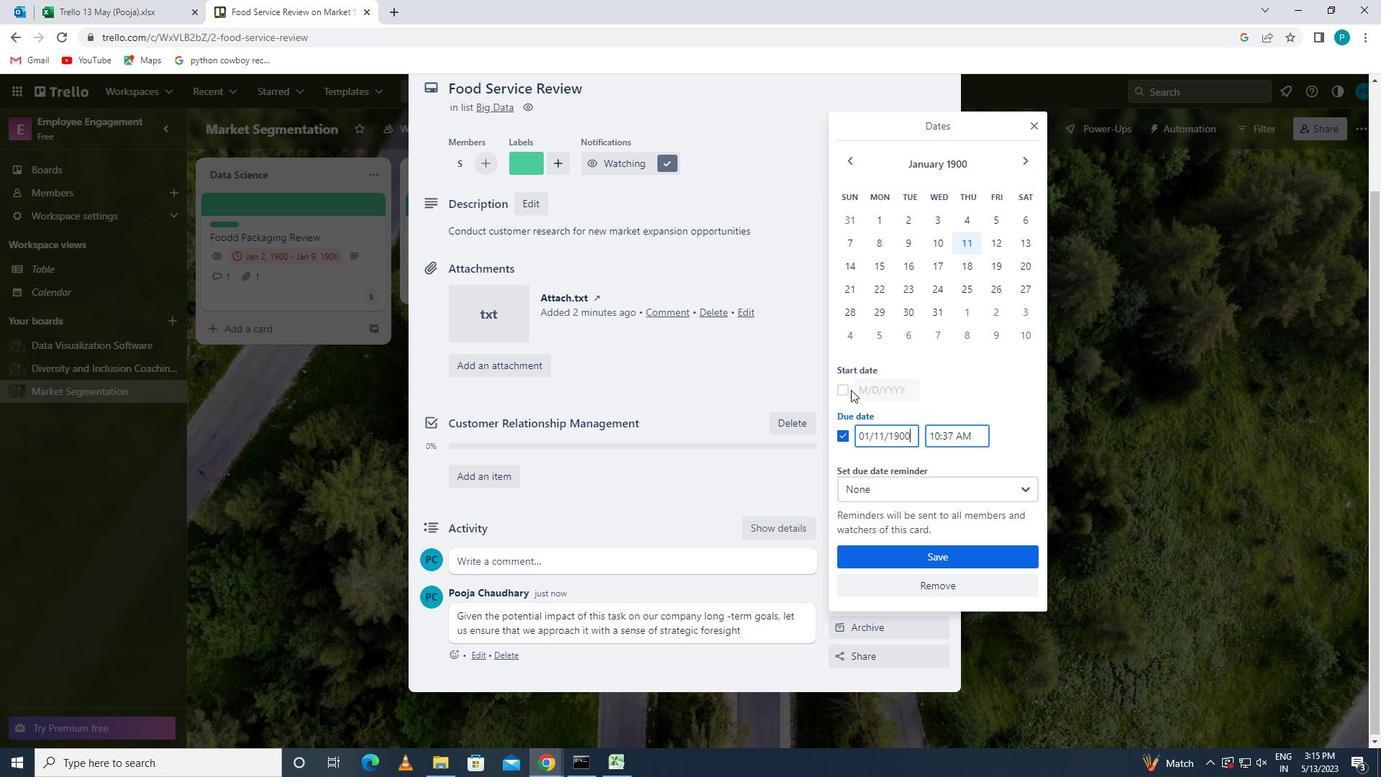 
Action: Mouse moved to (853, 388)
Screenshot: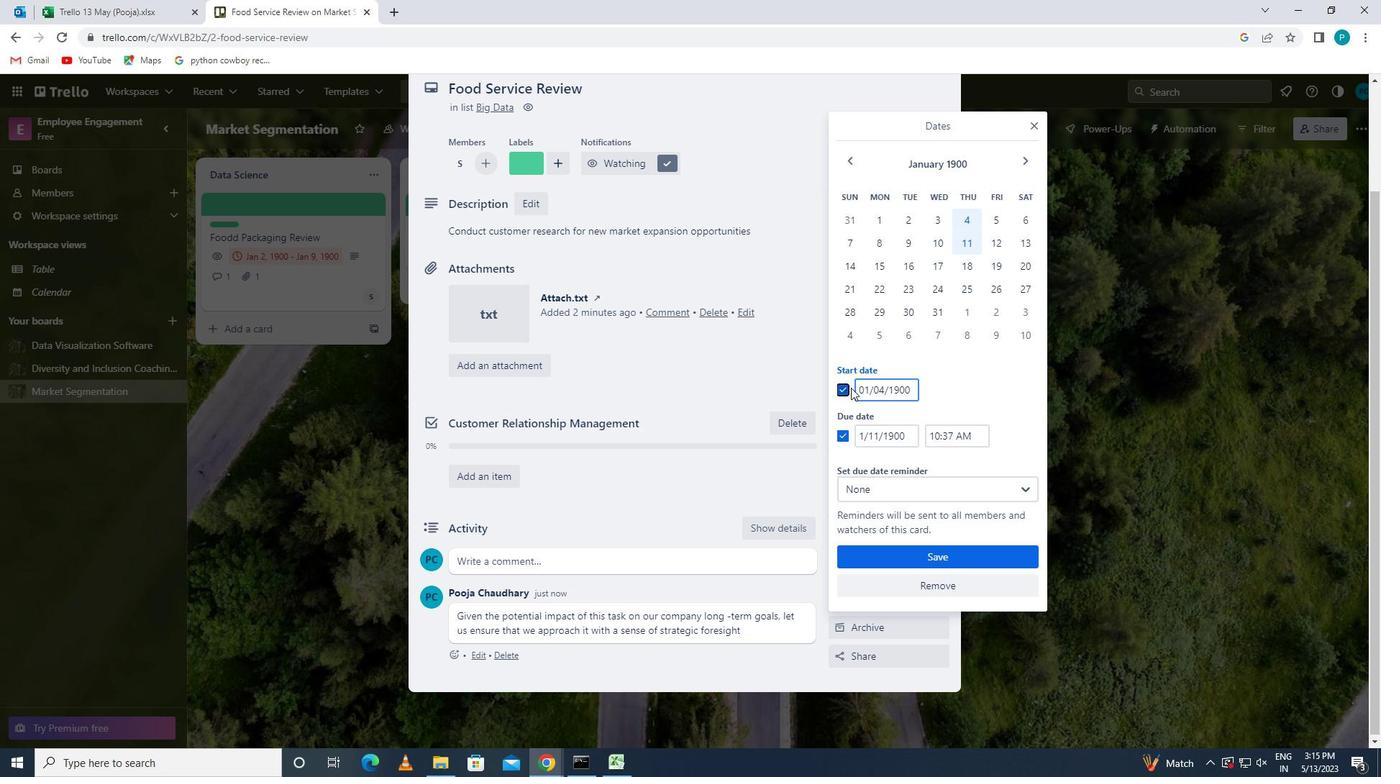 
Action: Mouse pressed left at (853, 388)
Screenshot: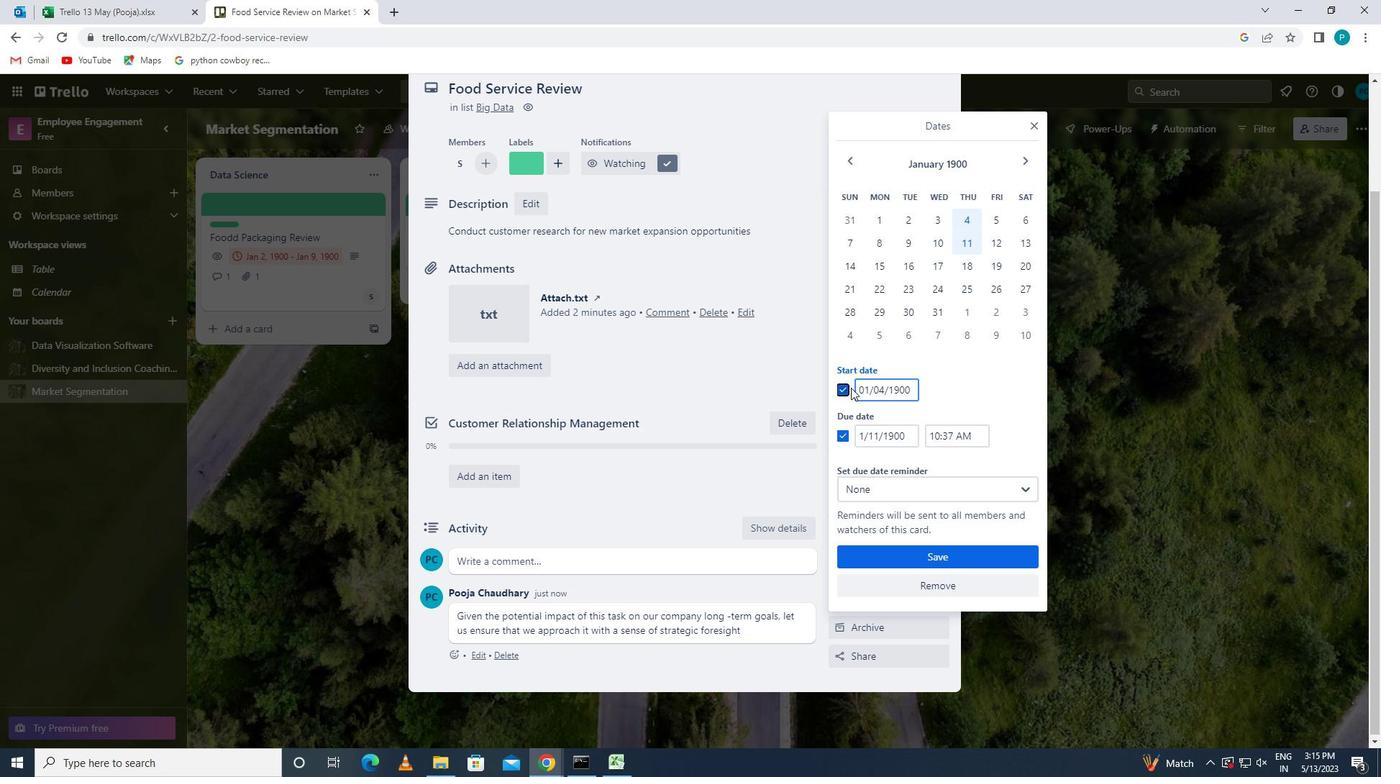 
Action: Mouse moved to (859, 385)
Screenshot: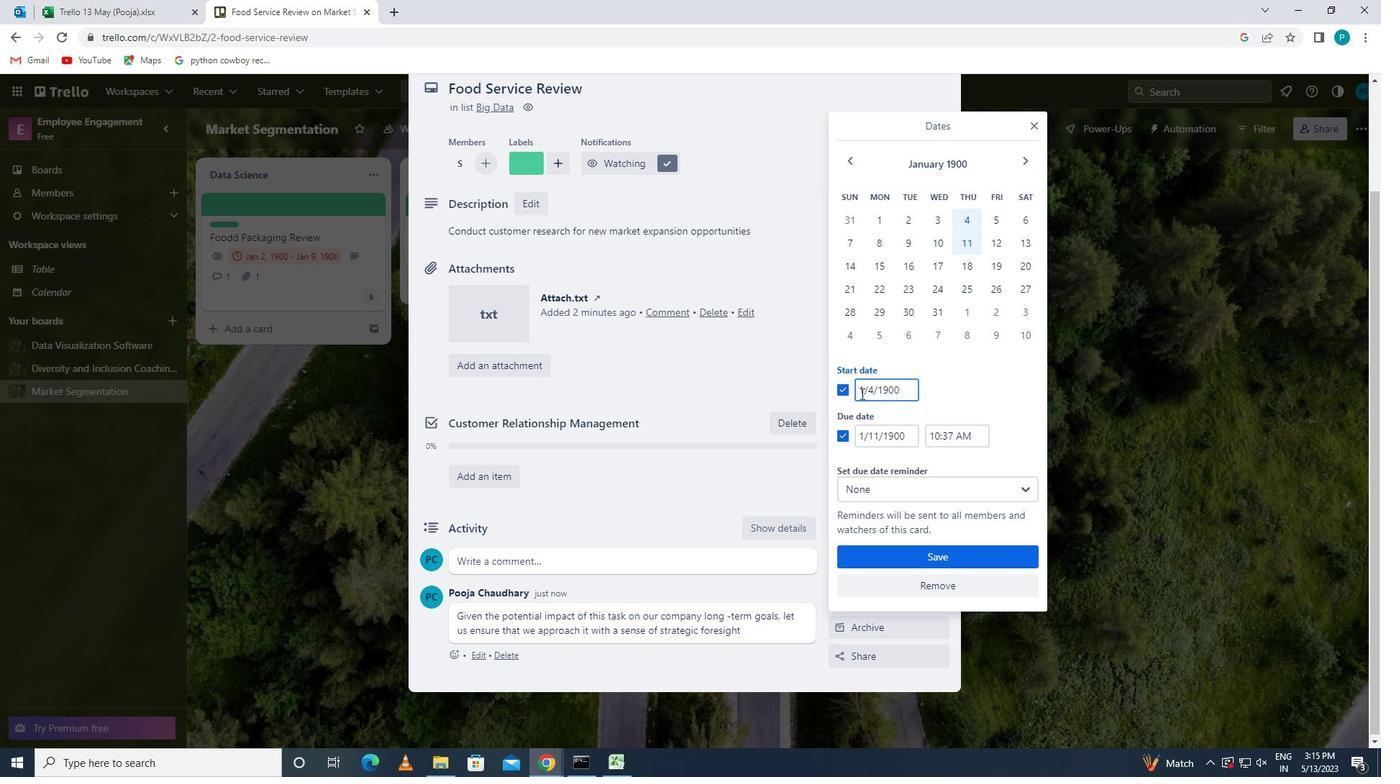 
Action: Mouse pressed left at (859, 385)
Screenshot: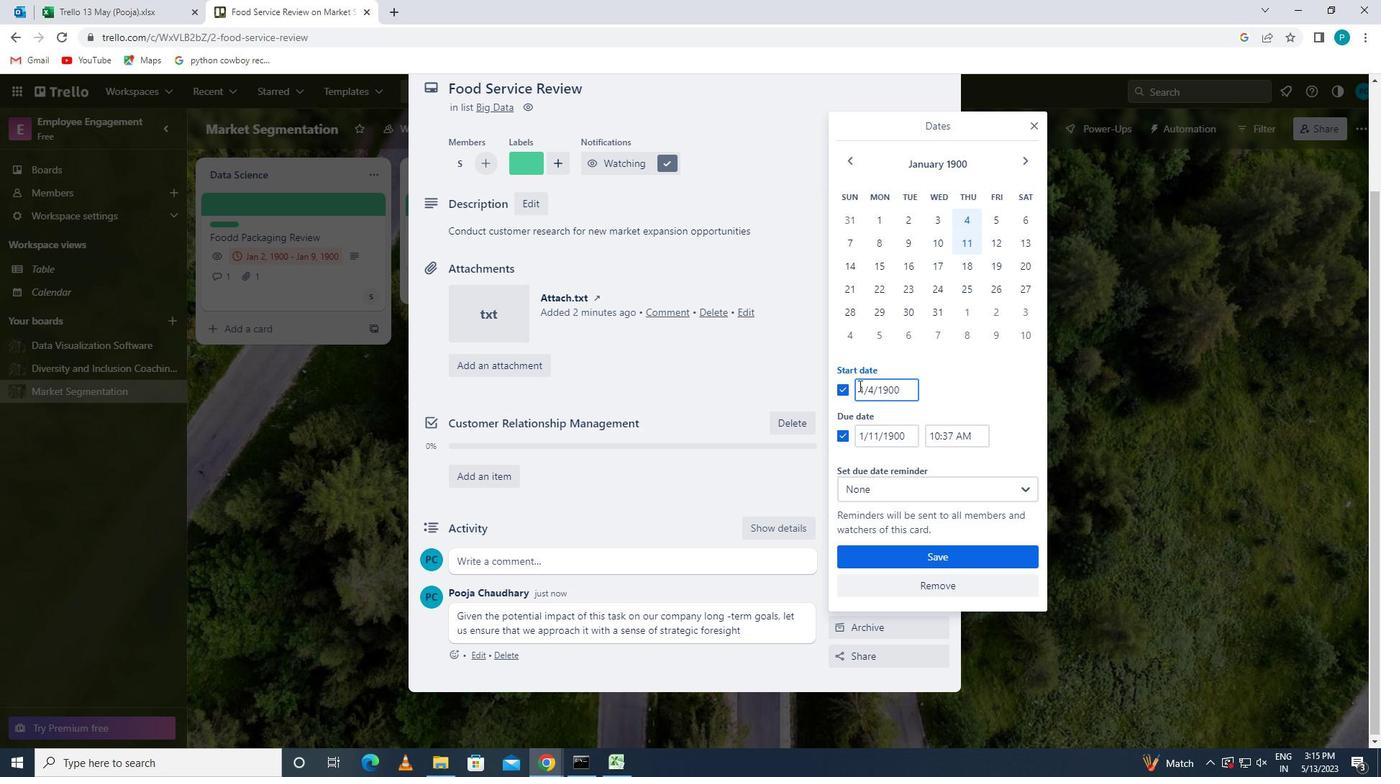 
Action: Mouse moved to (913, 394)
Screenshot: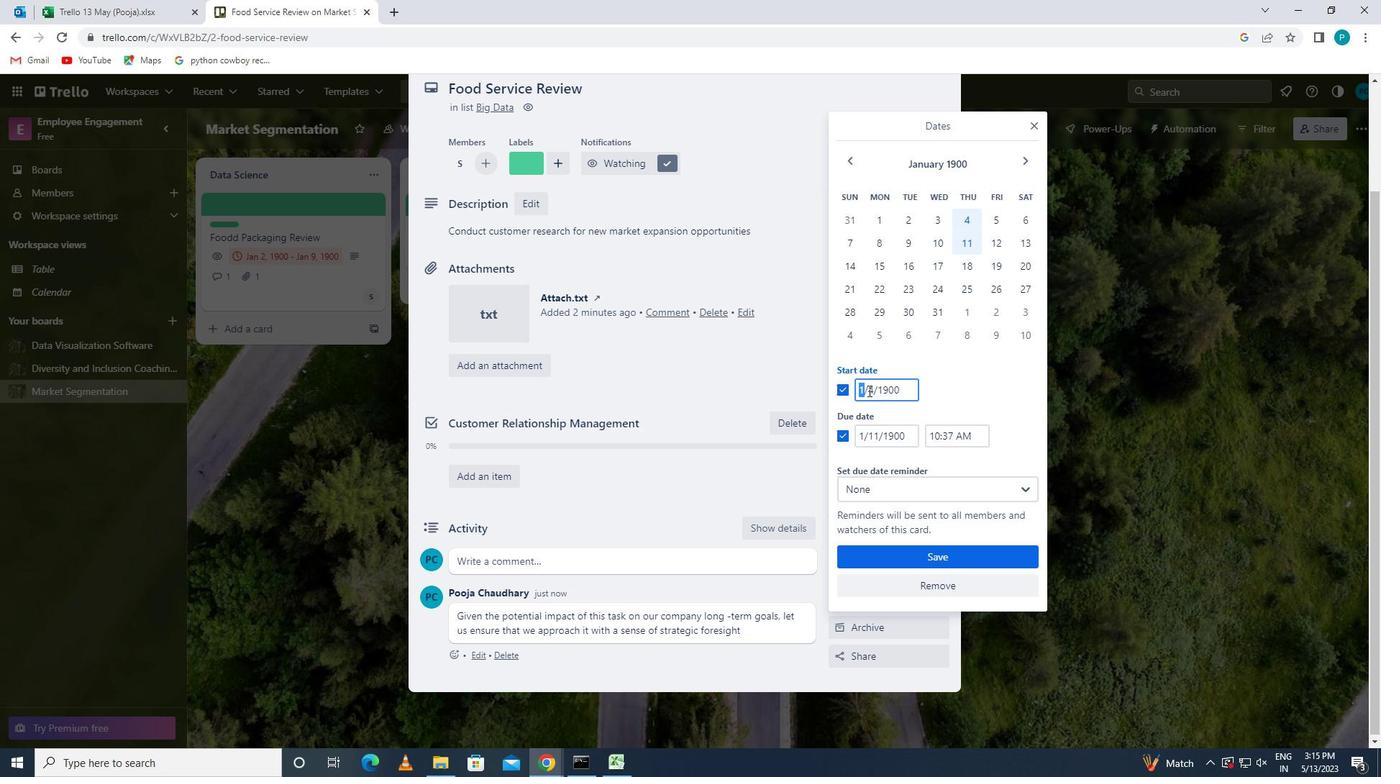 
Action: Key pressed 1/5/1900
Screenshot: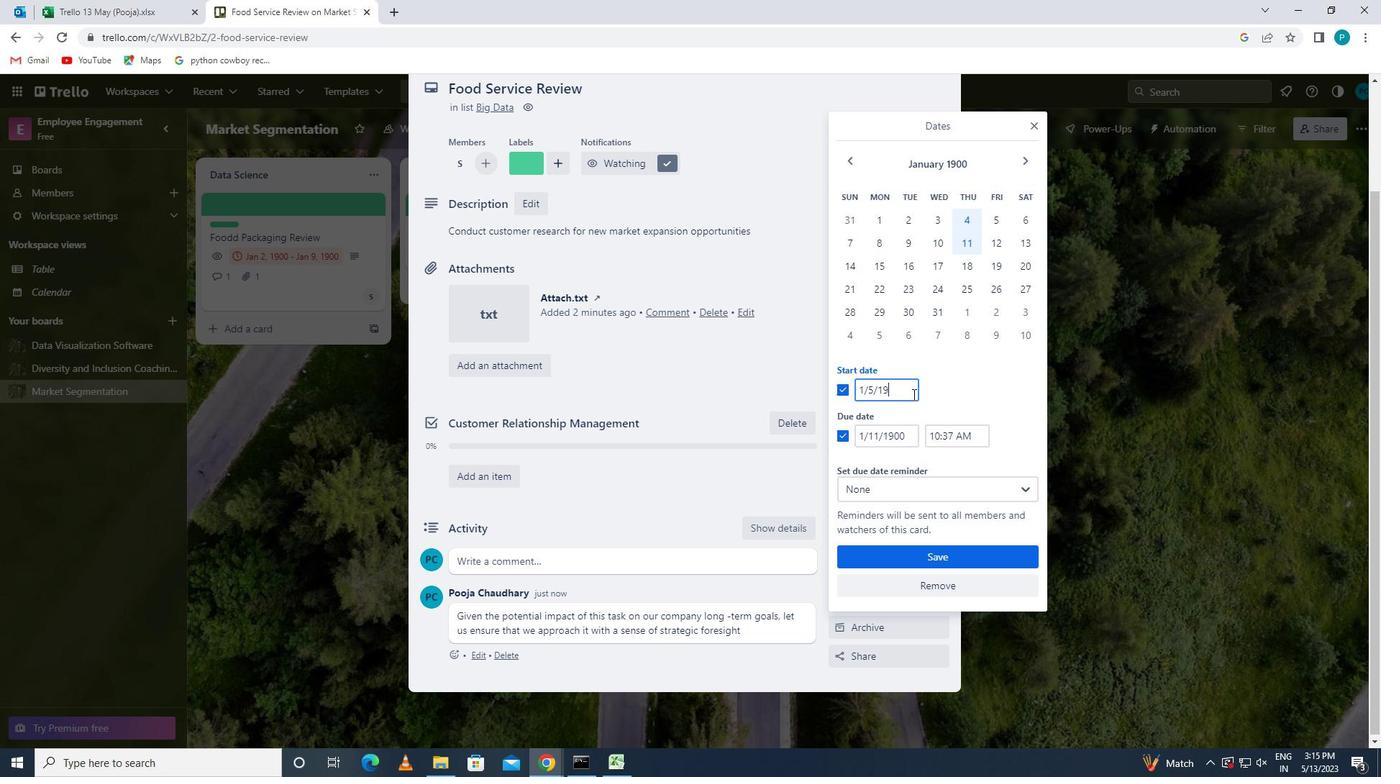
Action: Mouse moved to (904, 436)
Screenshot: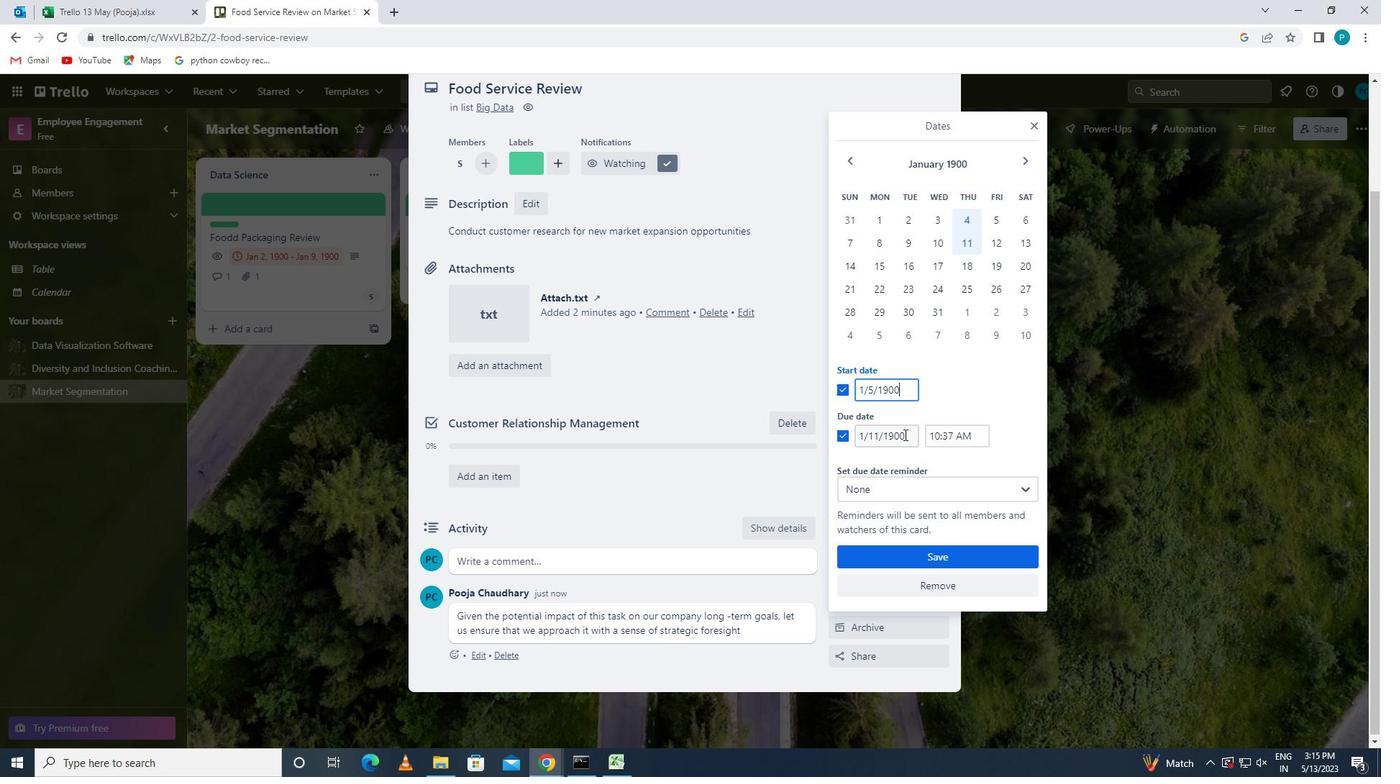 
Action: Mouse pressed left at (904, 436)
Screenshot: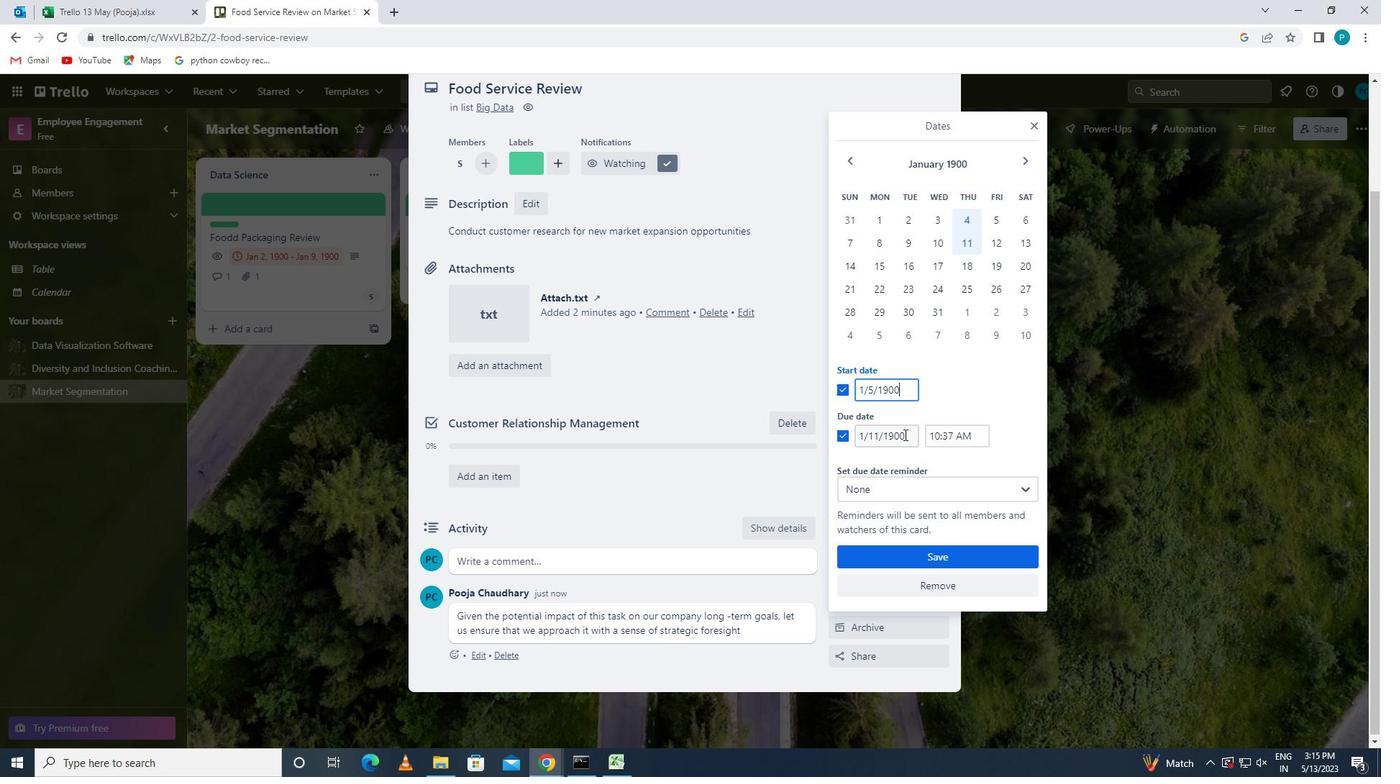 
Action: Mouse moved to (857, 436)
Screenshot: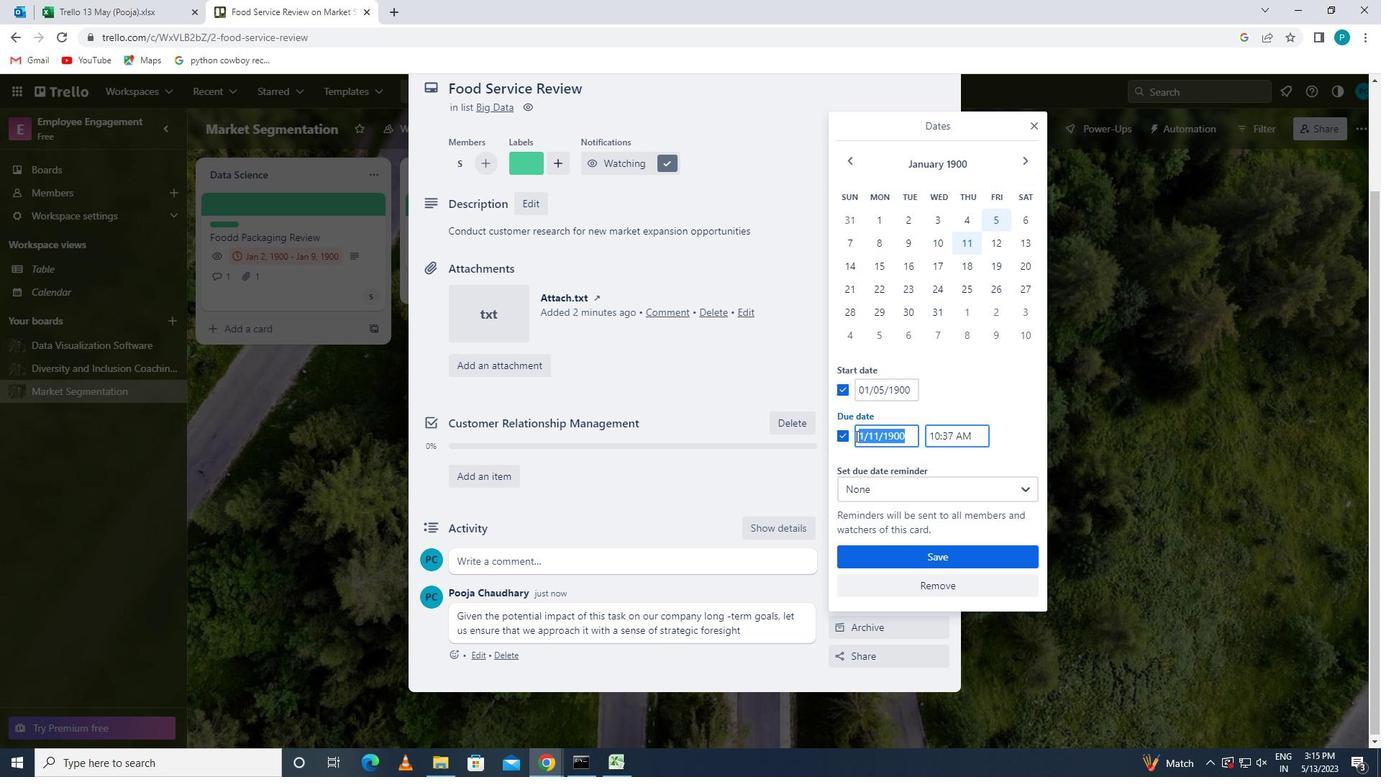 
Action: Key pressed 1/12/1900
Screenshot: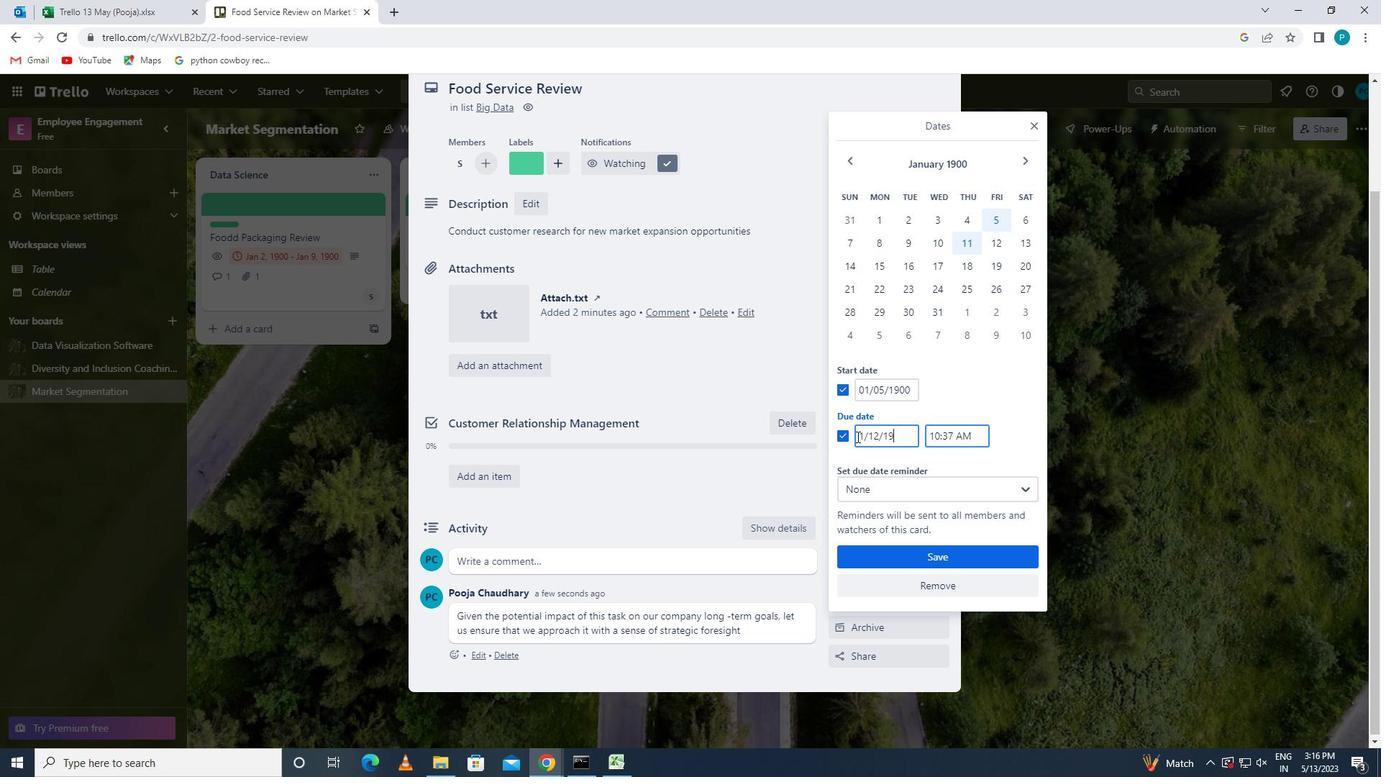
Action: Mouse moved to (936, 552)
Screenshot: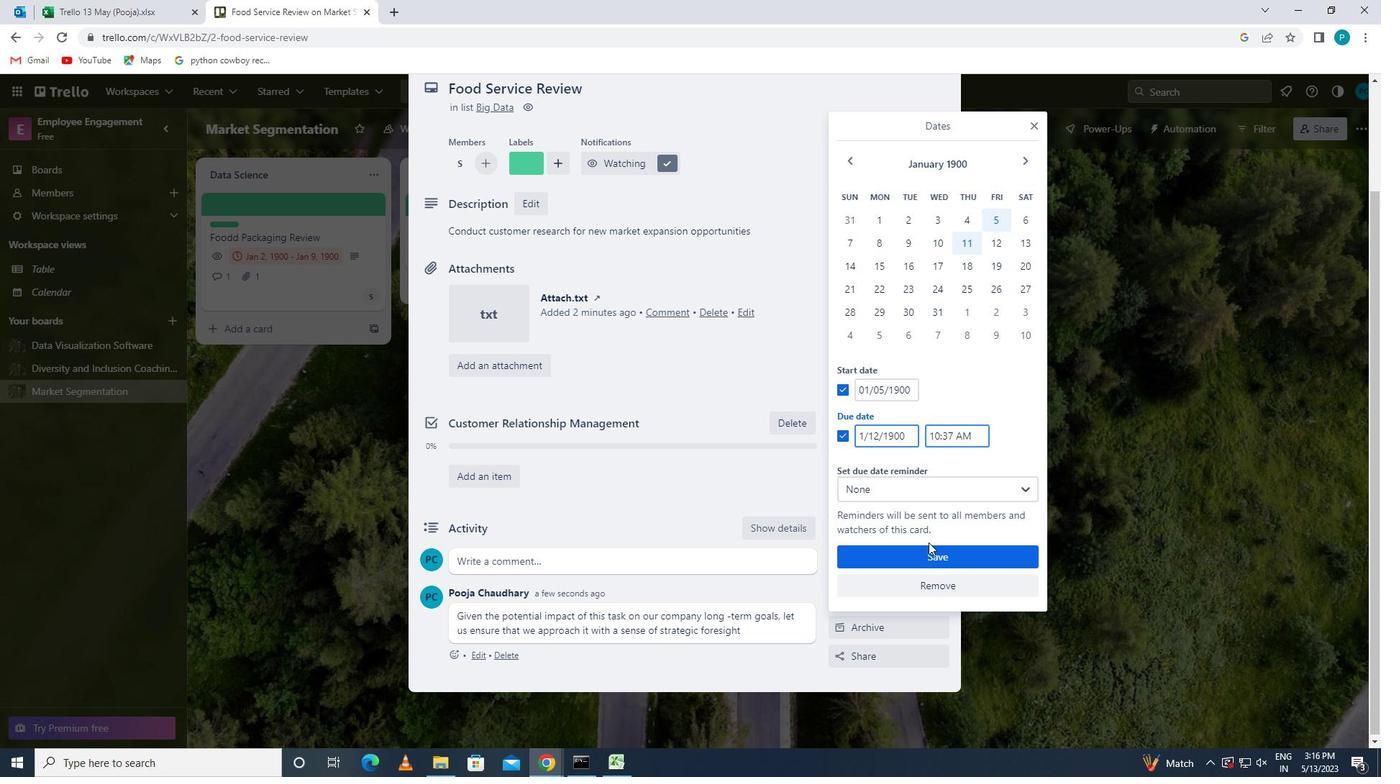 
Action: Mouse pressed left at (936, 552)
Screenshot: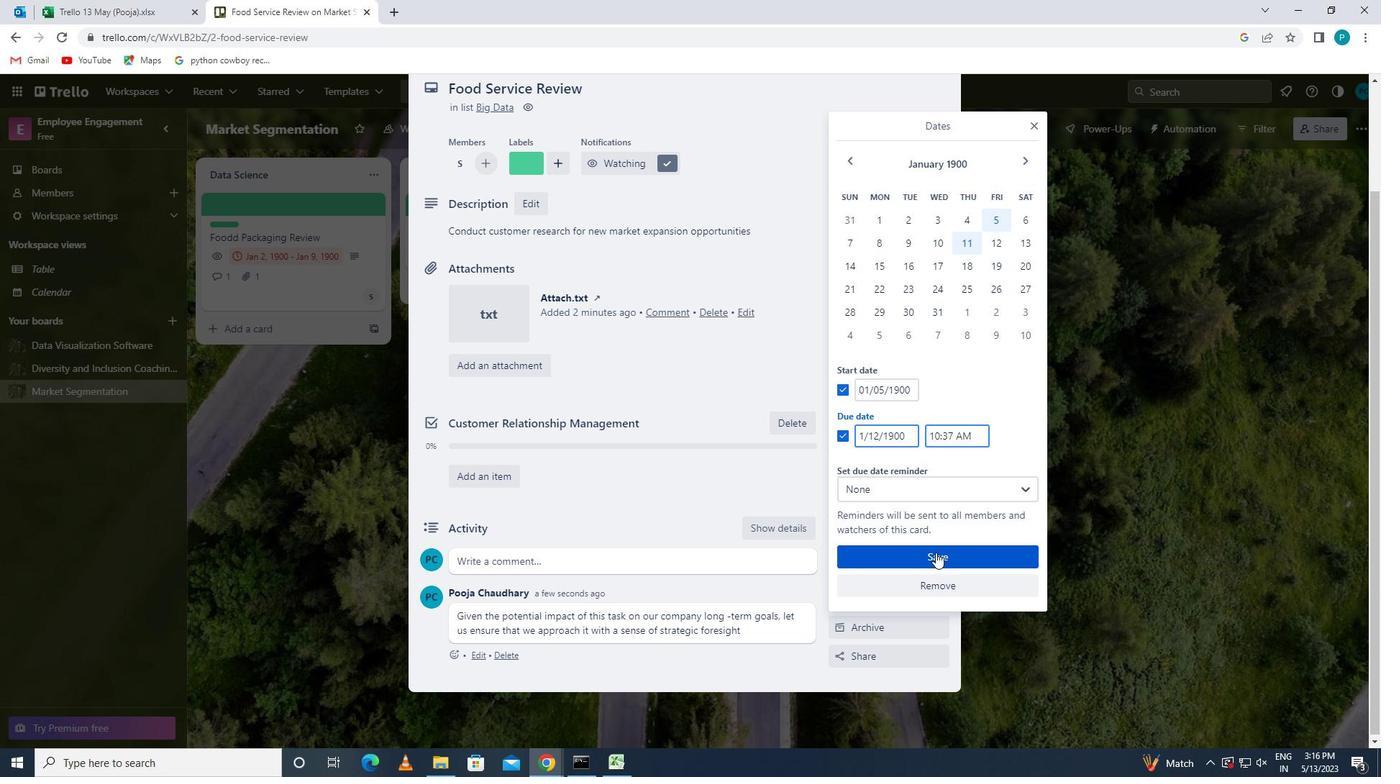
Action: Mouse moved to (800, 512)
Screenshot: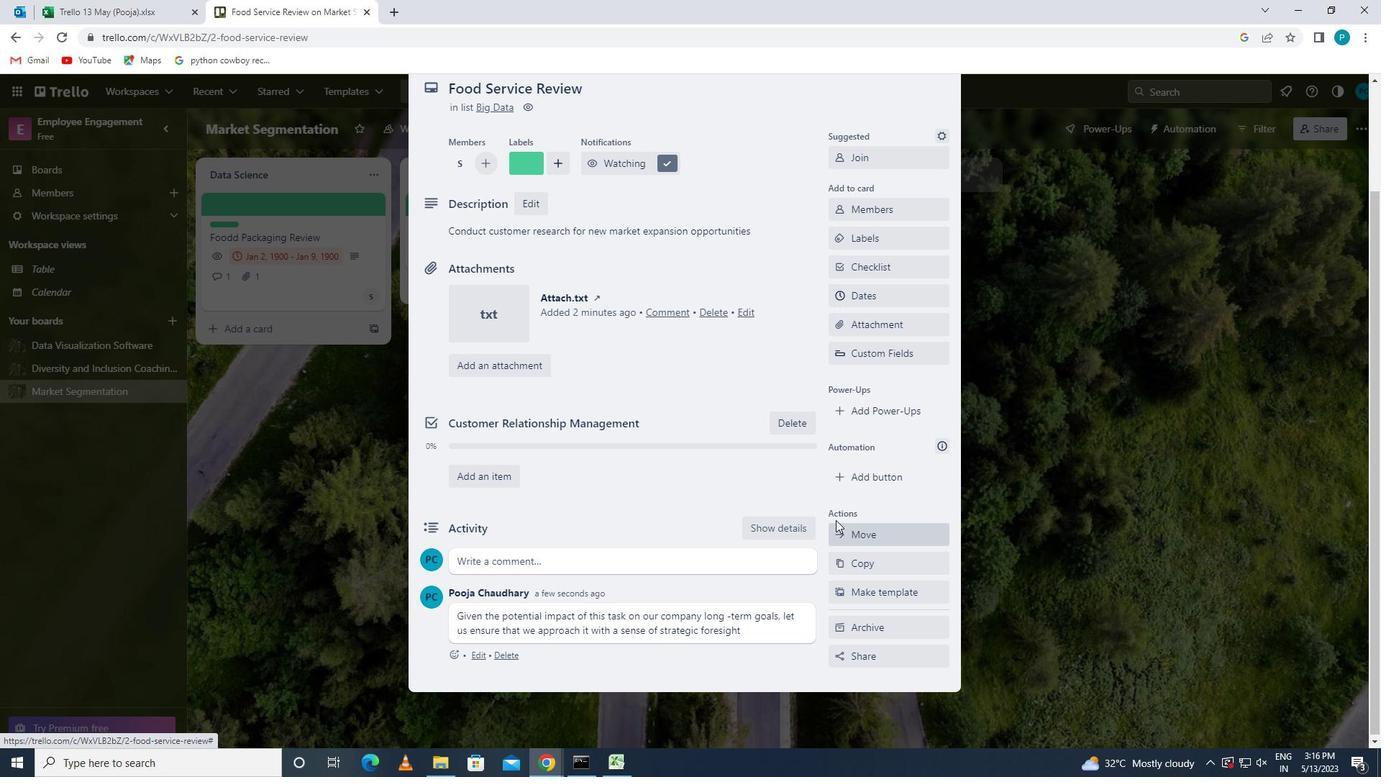 
Action: Mouse scrolled (800, 513) with delta (0, 0)
Screenshot: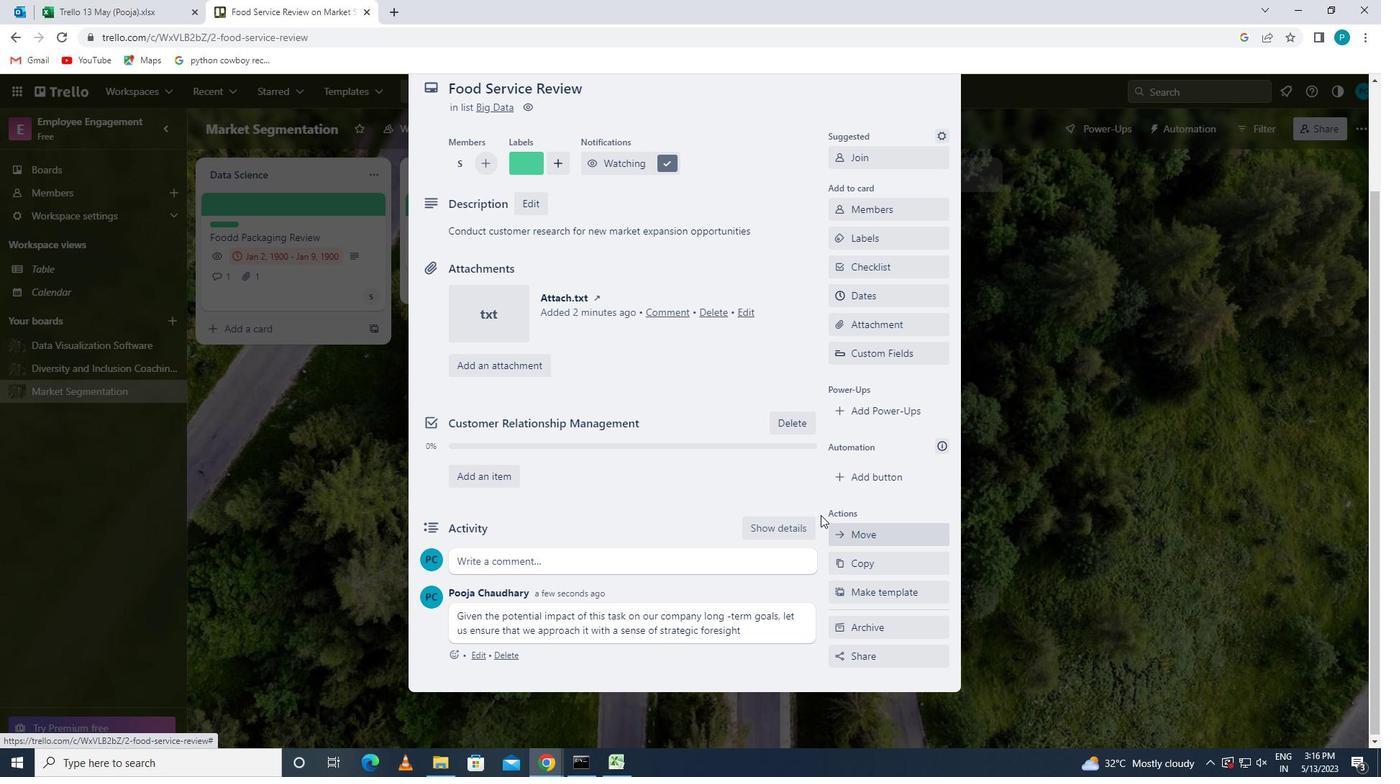 
Action: Mouse scrolled (800, 513) with delta (0, 0)
Screenshot: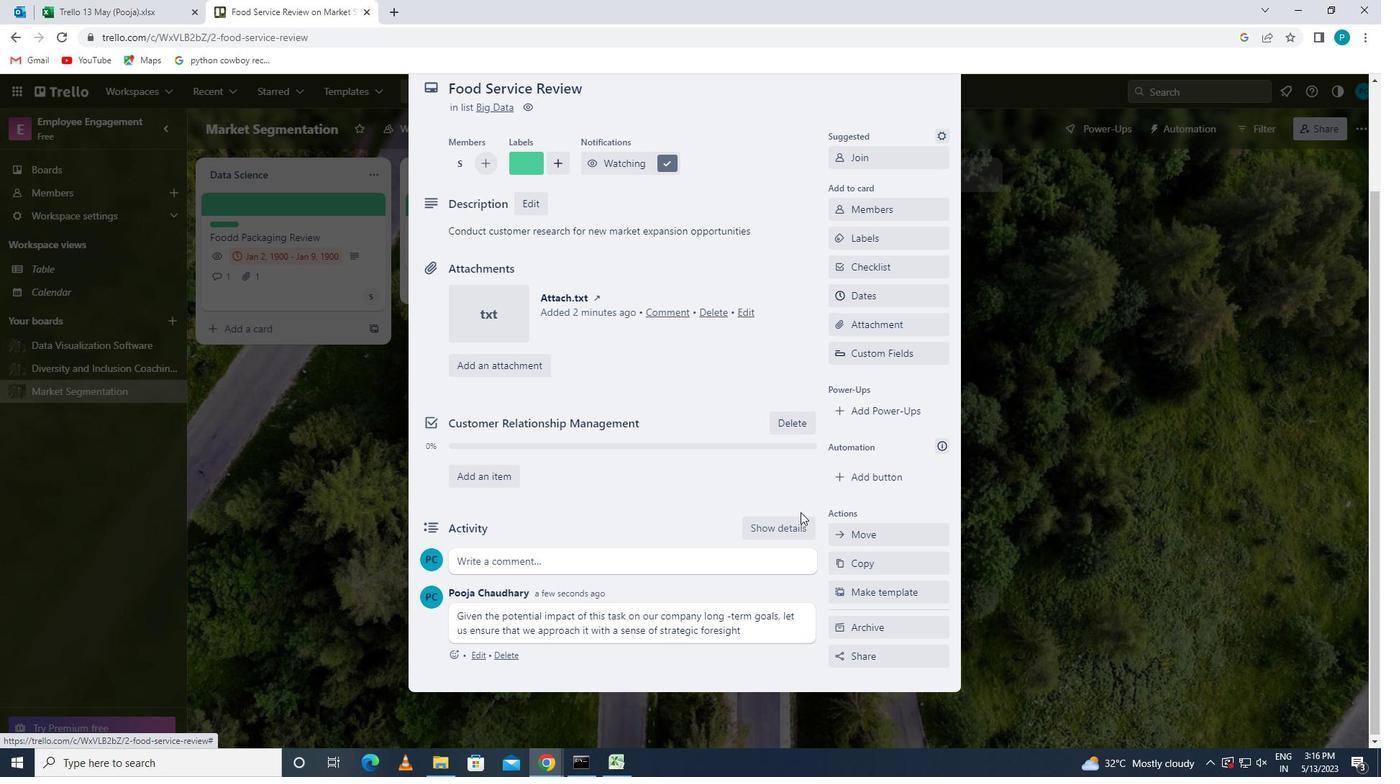 
Action: Mouse scrolled (800, 513) with delta (0, 0)
Screenshot: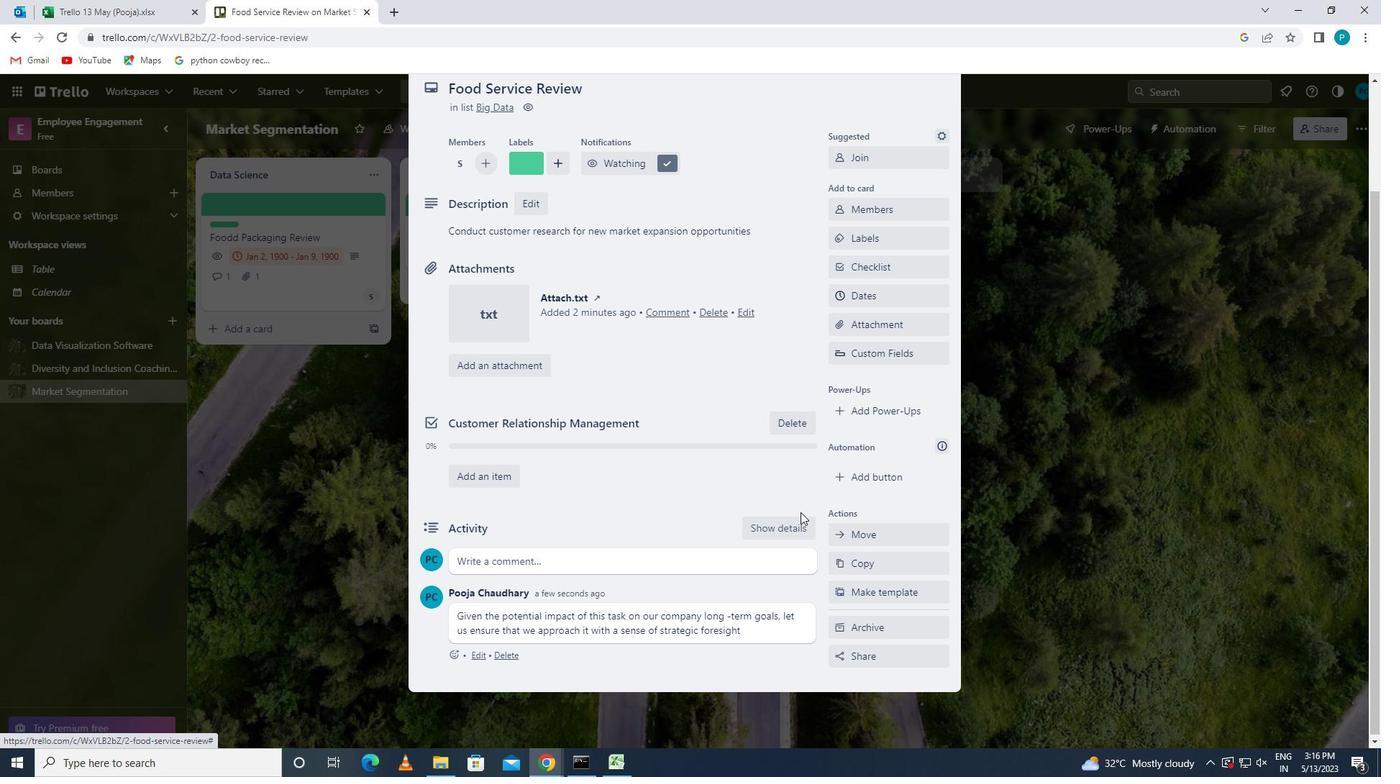 
Action: Mouse scrolled (800, 513) with delta (0, 0)
Screenshot: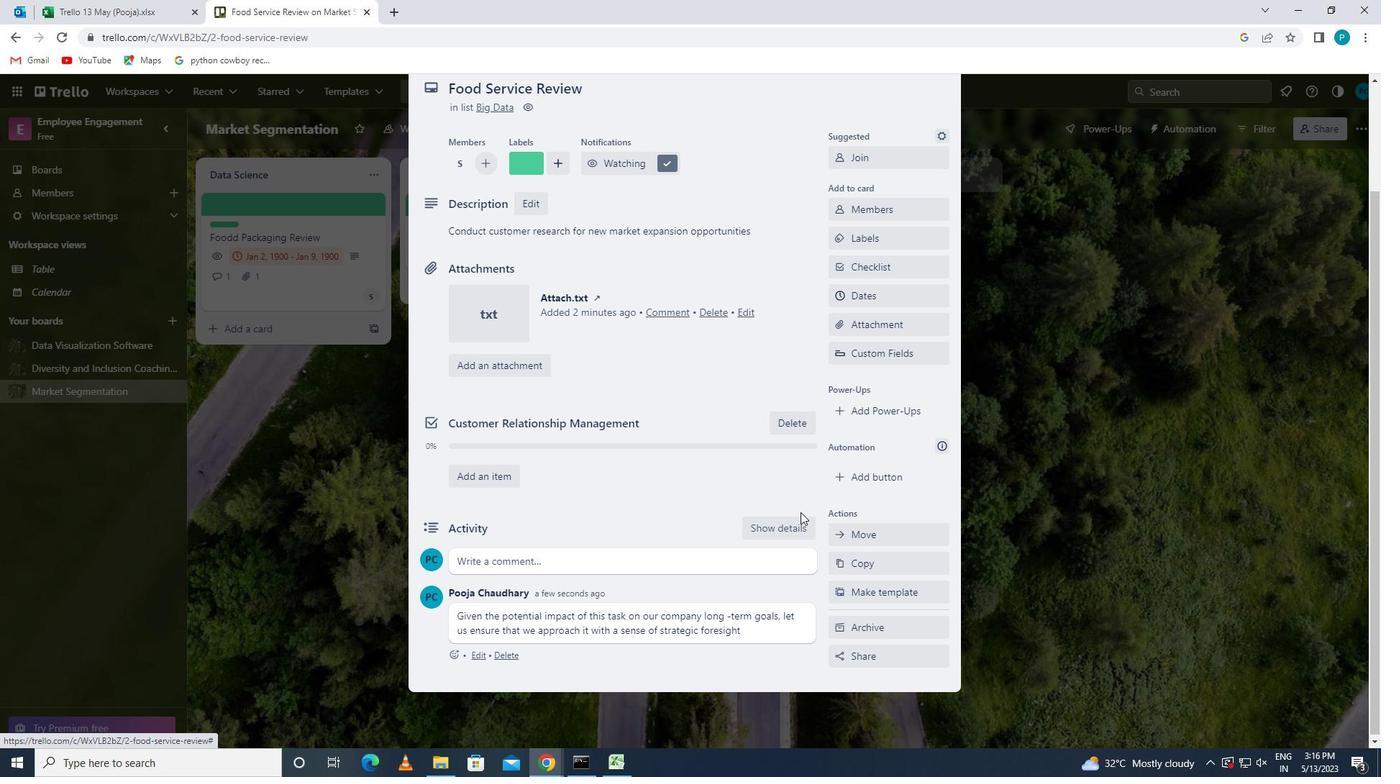 
